 Task: Search one way flight ticket for 1 adult, 5 children, 2 infants in seat and 1 infant on lap in first from Colorado Springs: City Of Colorado Springs Municipal Airport to South Bend: South Bend International Airport on 8-6-2023. Choice of flights is Emirates and Kenya Airways. Number of bags: 1 checked bag. Price is upto 72000. Outbound departure time preference is 6:00.
Action: Mouse moved to (318, 440)
Screenshot: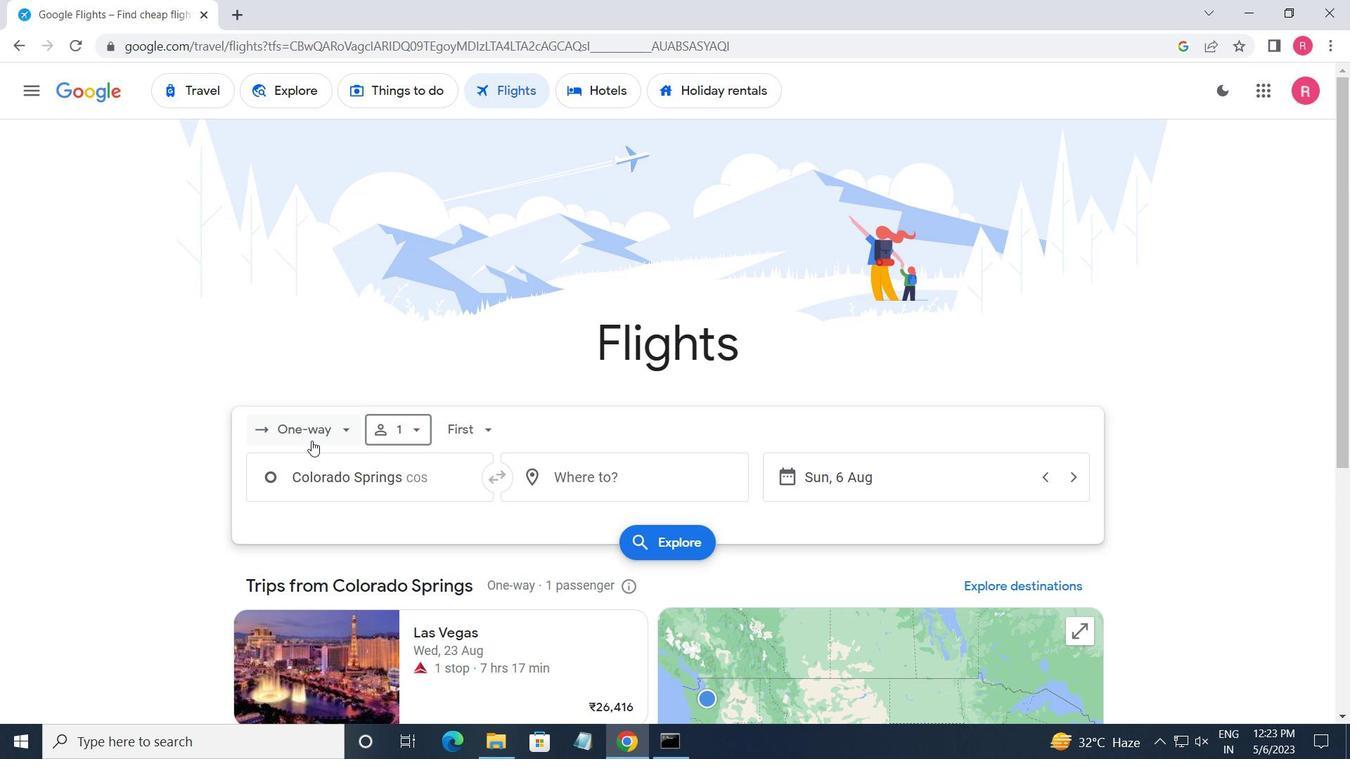 
Action: Mouse pressed left at (318, 440)
Screenshot: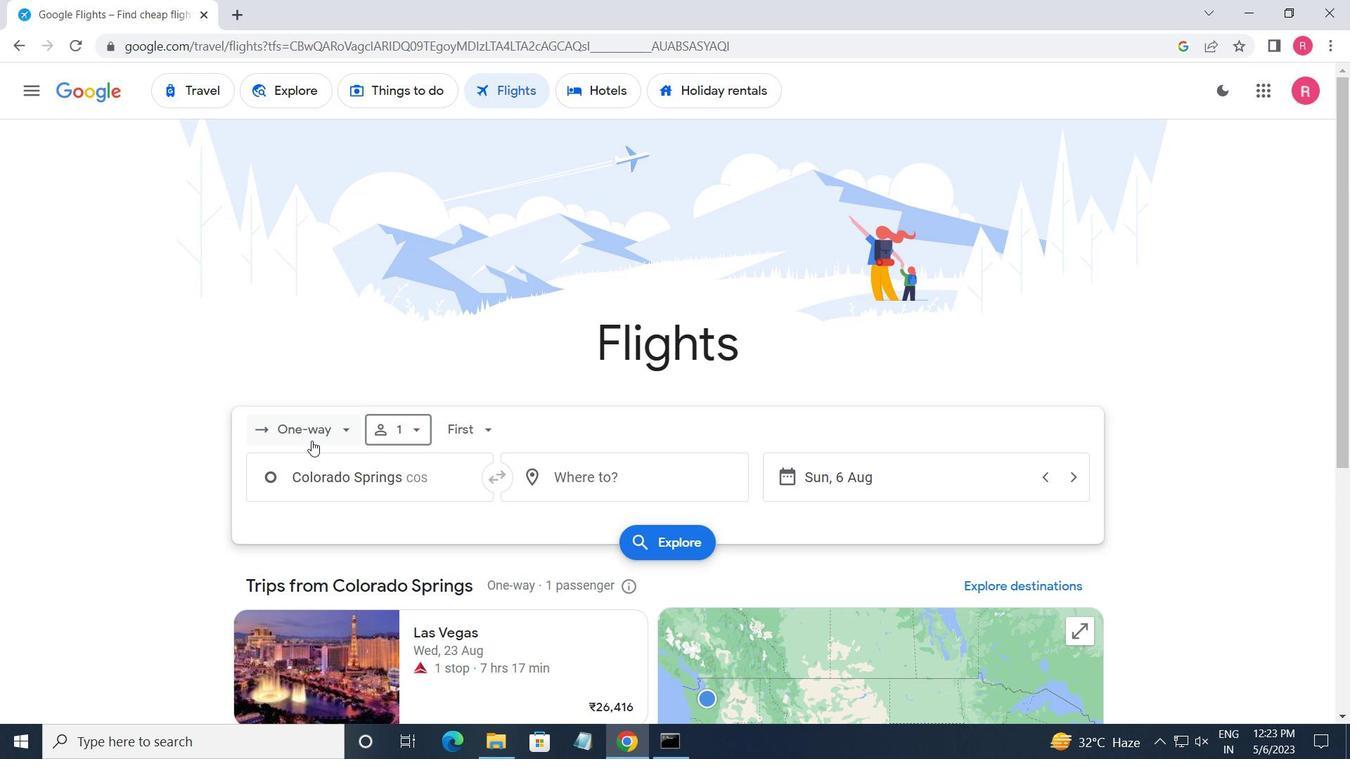 
Action: Mouse moved to (333, 512)
Screenshot: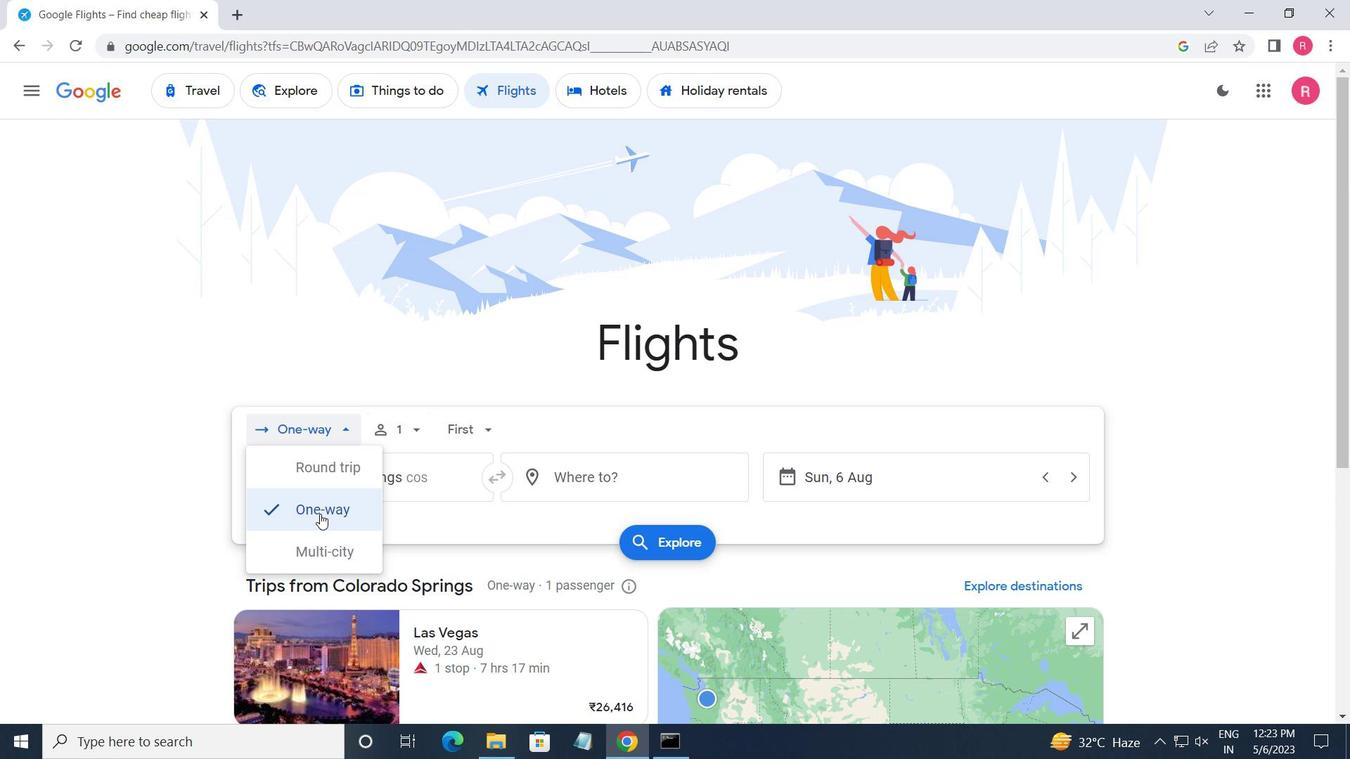 
Action: Mouse pressed left at (333, 512)
Screenshot: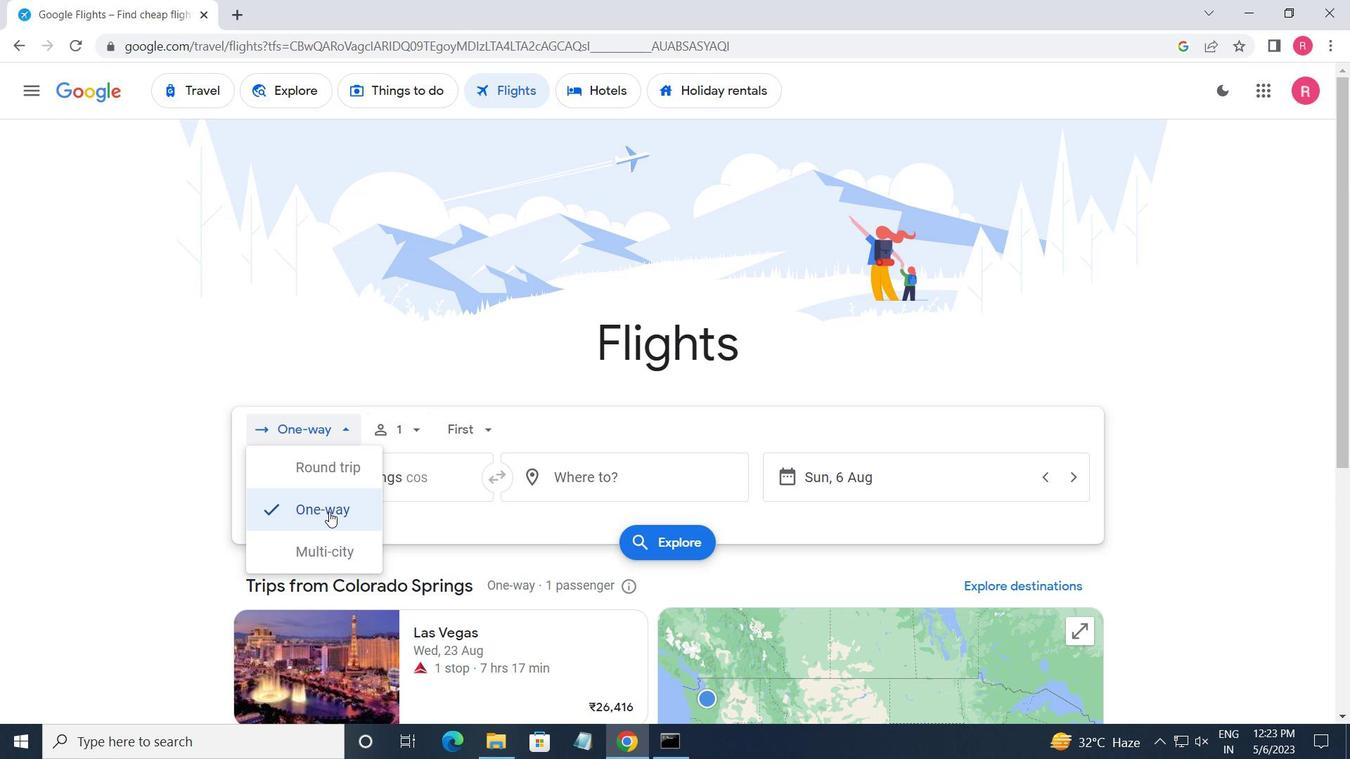 
Action: Mouse moved to (403, 438)
Screenshot: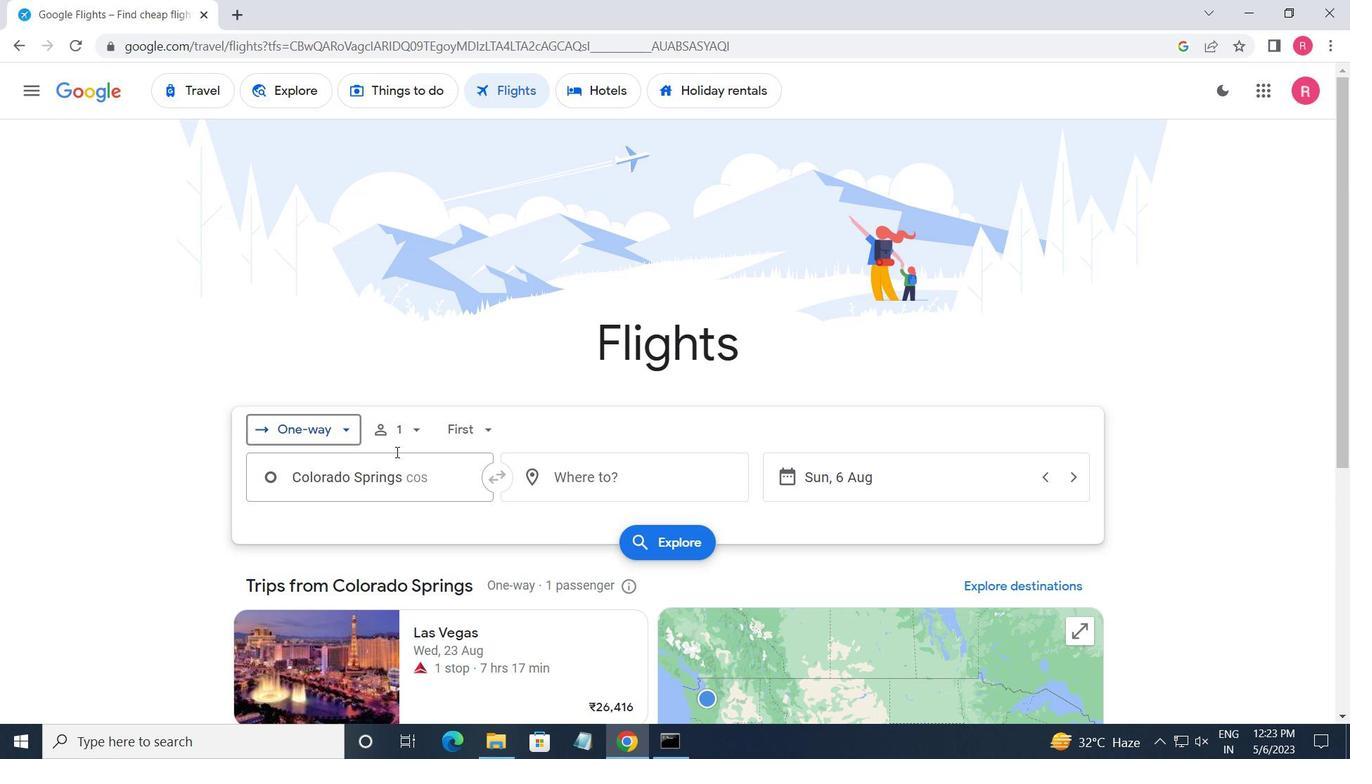
Action: Mouse pressed left at (403, 438)
Screenshot: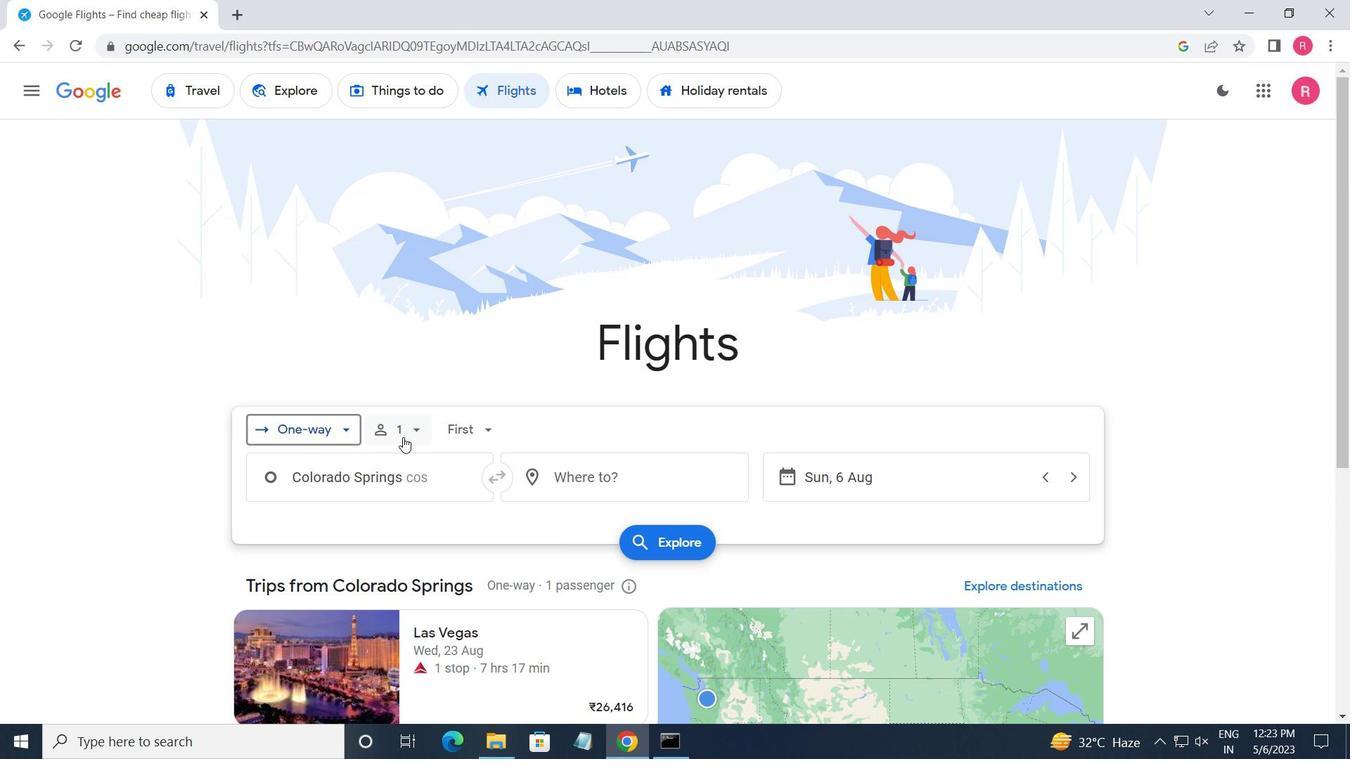 
Action: Mouse moved to (556, 524)
Screenshot: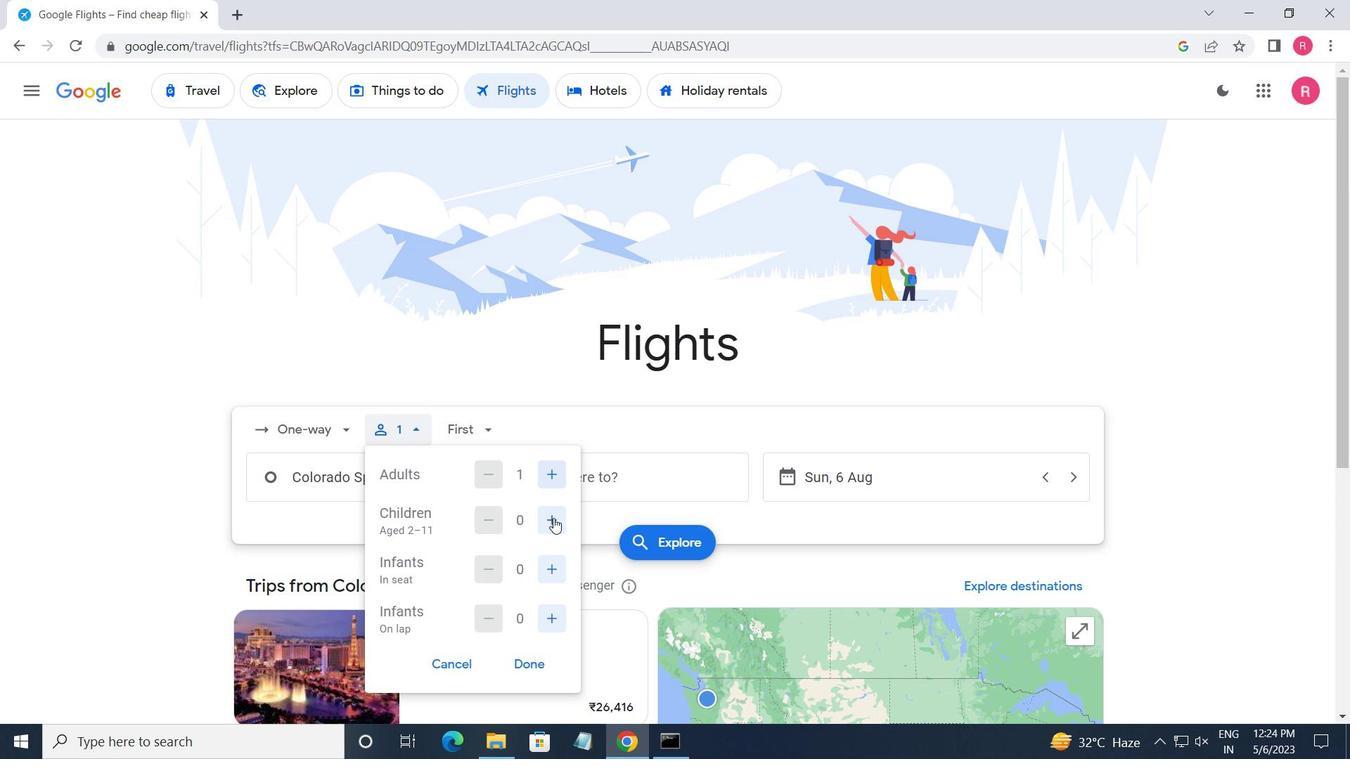 
Action: Mouse pressed left at (556, 524)
Screenshot: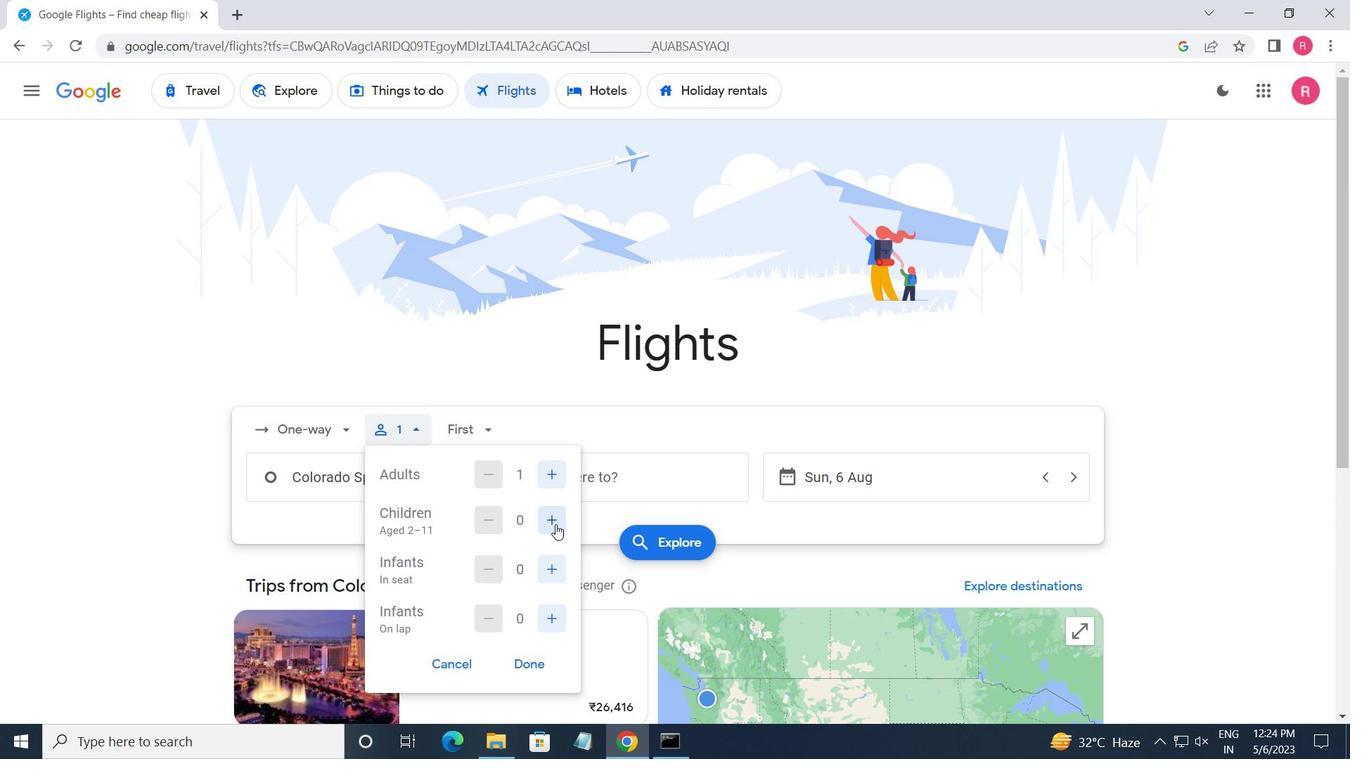 
Action: Mouse moved to (557, 522)
Screenshot: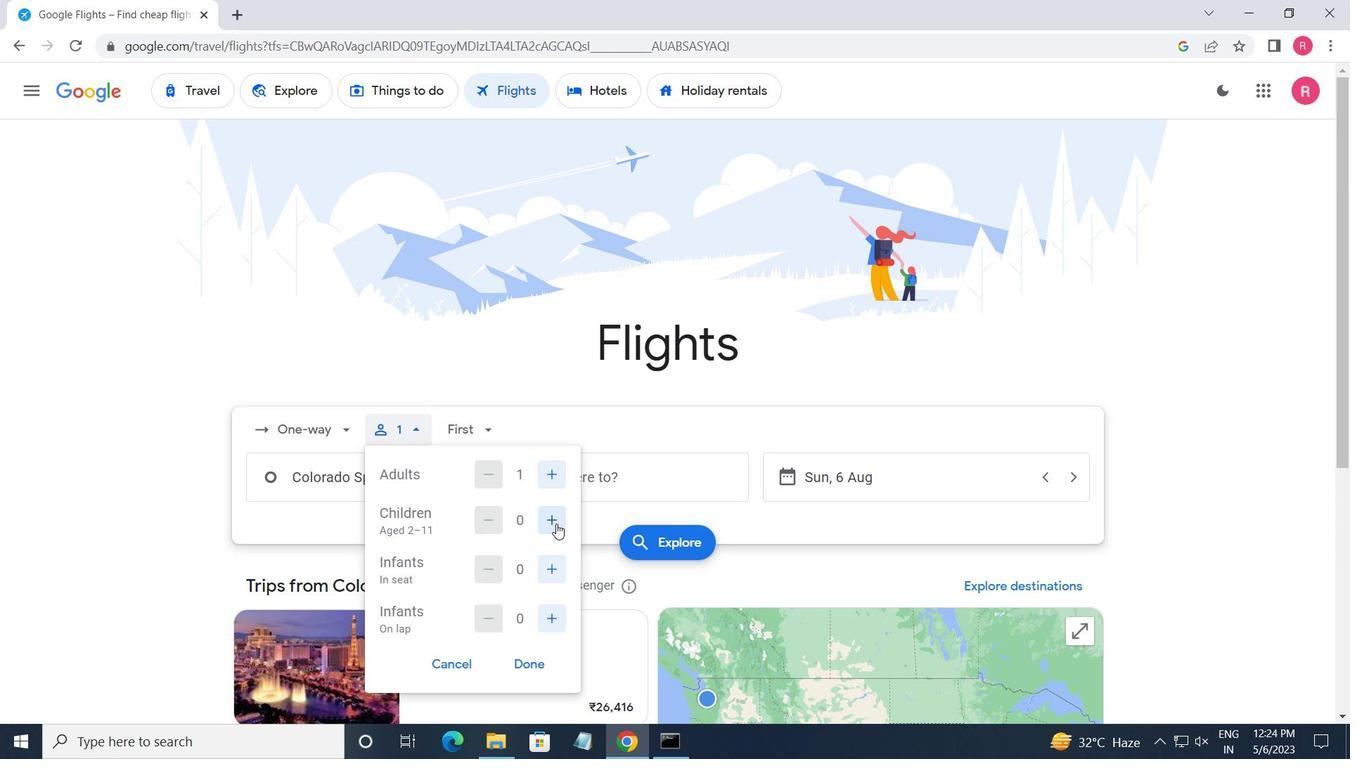 
Action: Mouse pressed left at (557, 522)
Screenshot: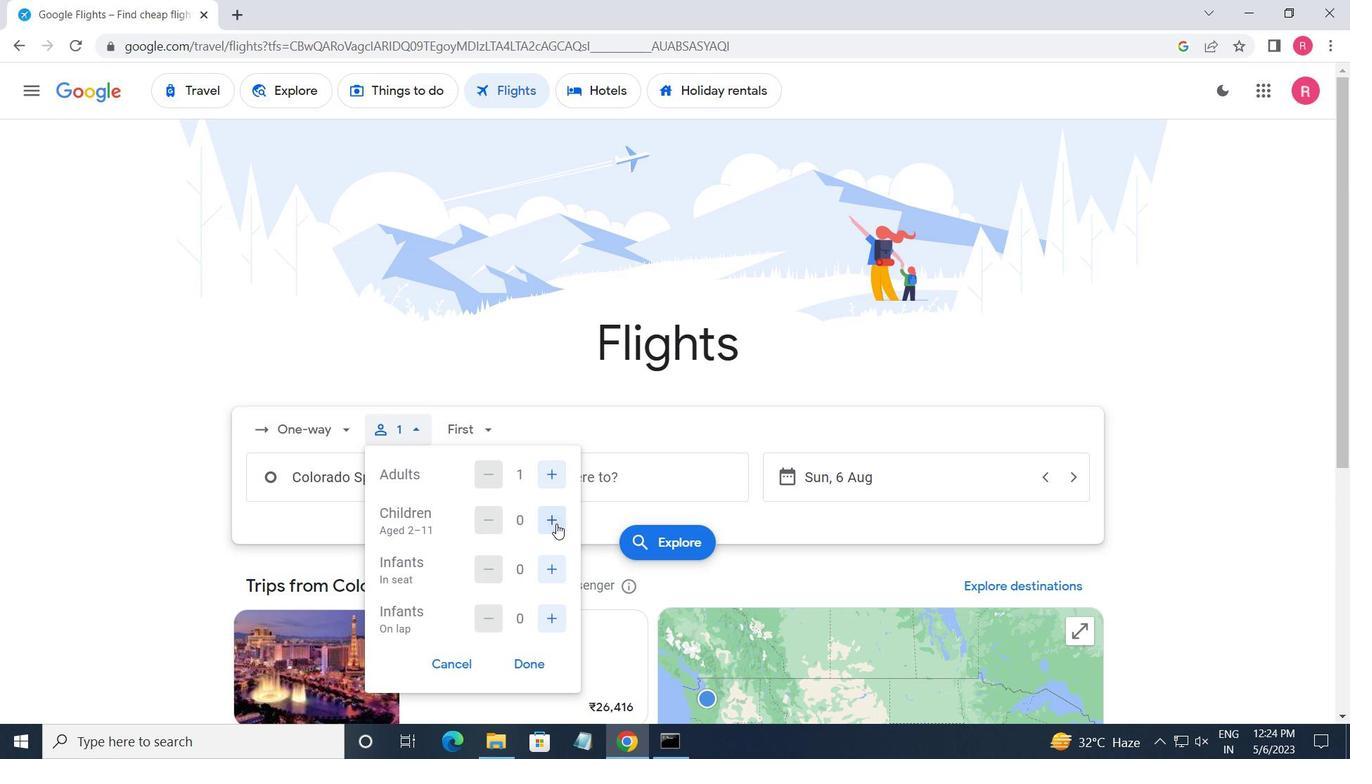 
Action: Mouse moved to (559, 522)
Screenshot: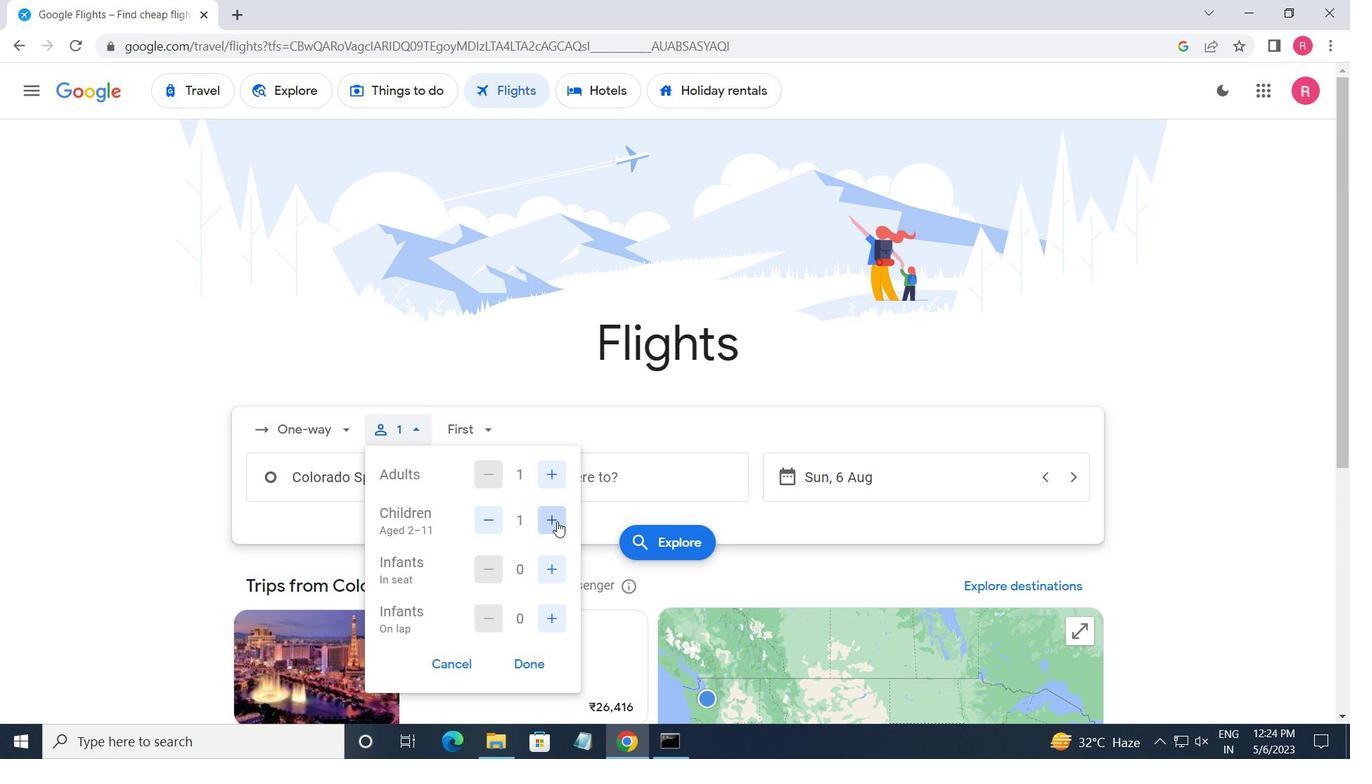 
Action: Mouse pressed left at (559, 522)
Screenshot: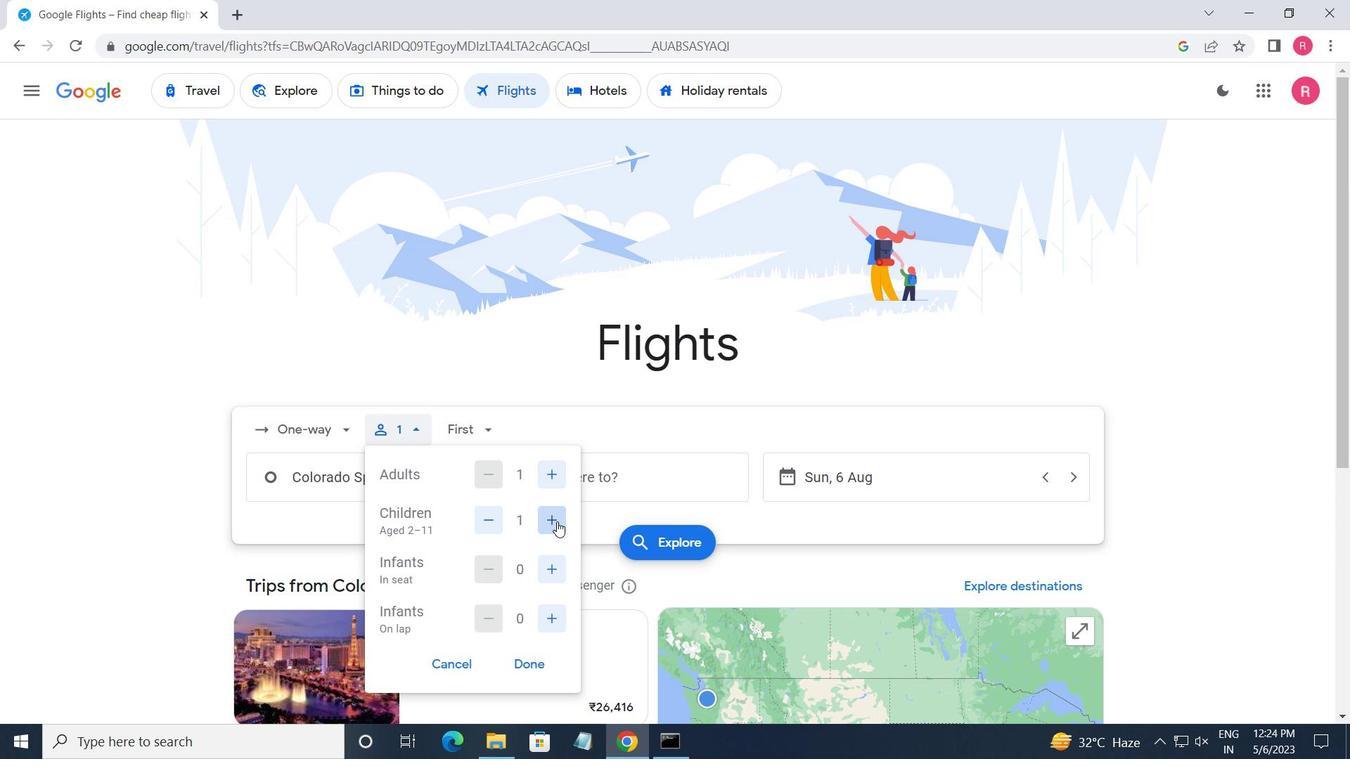 
Action: Mouse moved to (560, 520)
Screenshot: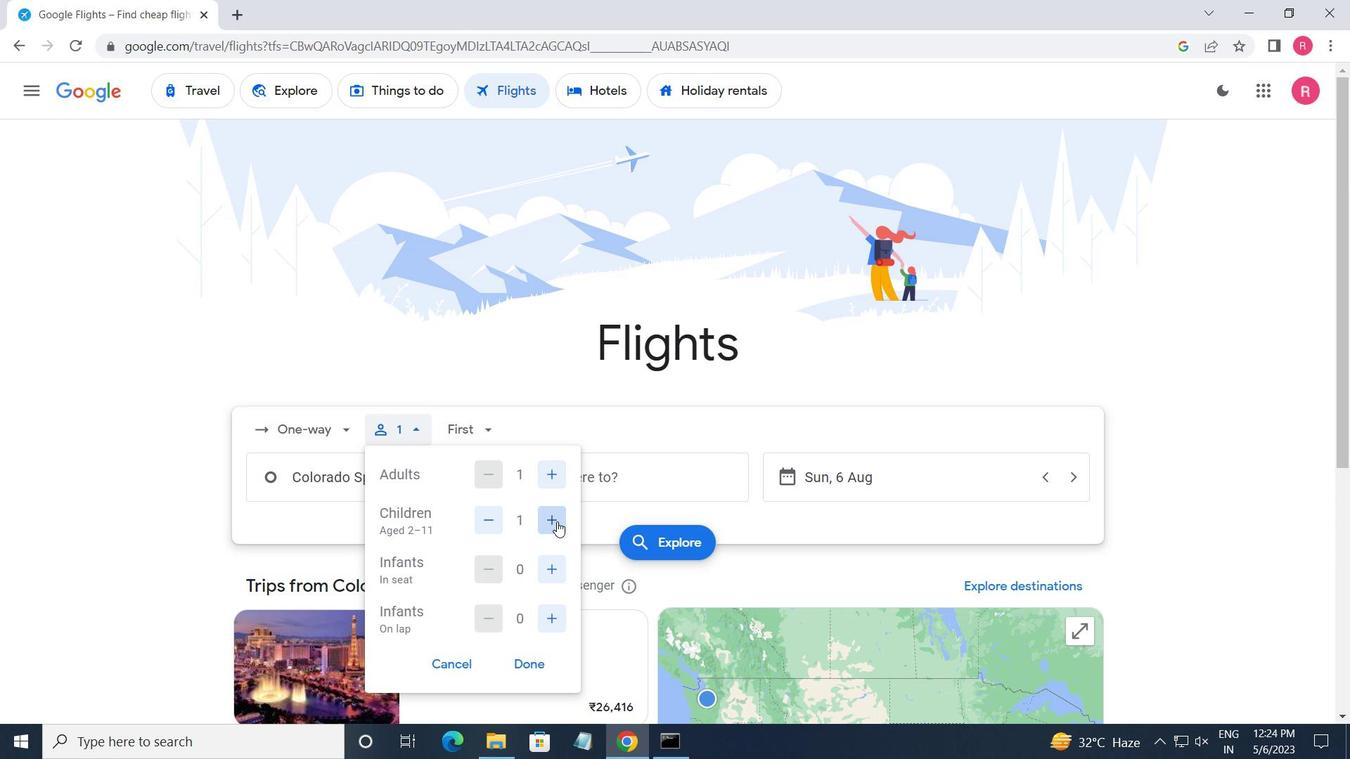 
Action: Mouse pressed left at (560, 520)
Screenshot: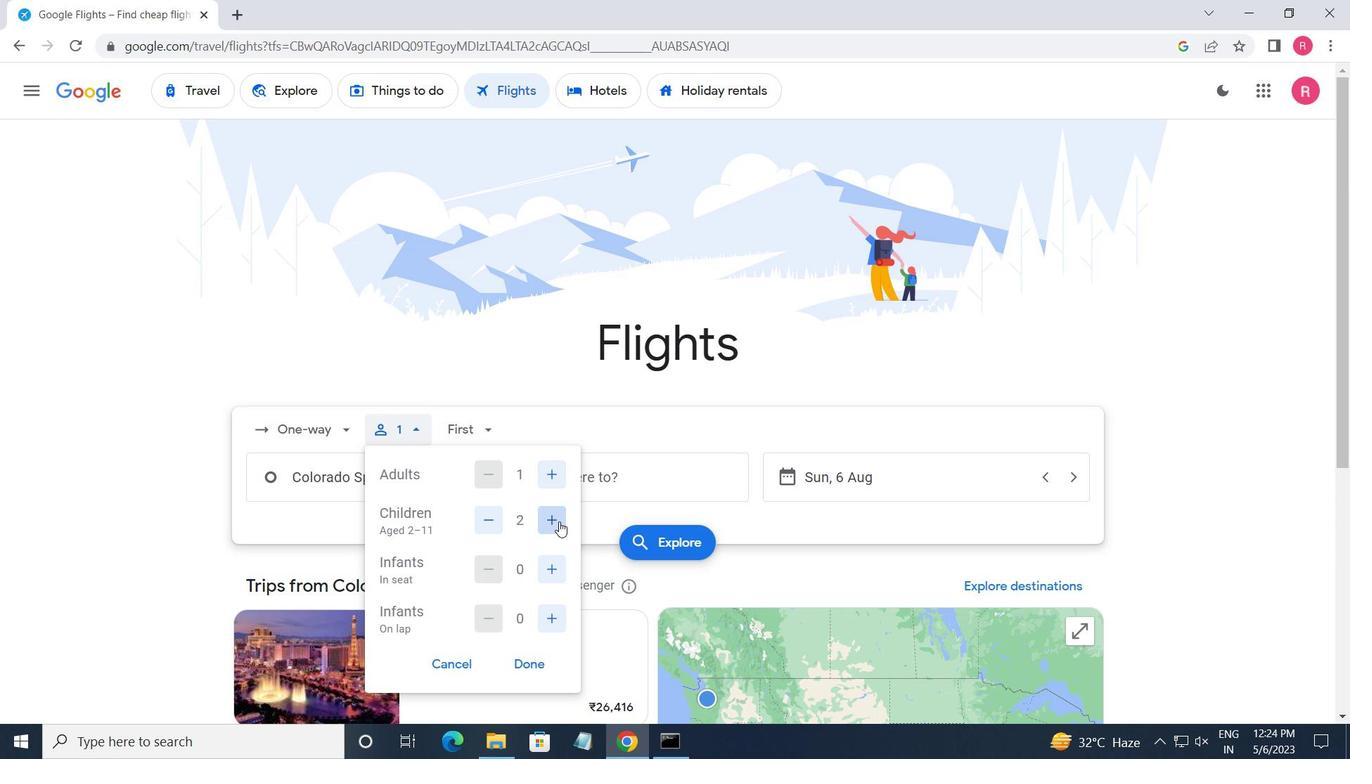 
Action: Mouse pressed left at (560, 520)
Screenshot: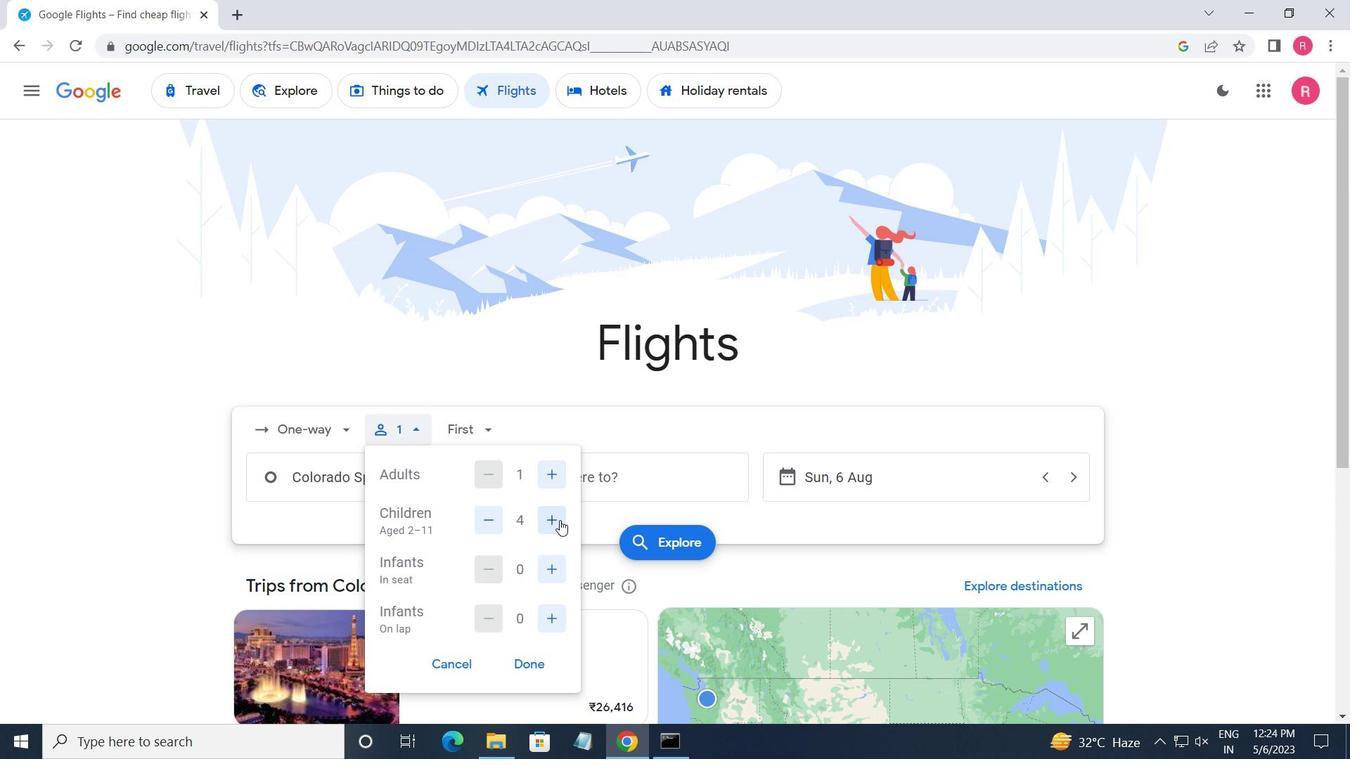 
Action: Mouse moved to (557, 571)
Screenshot: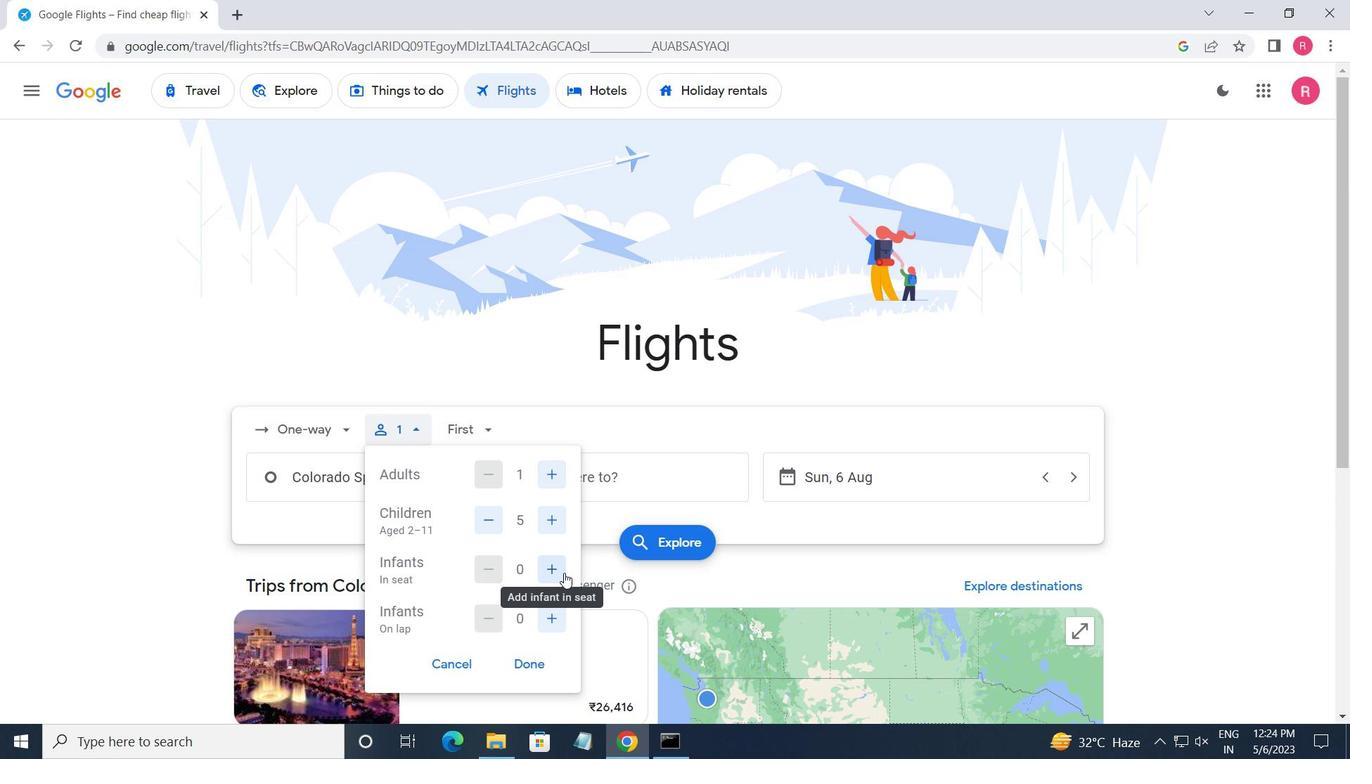 
Action: Mouse pressed left at (557, 571)
Screenshot: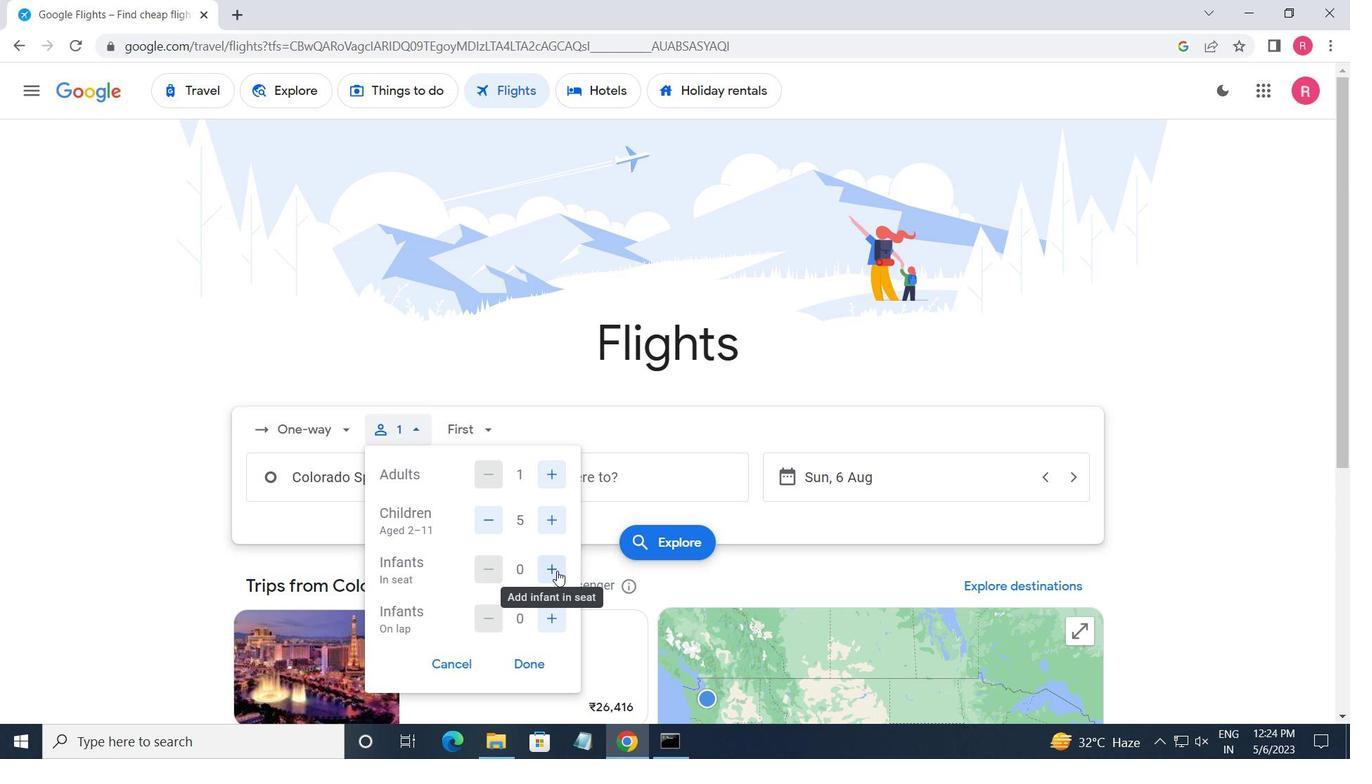 
Action: Mouse moved to (559, 569)
Screenshot: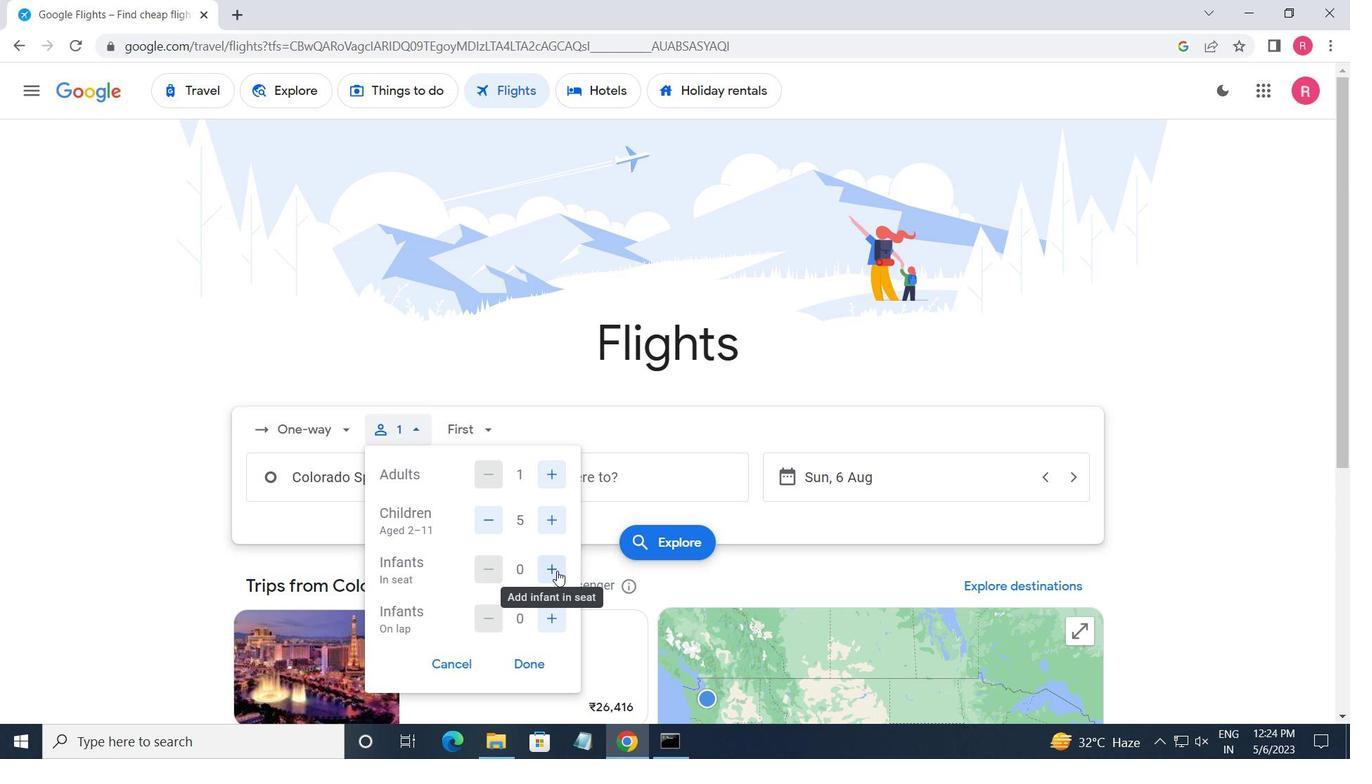 
Action: Mouse pressed left at (559, 569)
Screenshot: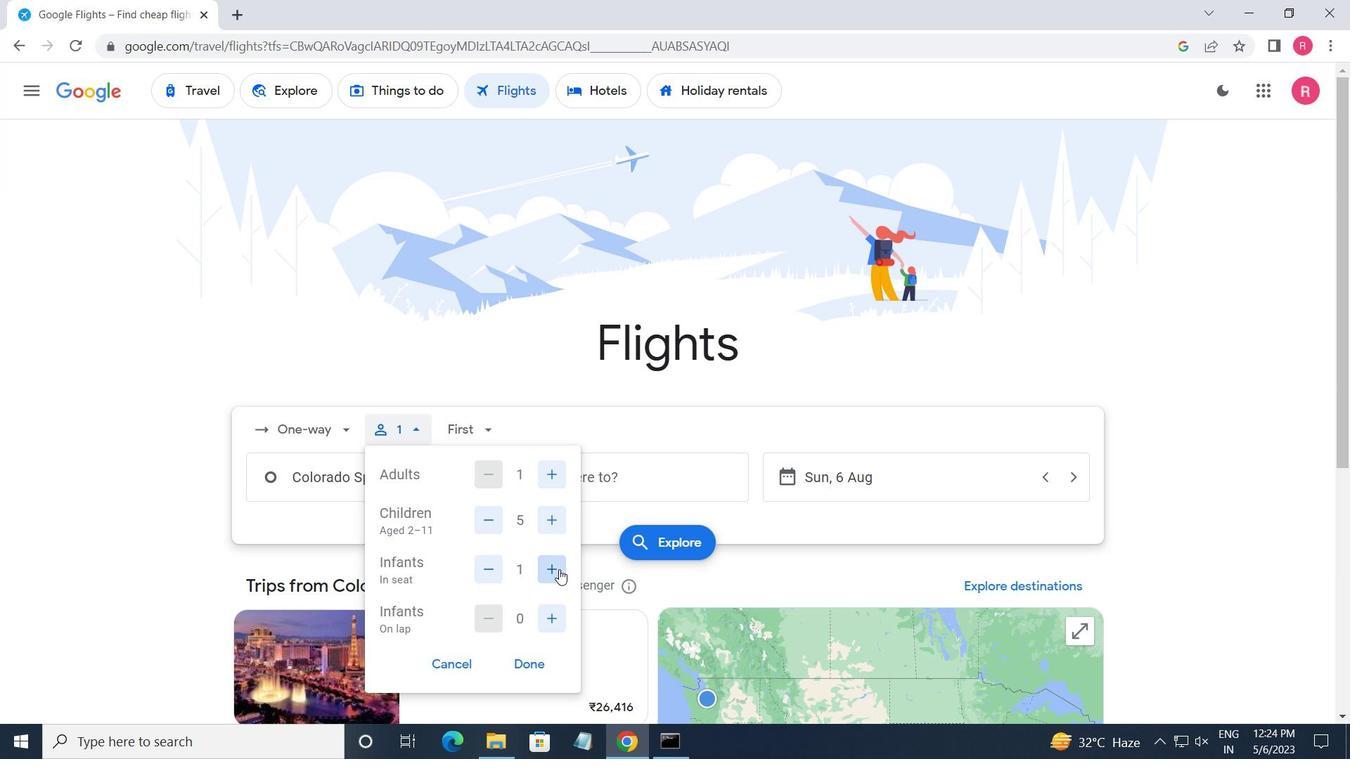 
Action: Mouse moved to (493, 575)
Screenshot: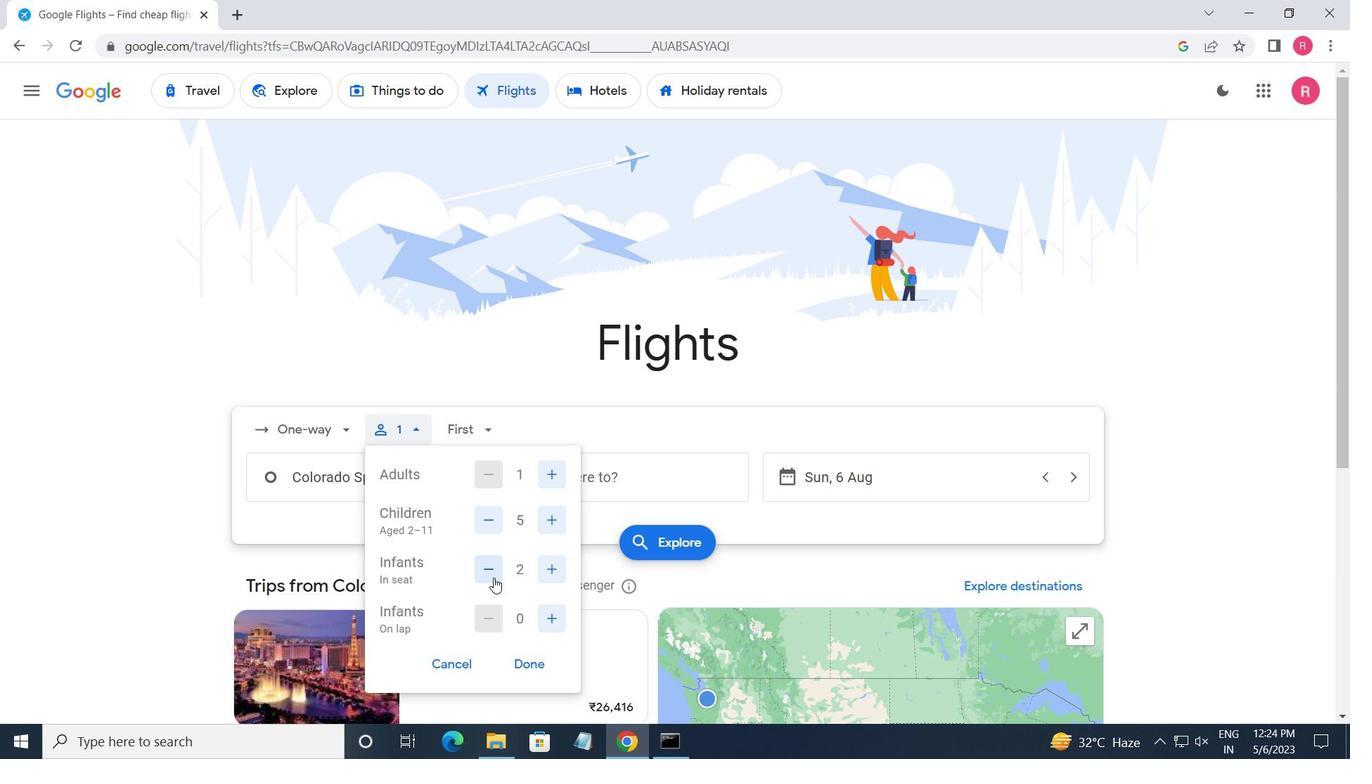
Action: Mouse pressed left at (493, 575)
Screenshot: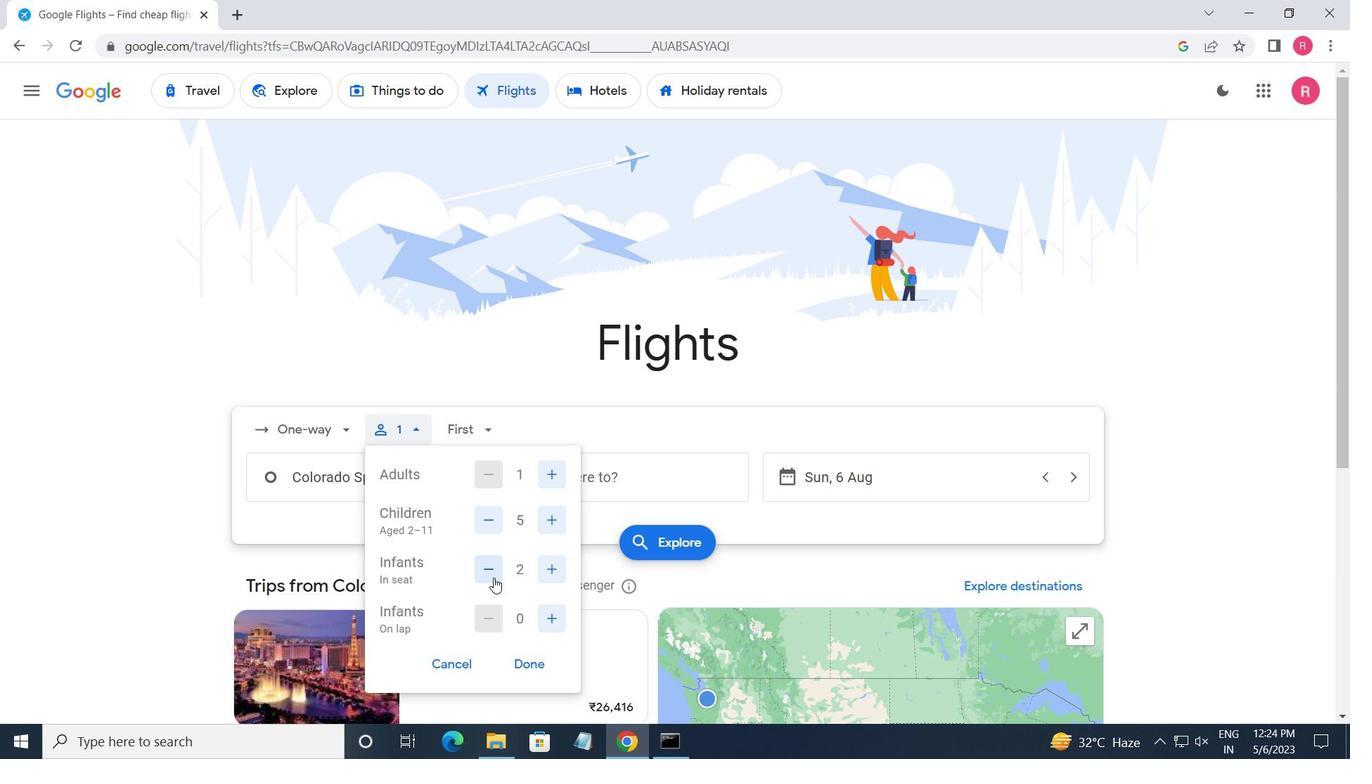
Action: Mouse moved to (548, 617)
Screenshot: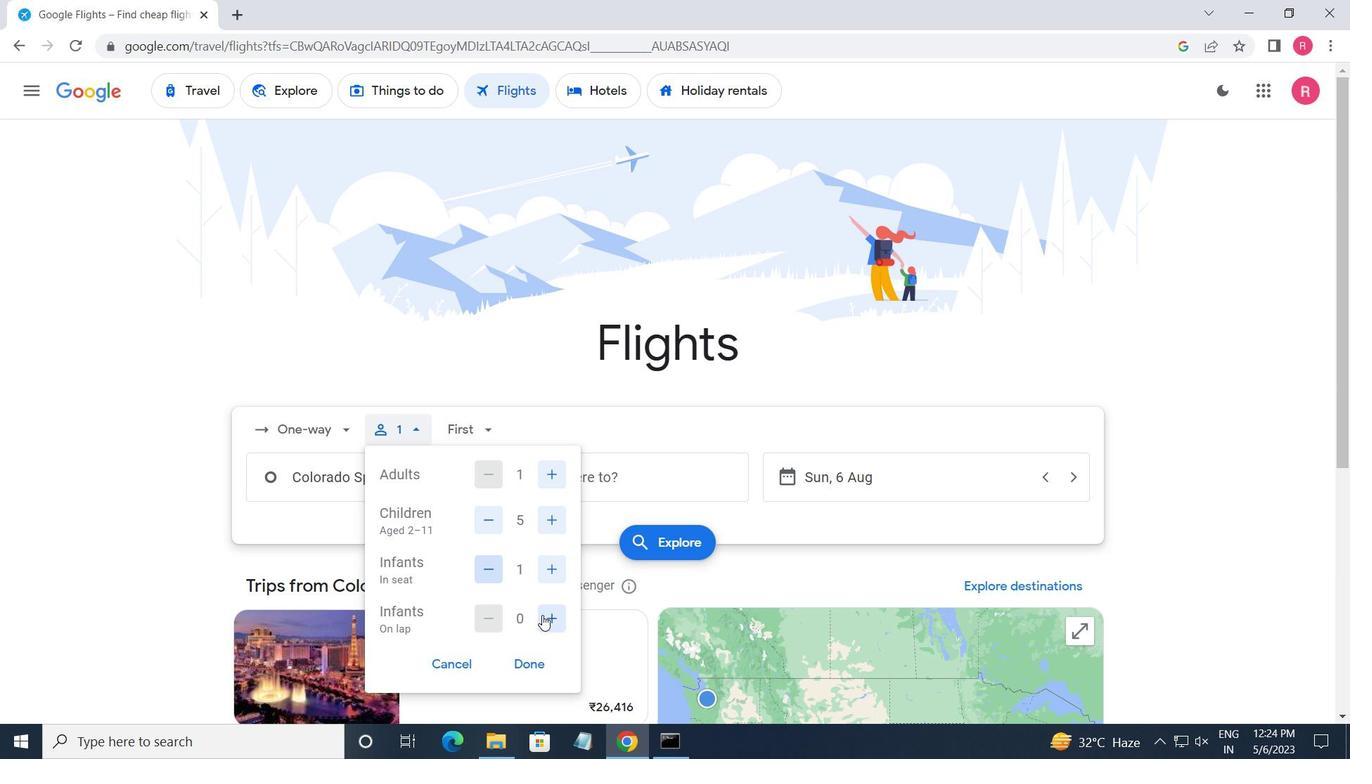 
Action: Mouse pressed left at (548, 617)
Screenshot: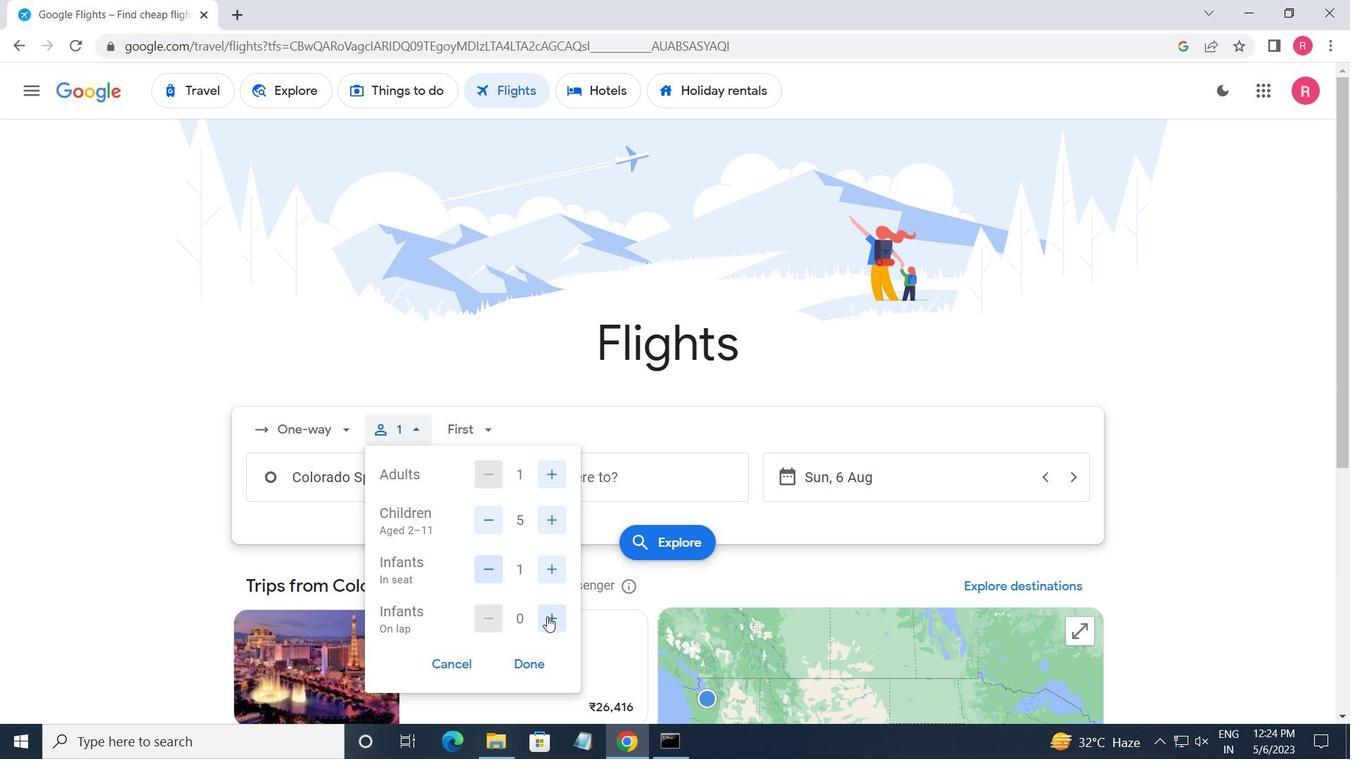 
Action: Mouse moved to (530, 658)
Screenshot: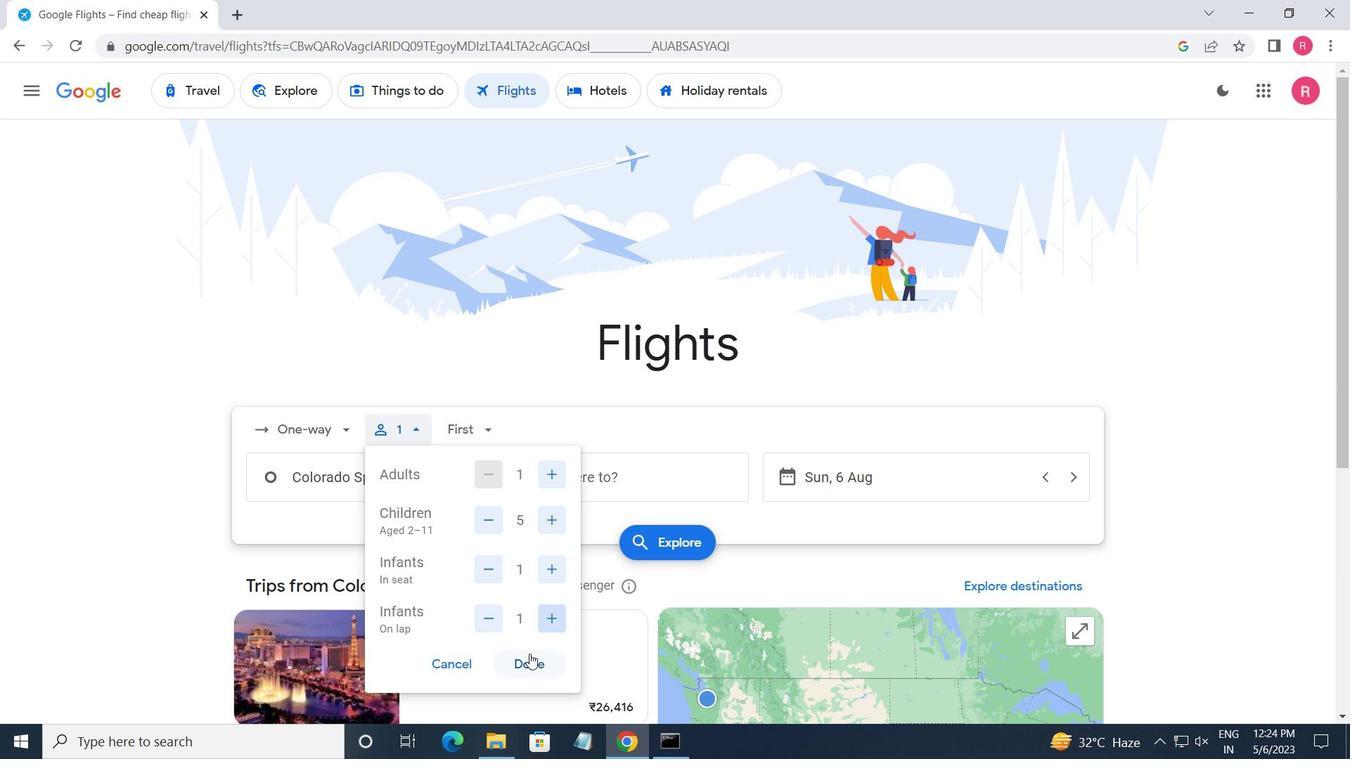 
Action: Mouse pressed left at (530, 658)
Screenshot: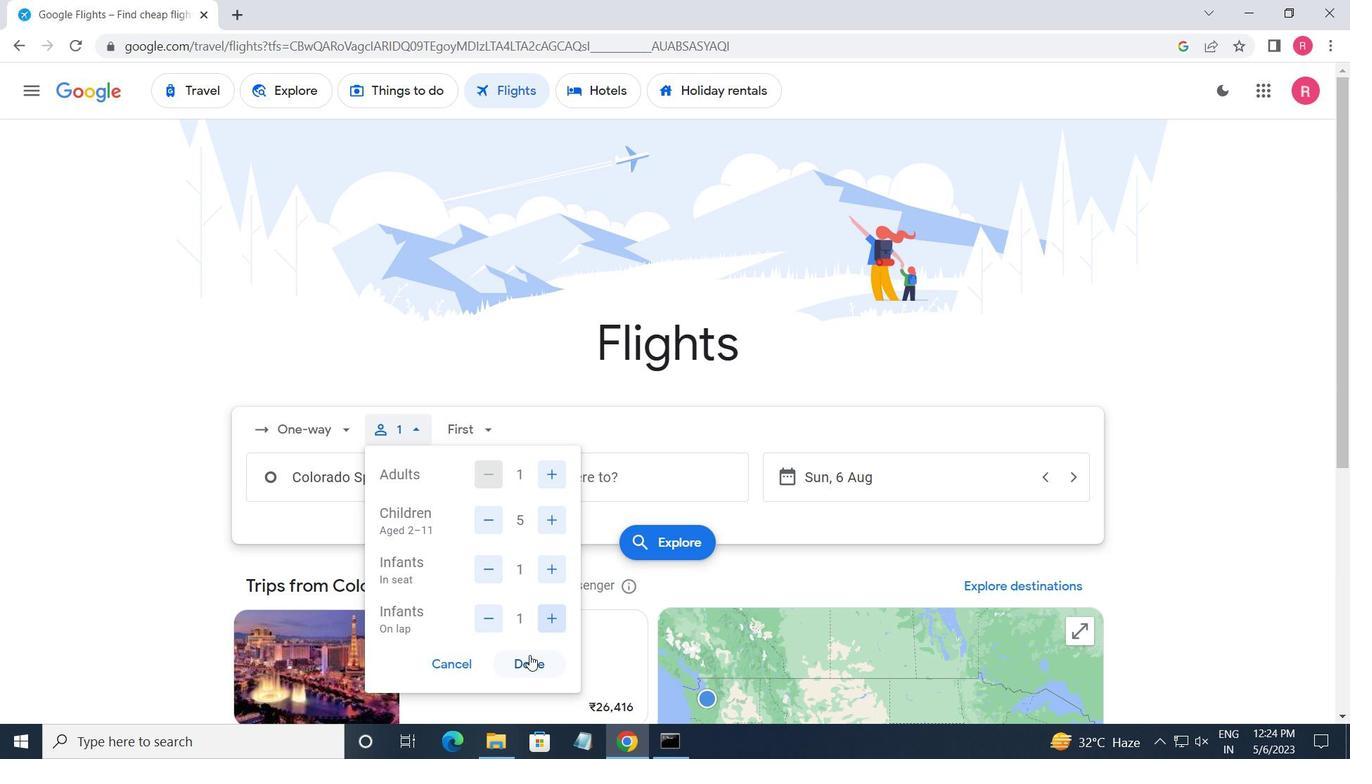 
Action: Mouse moved to (476, 437)
Screenshot: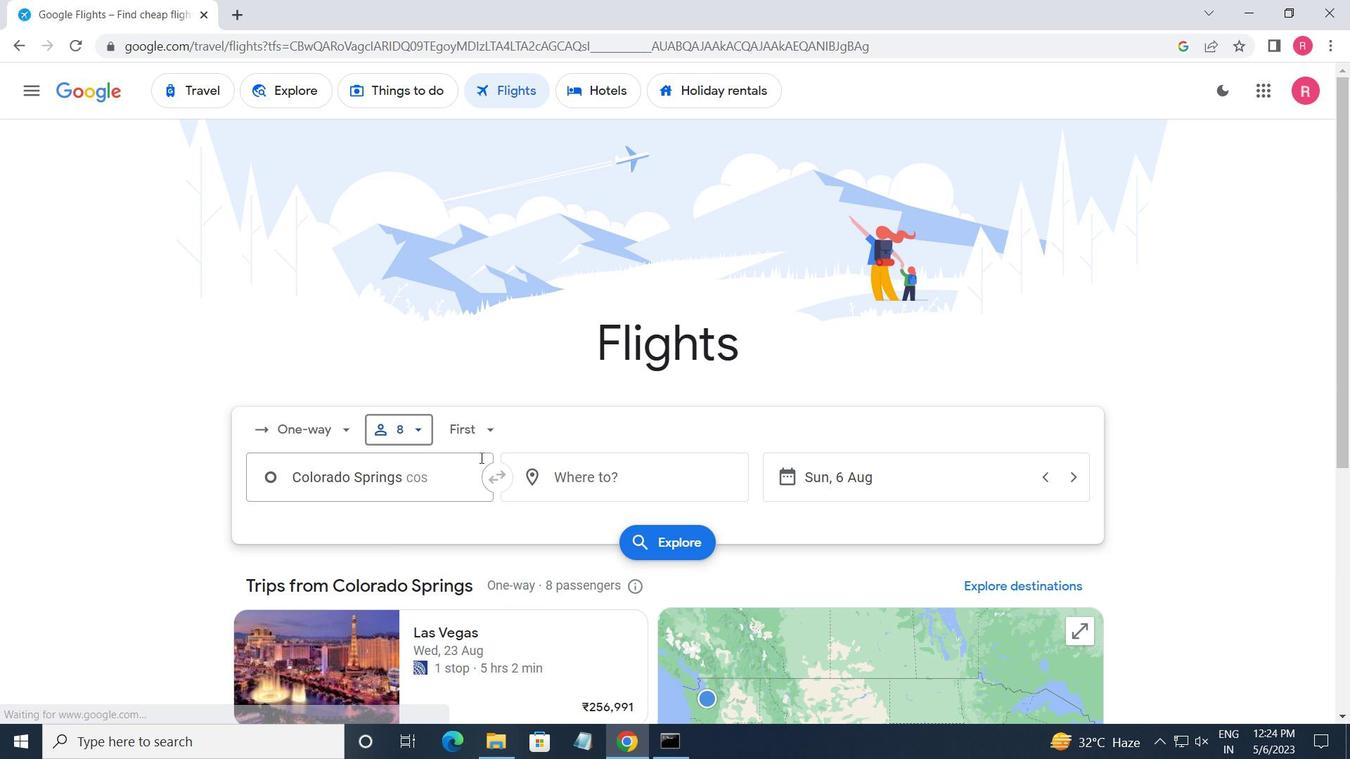 
Action: Mouse pressed left at (476, 437)
Screenshot: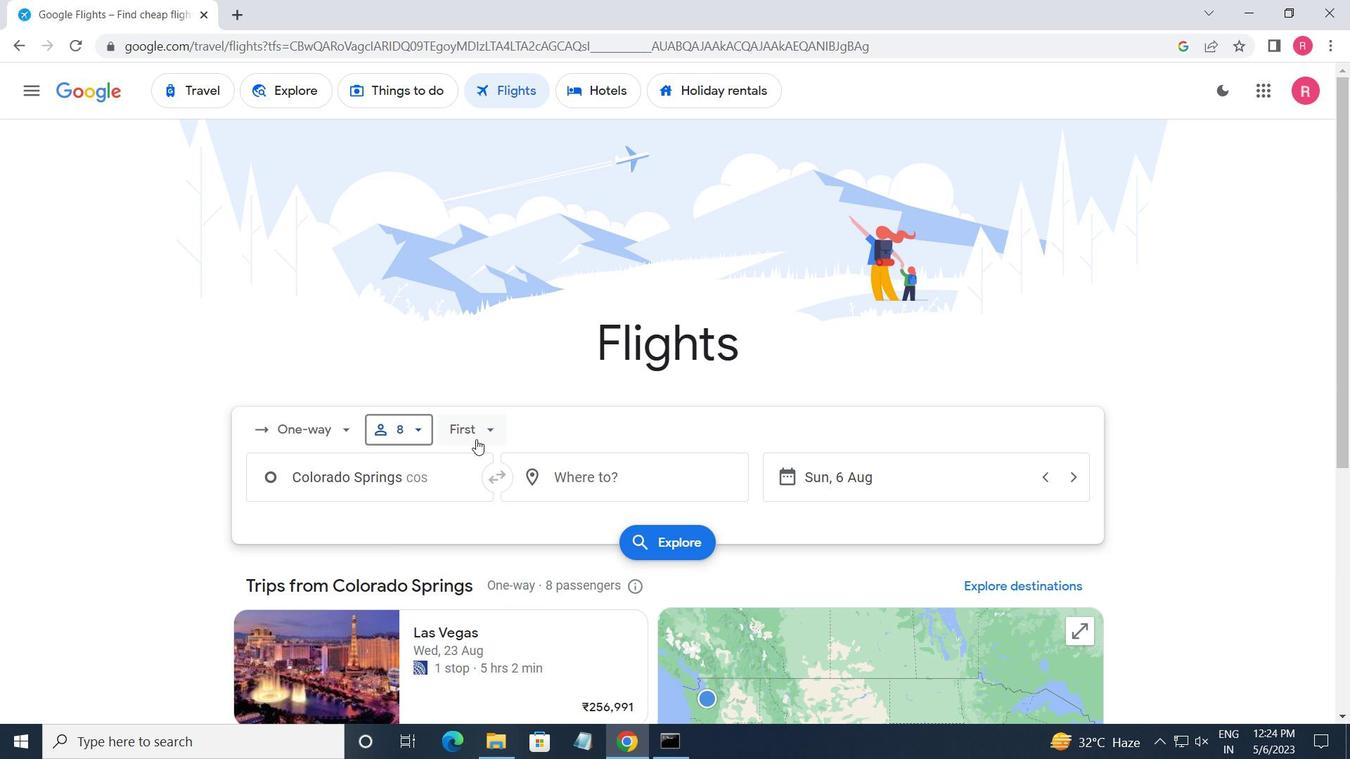 
Action: Mouse moved to (522, 600)
Screenshot: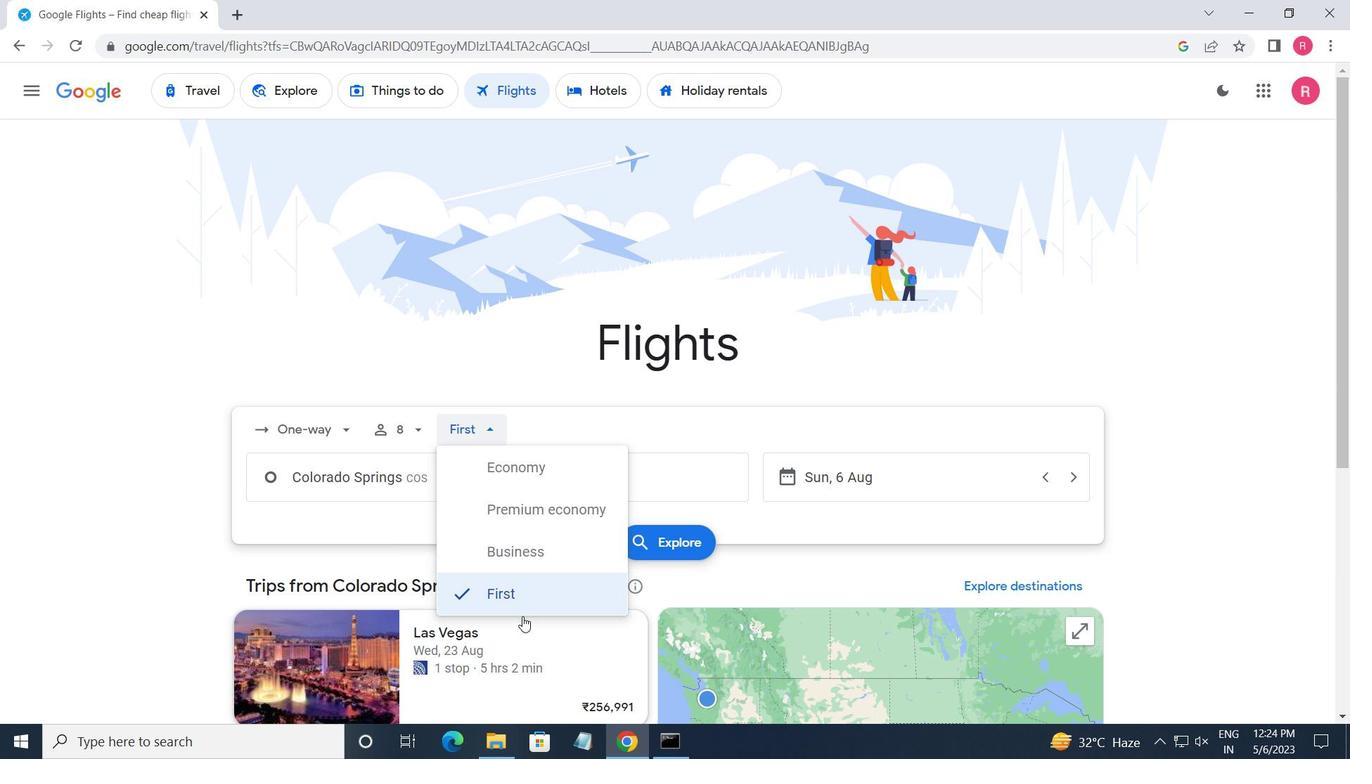 
Action: Mouse pressed left at (522, 600)
Screenshot: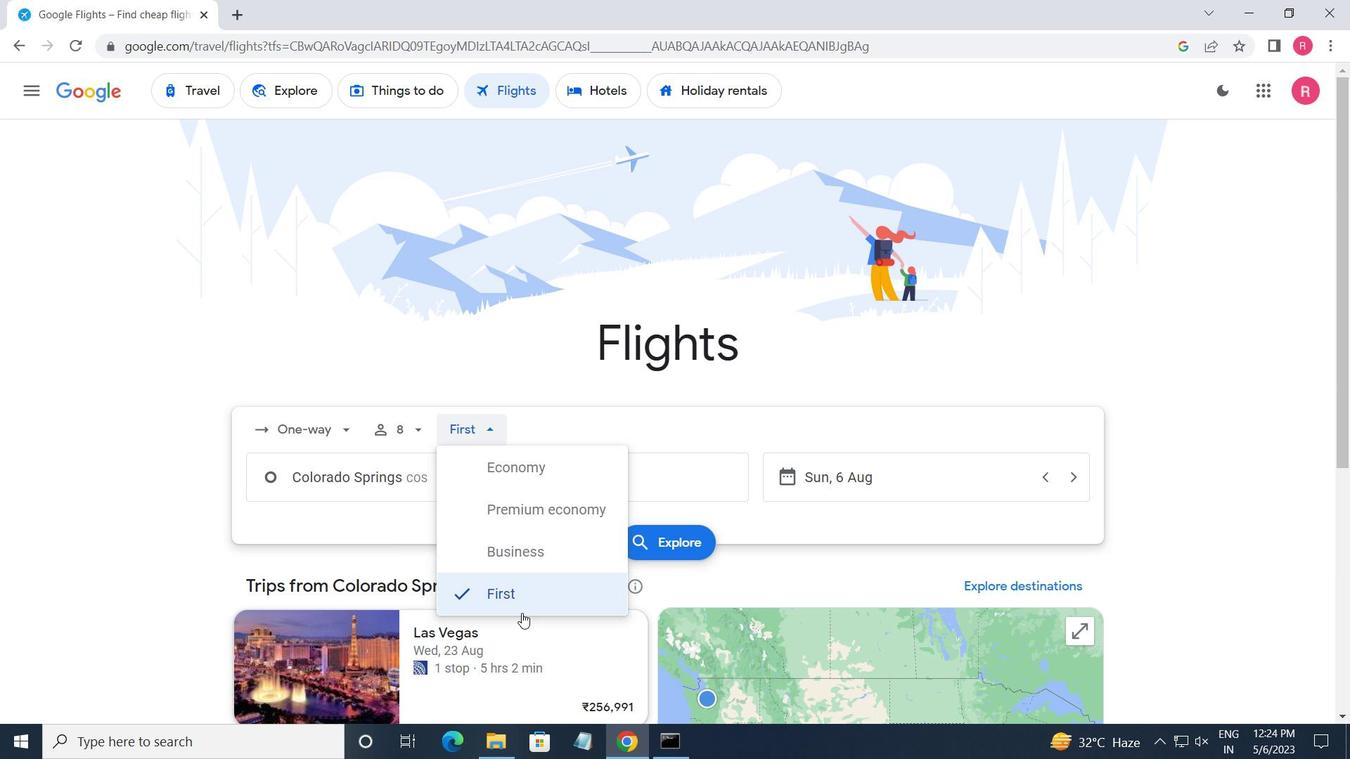 
Action: Mouse moved to (429, 487)
Screenshot: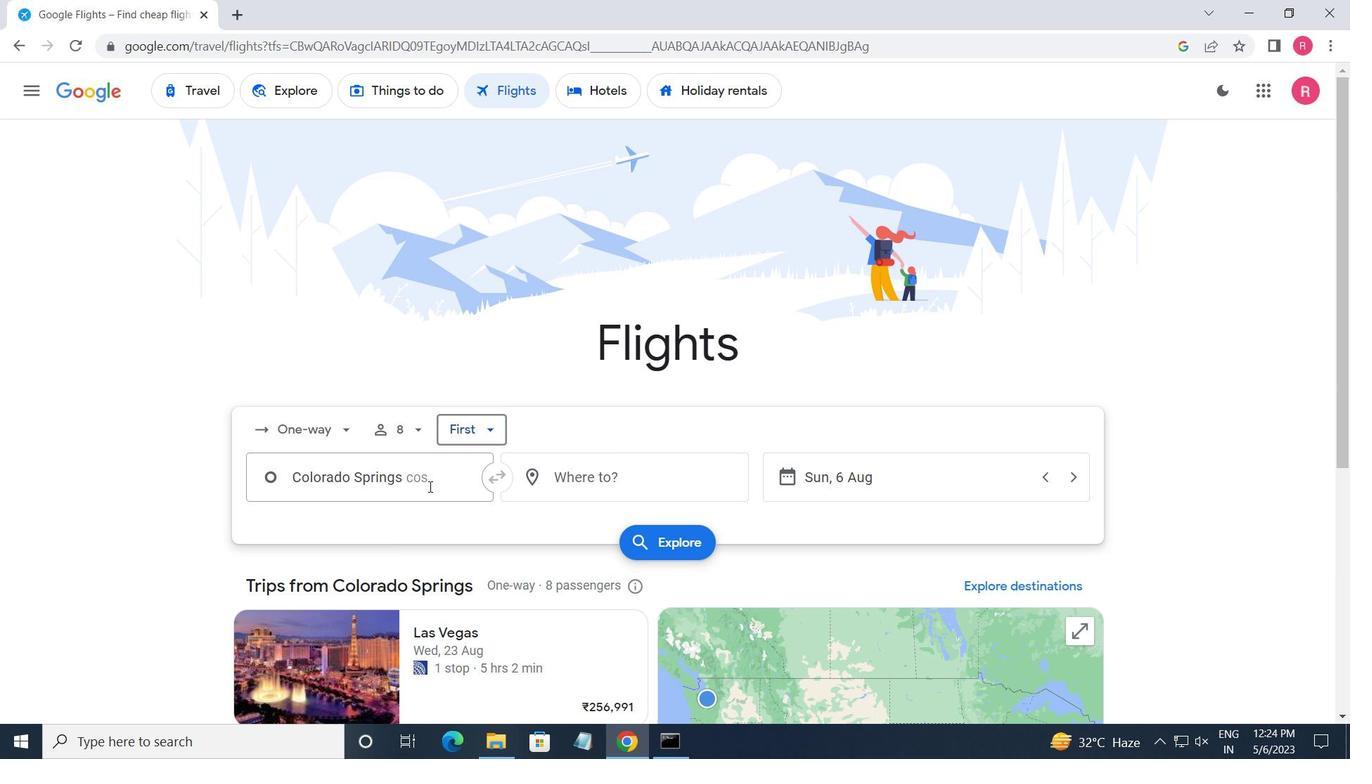 
Action: Mouse pressed left at (429, 487)
Screenshot: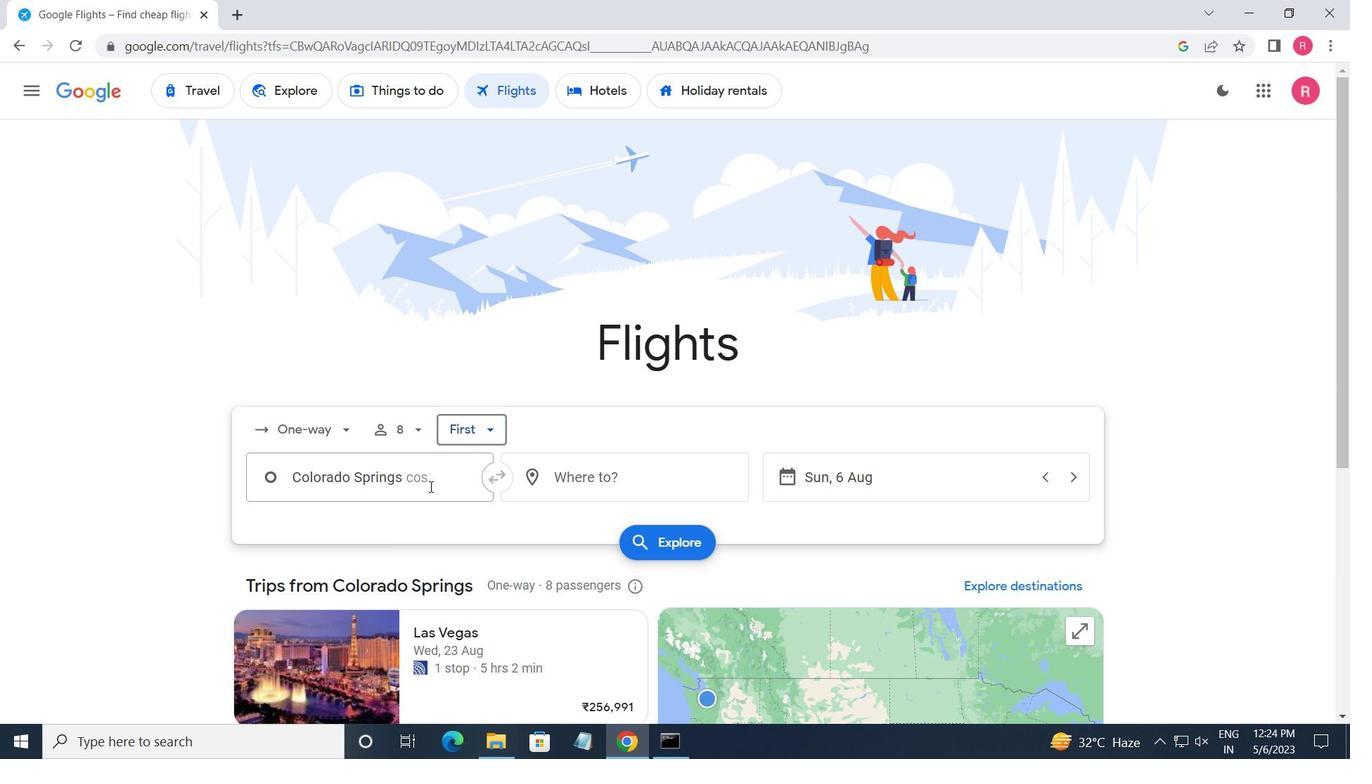 
Action: Key pressed <Key.shift>COLORADO<Key.space><Key.shift><Key.shift><Key.shift><Key.shift><Key.shift><Key.shift><Key.shift><Key.shift><Key.shift><Key.shift><Key.shift><Key.shift><Key.shift><Key.shift><Key.shift><Key.shift><Key.shift>SP
Screenshot: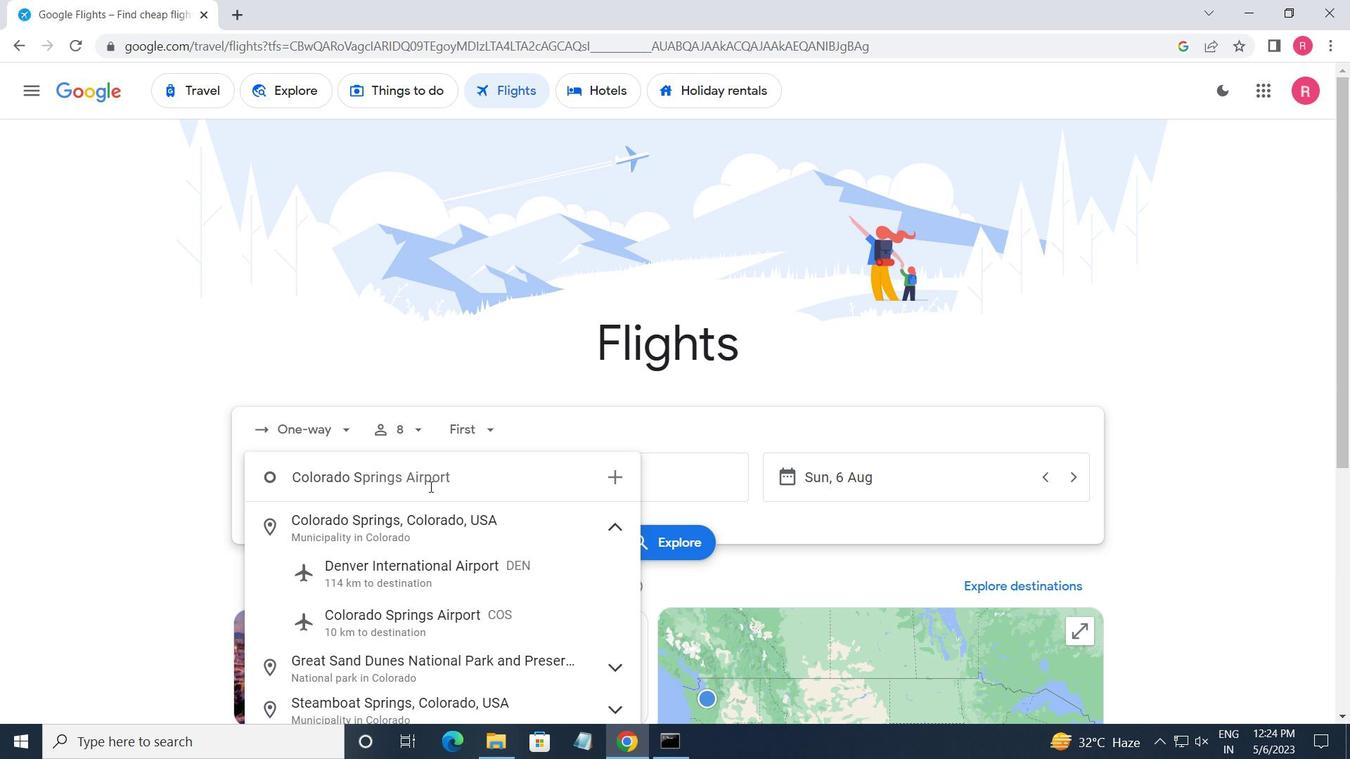 
Action: Mouse moved to (431, 614)
Screenshot: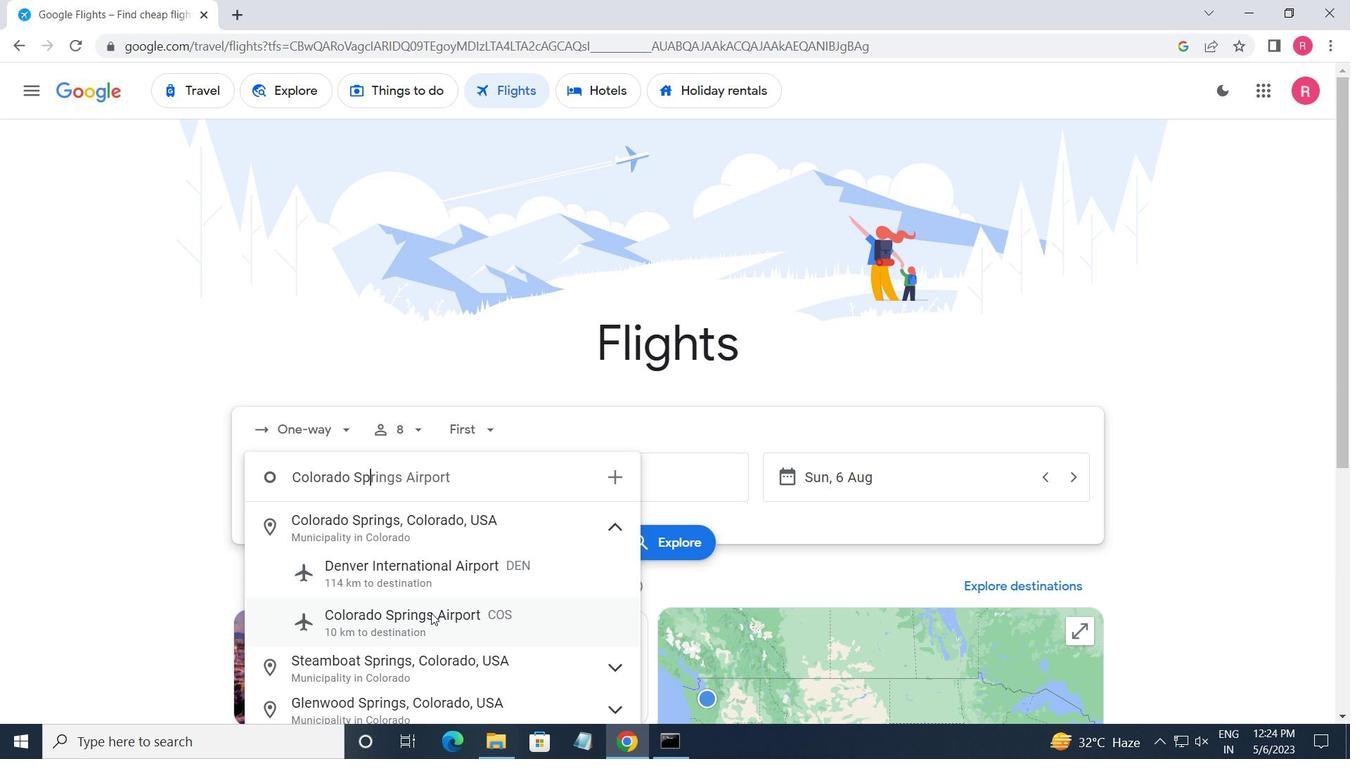 
Action: Mouse pressed left at (431, 614)
Screenshot: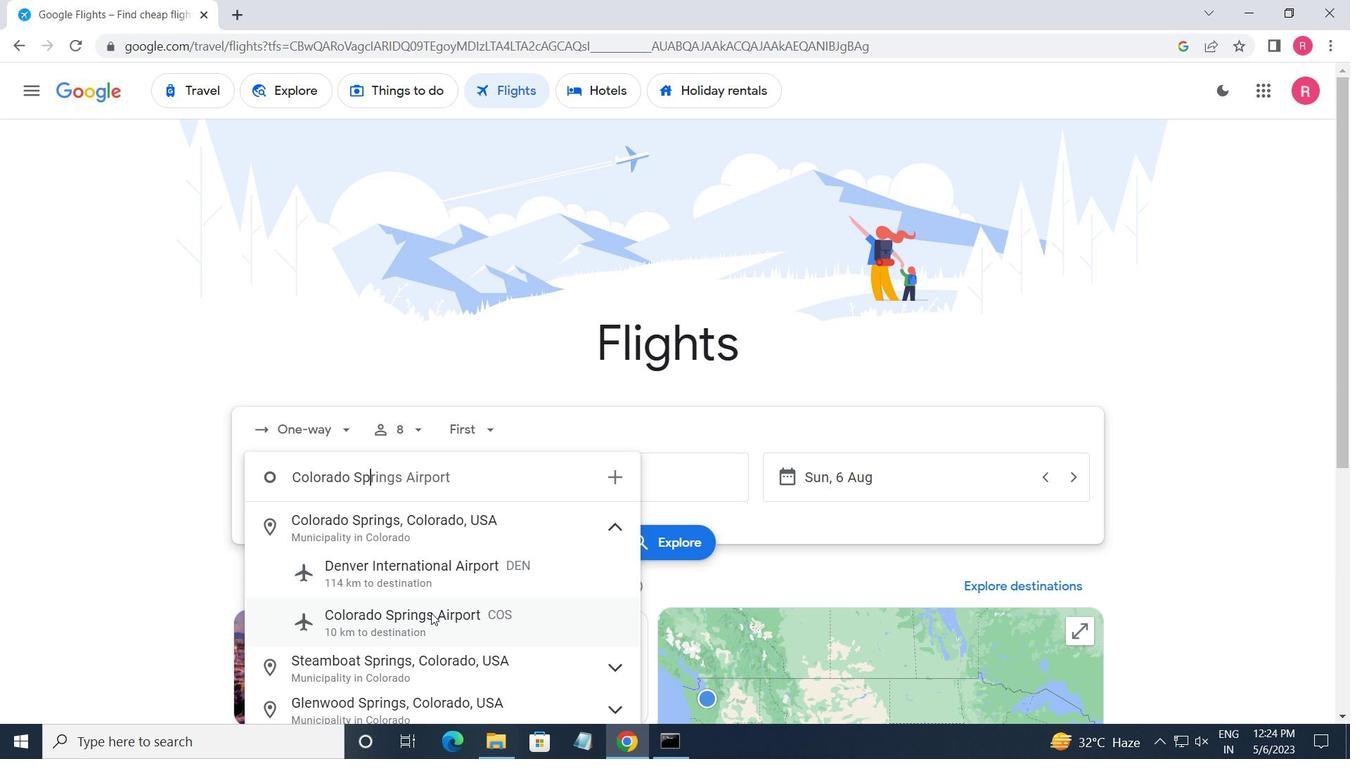 
Action: Mouse moved to (568, 484)
Screenshot: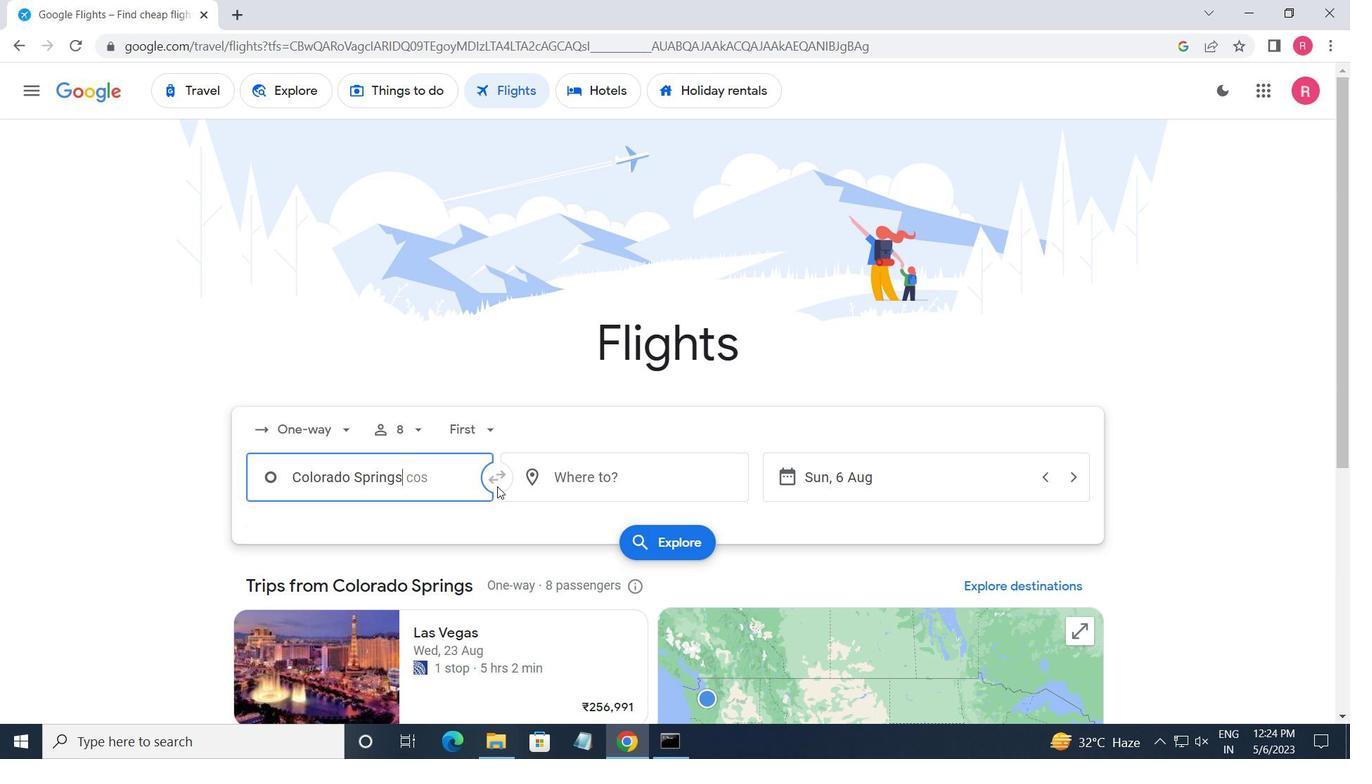 
Action: Mouse pressed left at (568, 484)
Screenshot: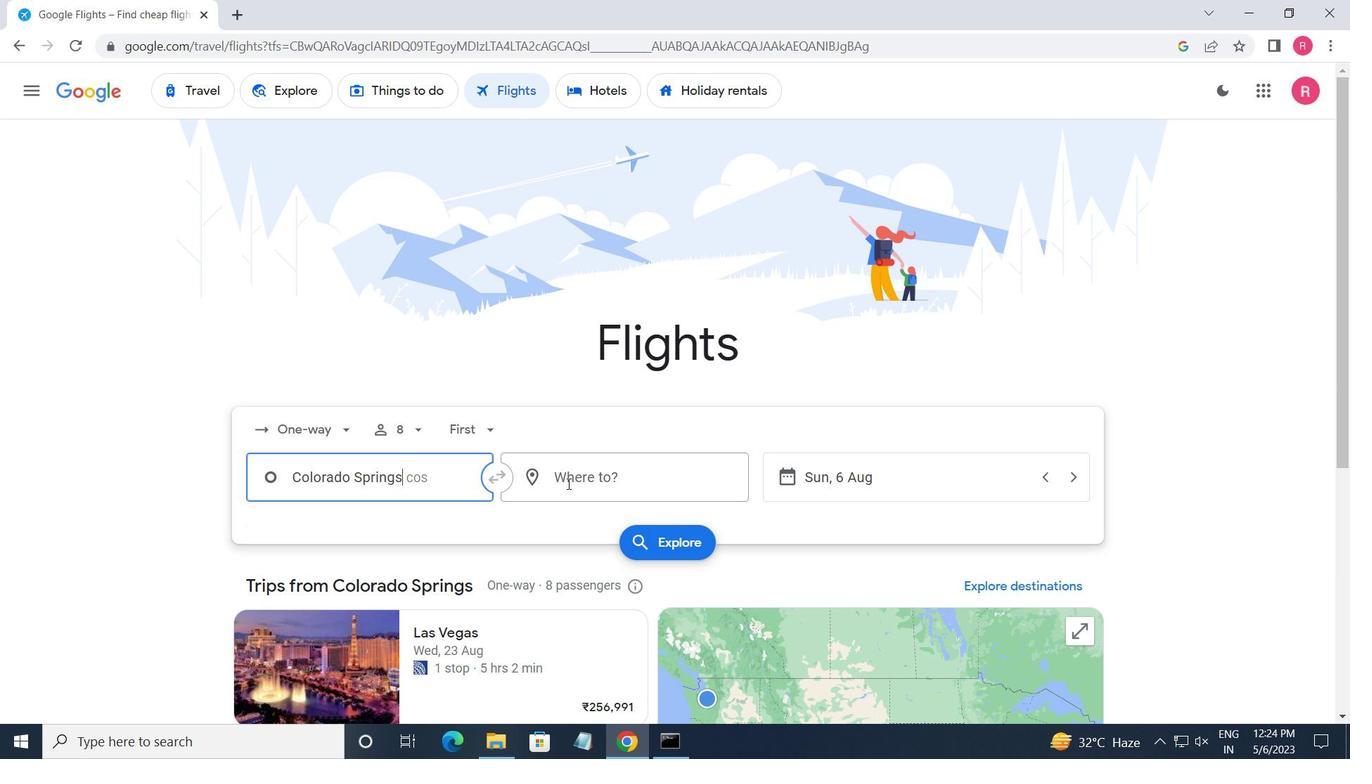 
Action: Key pressed <Key.shift>WE<Key.backspace>ILI<Key.backspace>MINGTON
Screenshot: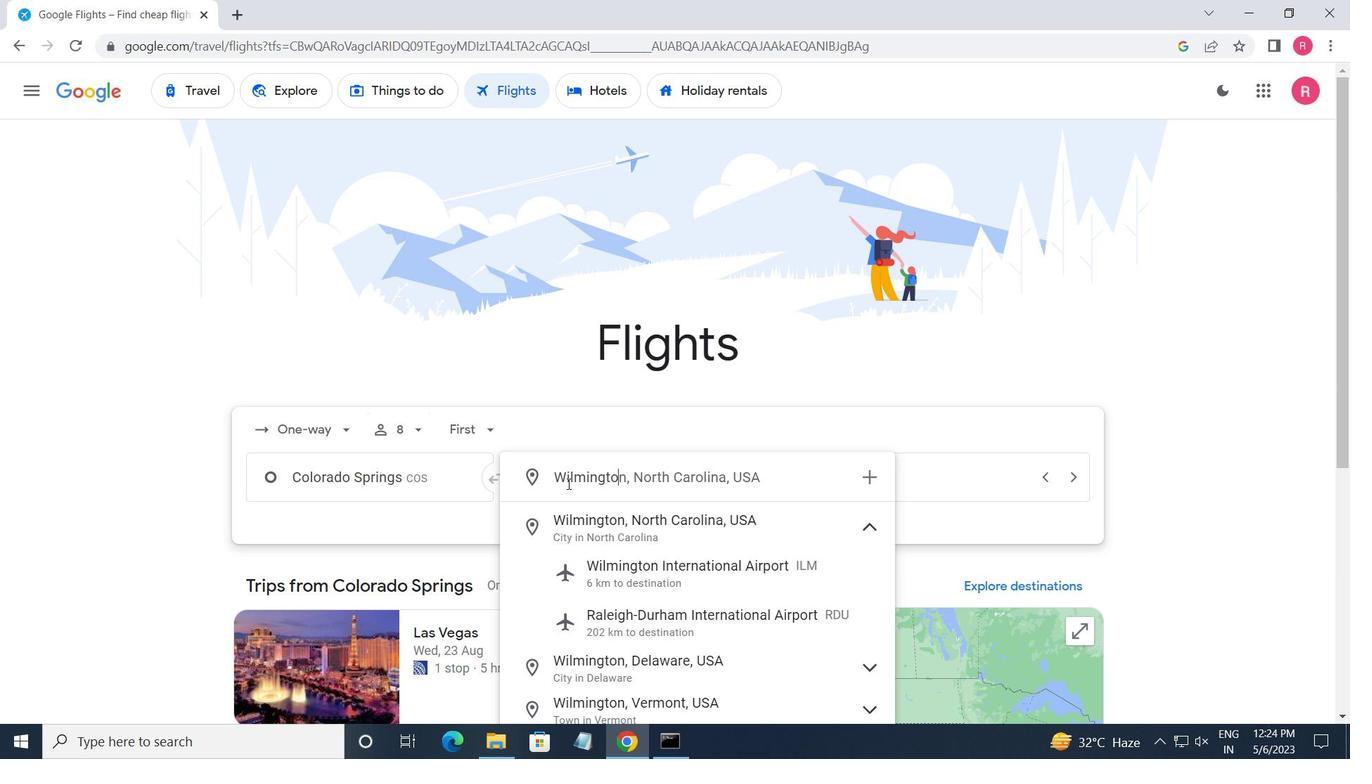 
Action: Mouse moved to (671, 558)
Screenshot: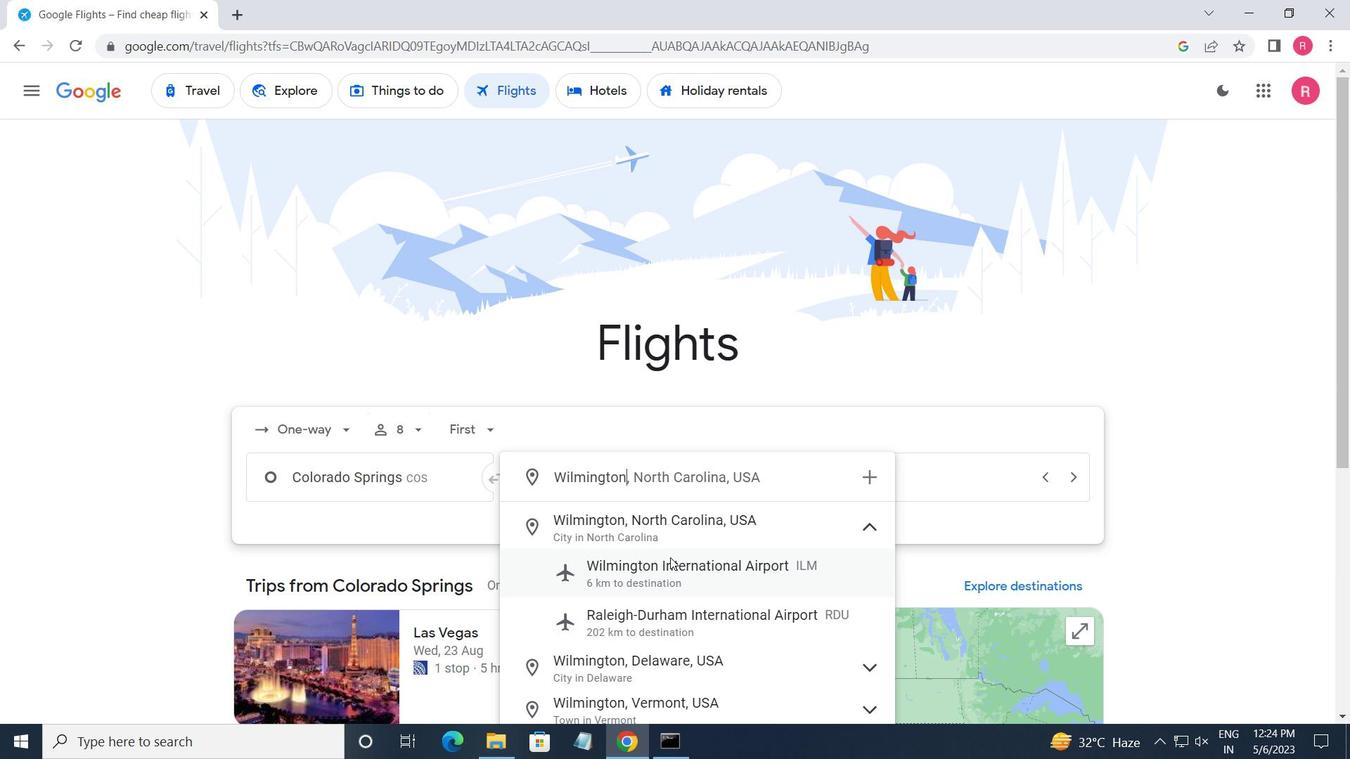 
Action: Mouse pressed left at (671, 558)
Screenshot: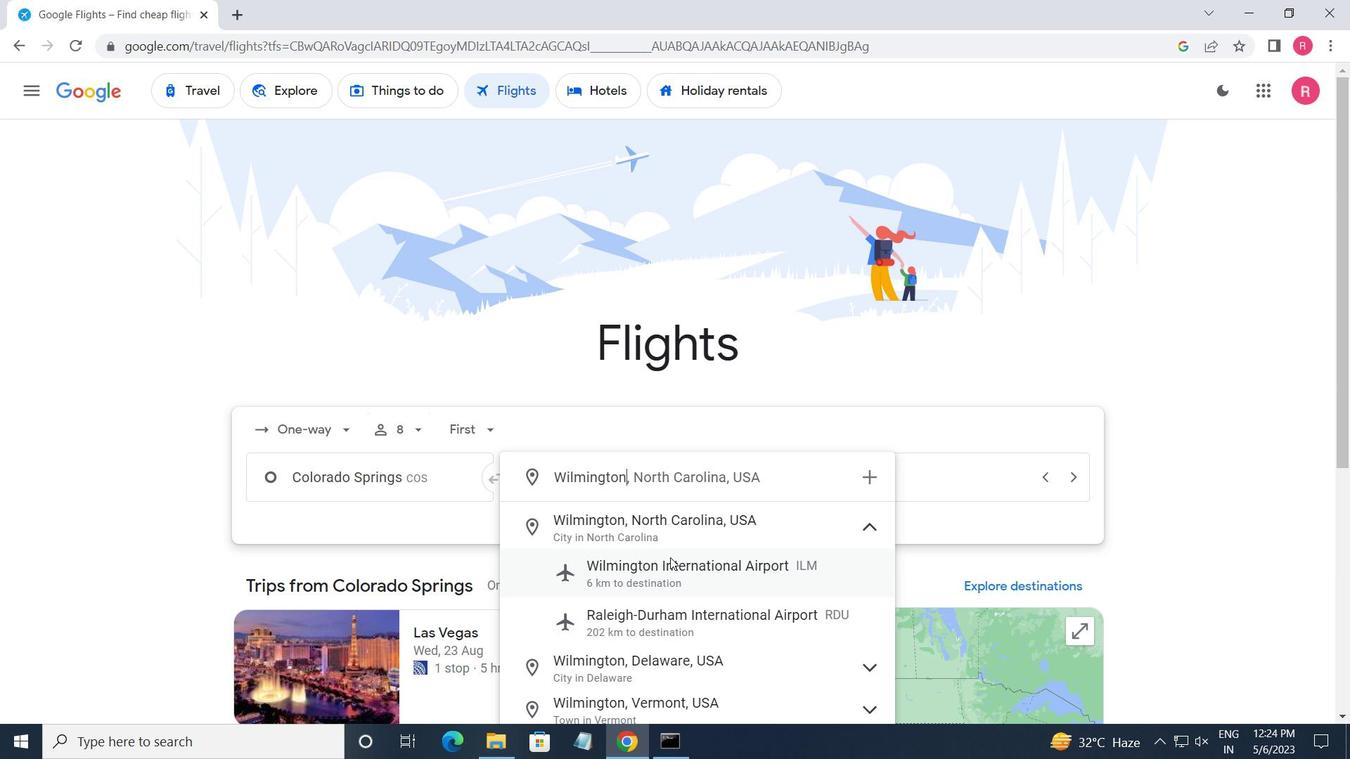
Action: Mouse moved to (859, 481)
Screenshot: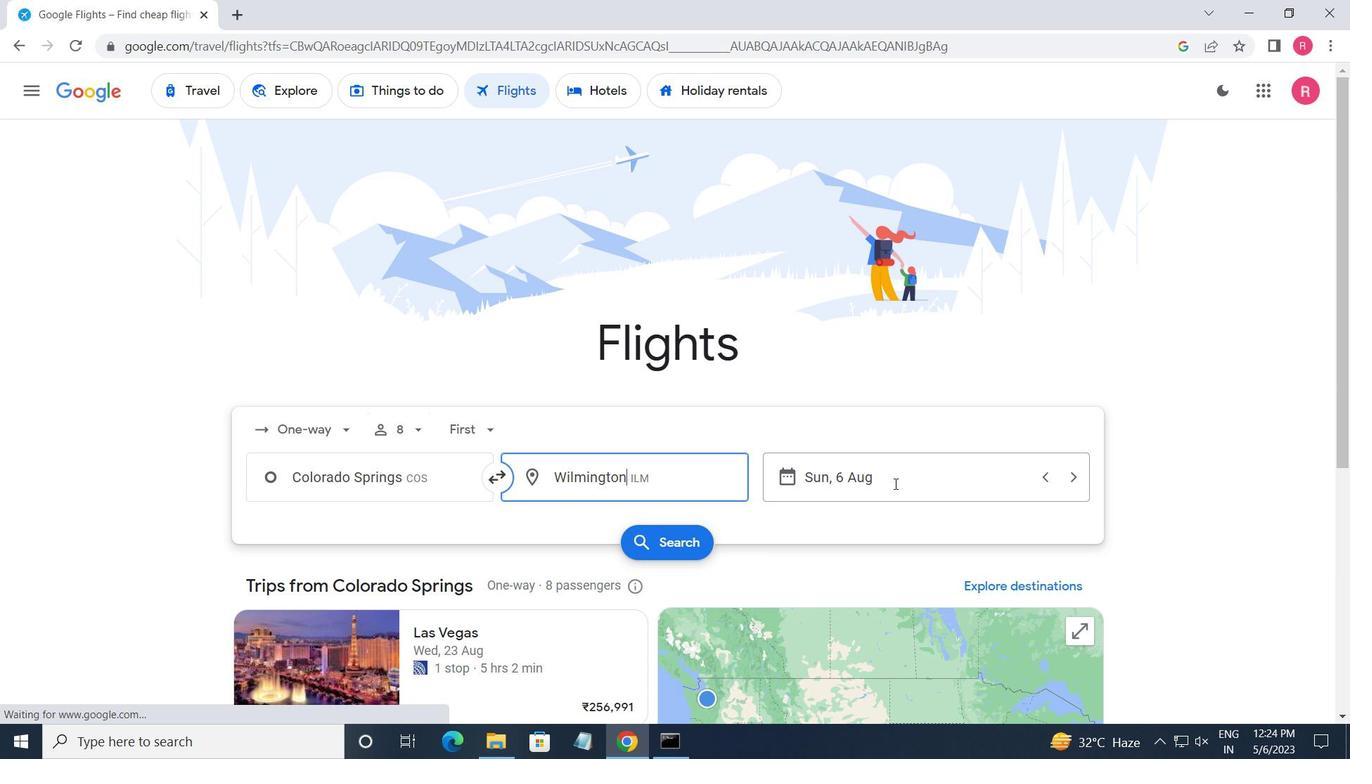 
Action: Mouse pressed left at (859, 481)
Screenshot: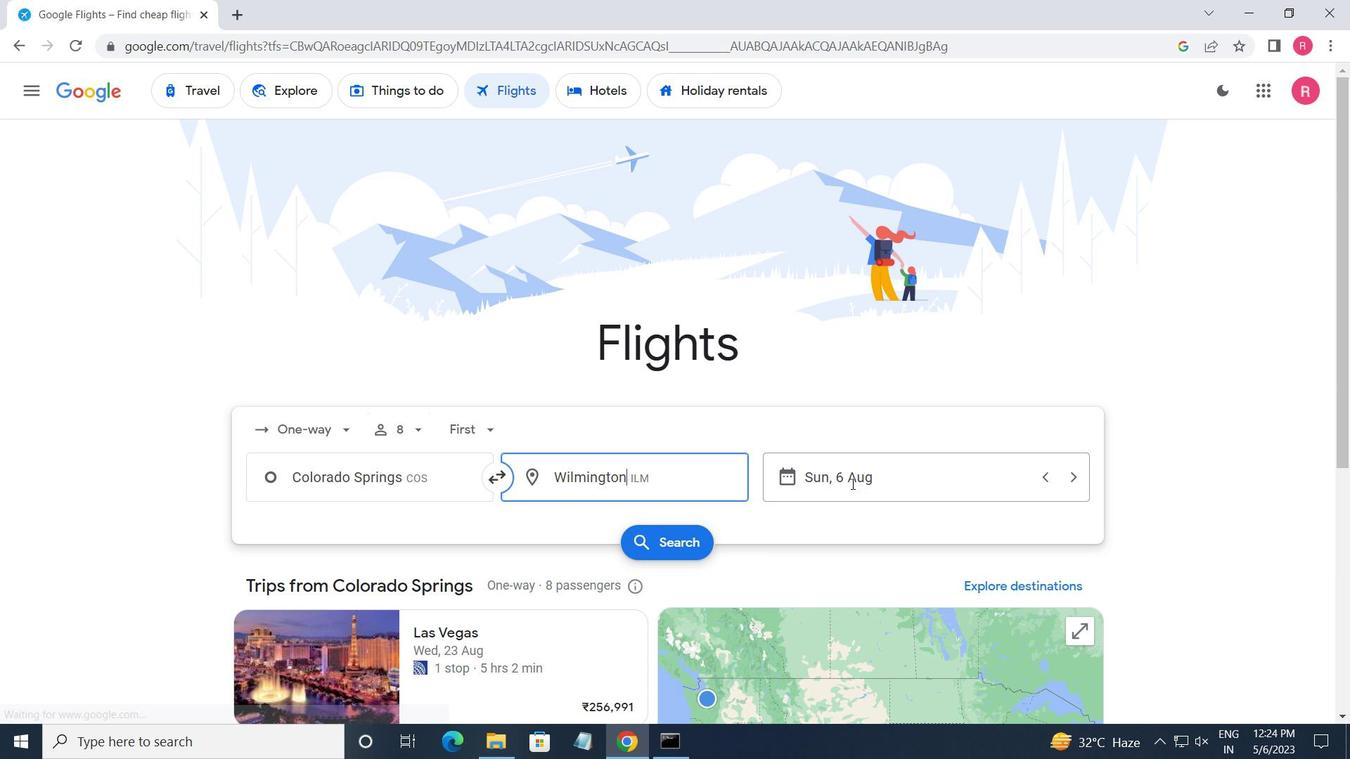 
Action: Mouse moved to (468, 446)
Screenshot: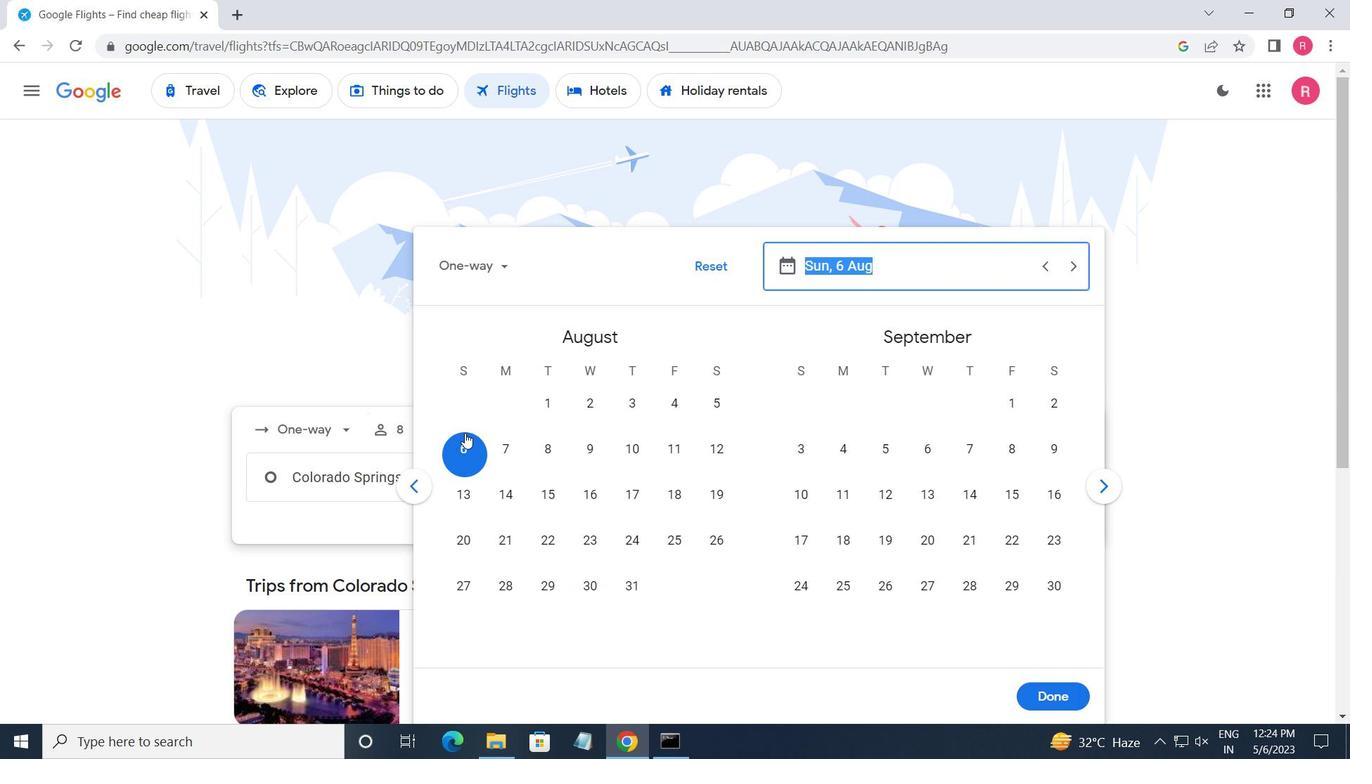 
Action: Mouse pressed left at (468, 446)
Screenshot: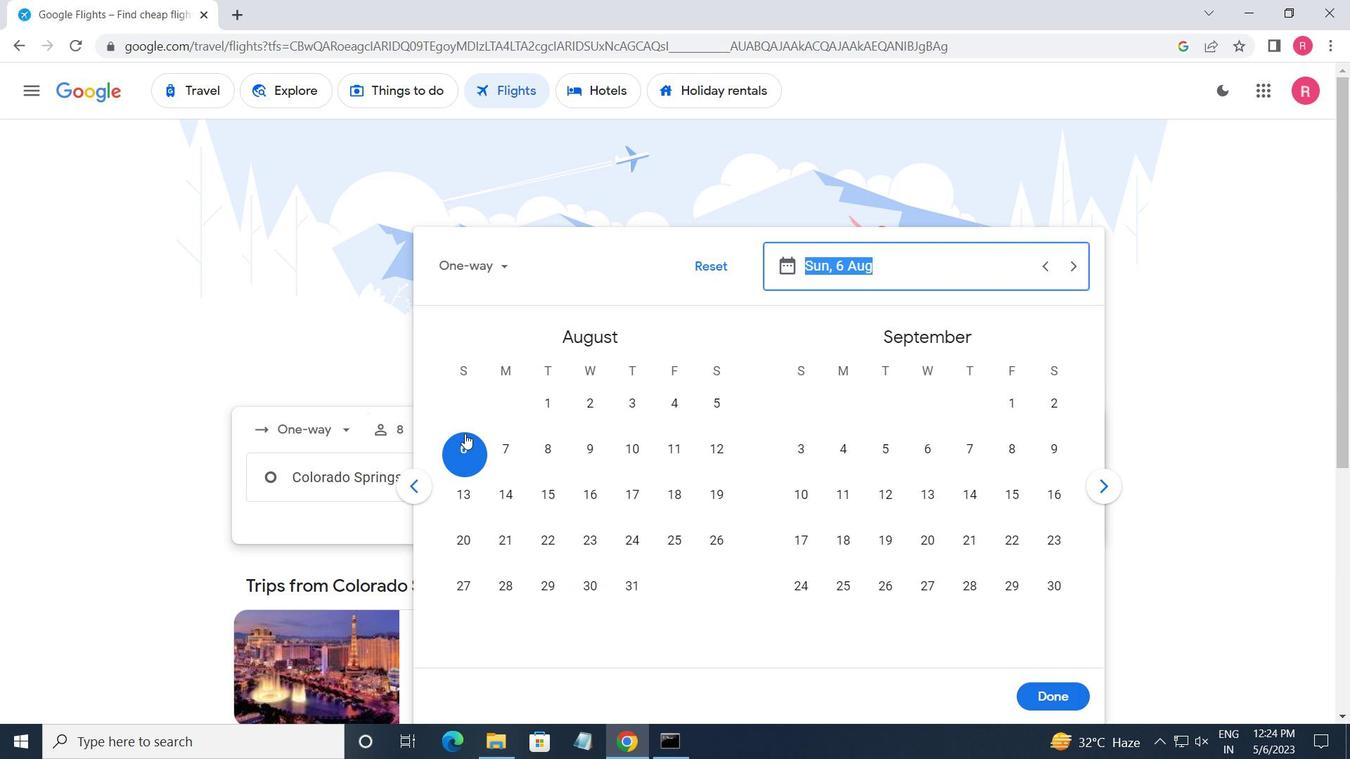 
Action: Mouse moved to (1054, 692)
Screenshot: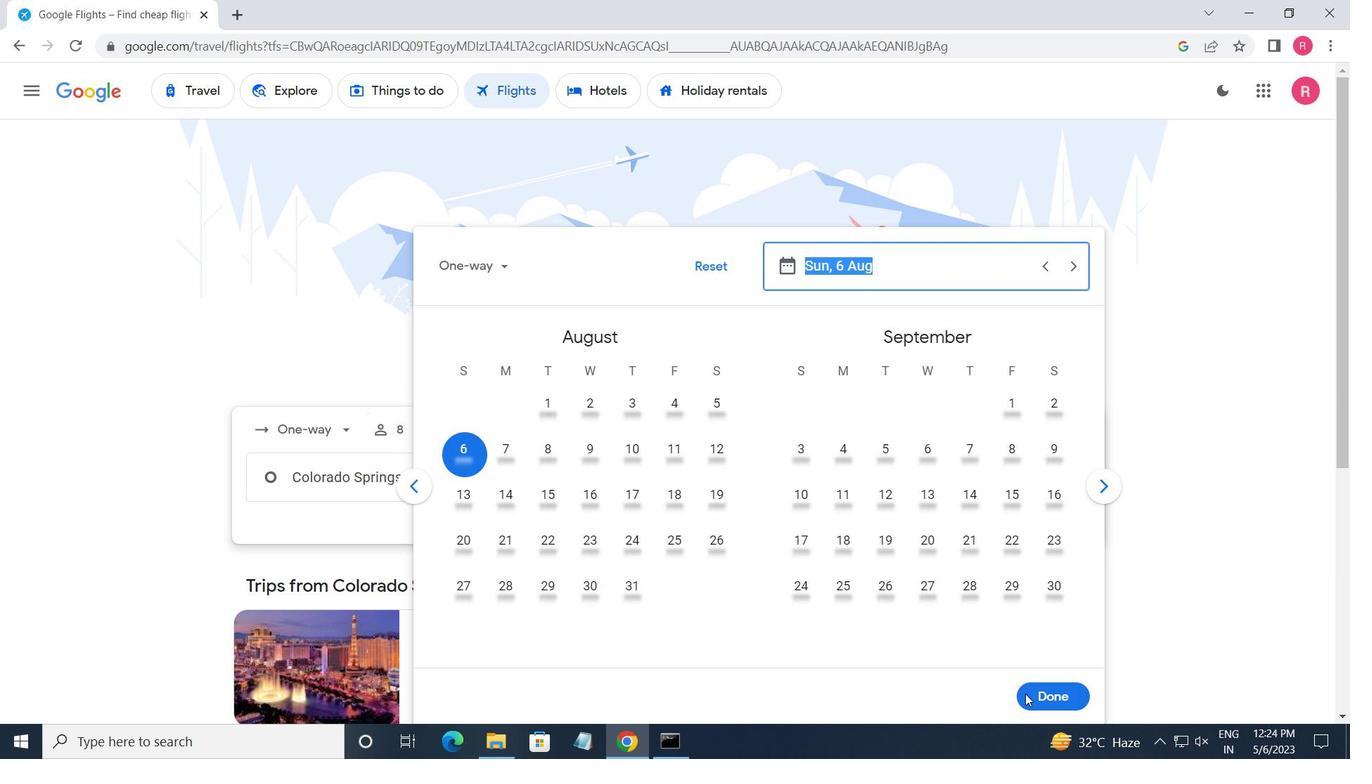 
Action: Mouse pressed left at (1054, 692)
Screenshot: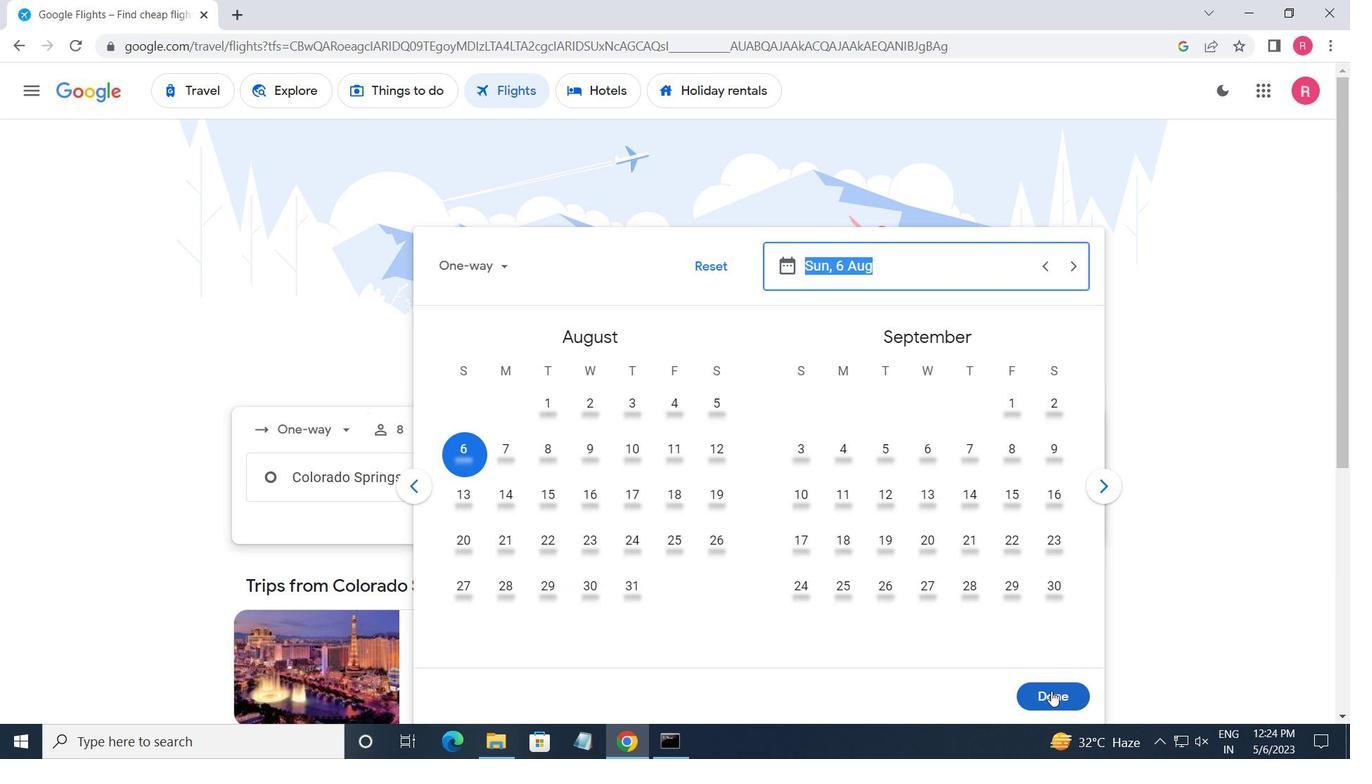 
Action: Mouse moved to (688, 547)
Screenshot: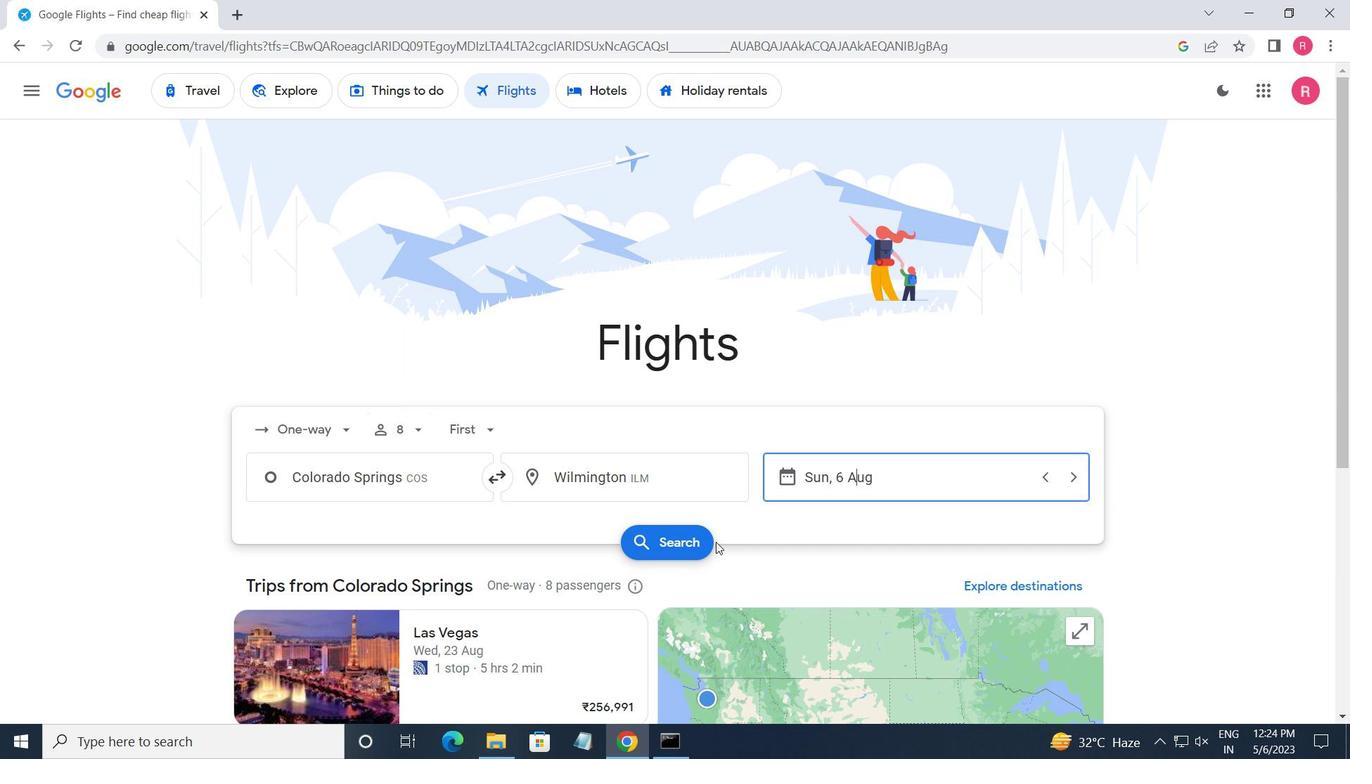 
Action: Mouse pressed left at (688, 547)
Screenshot: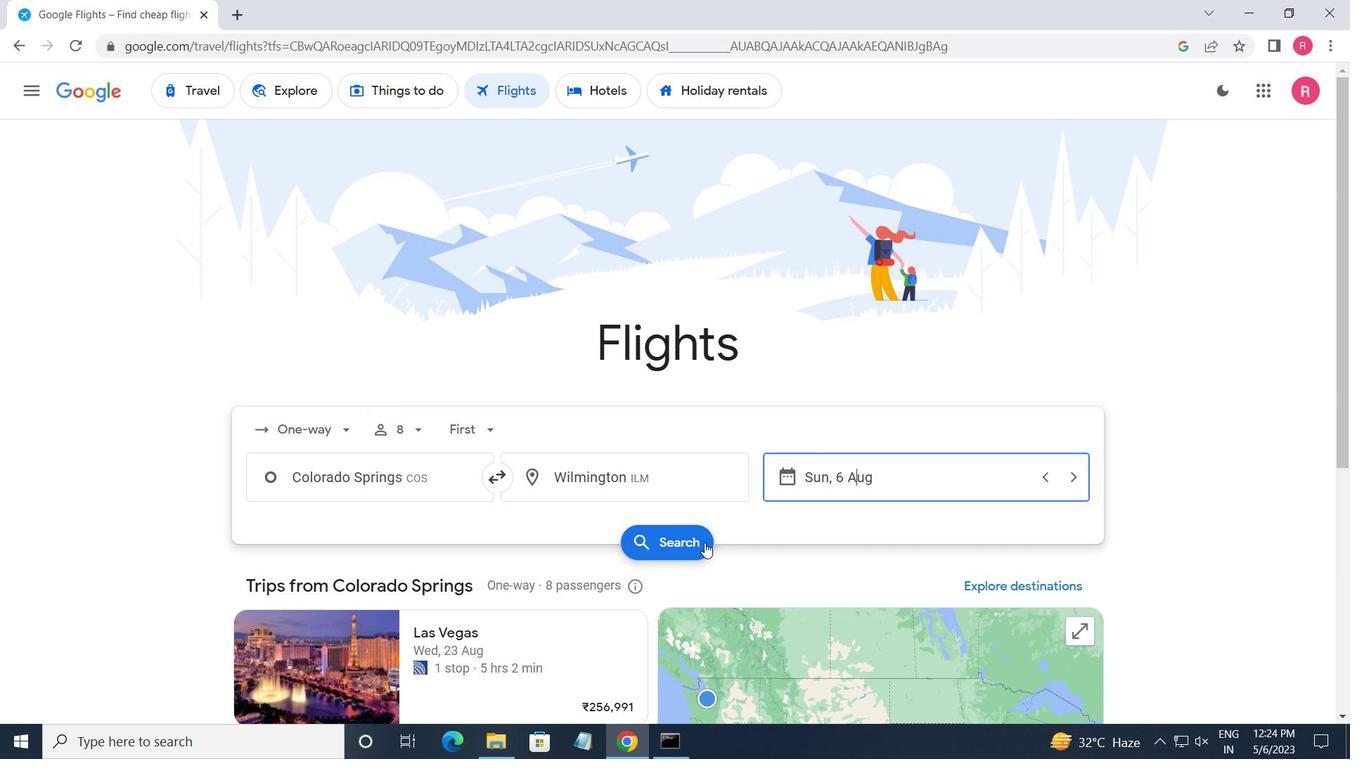 
Action: Mouse moved to (263, 258)
Screenshot: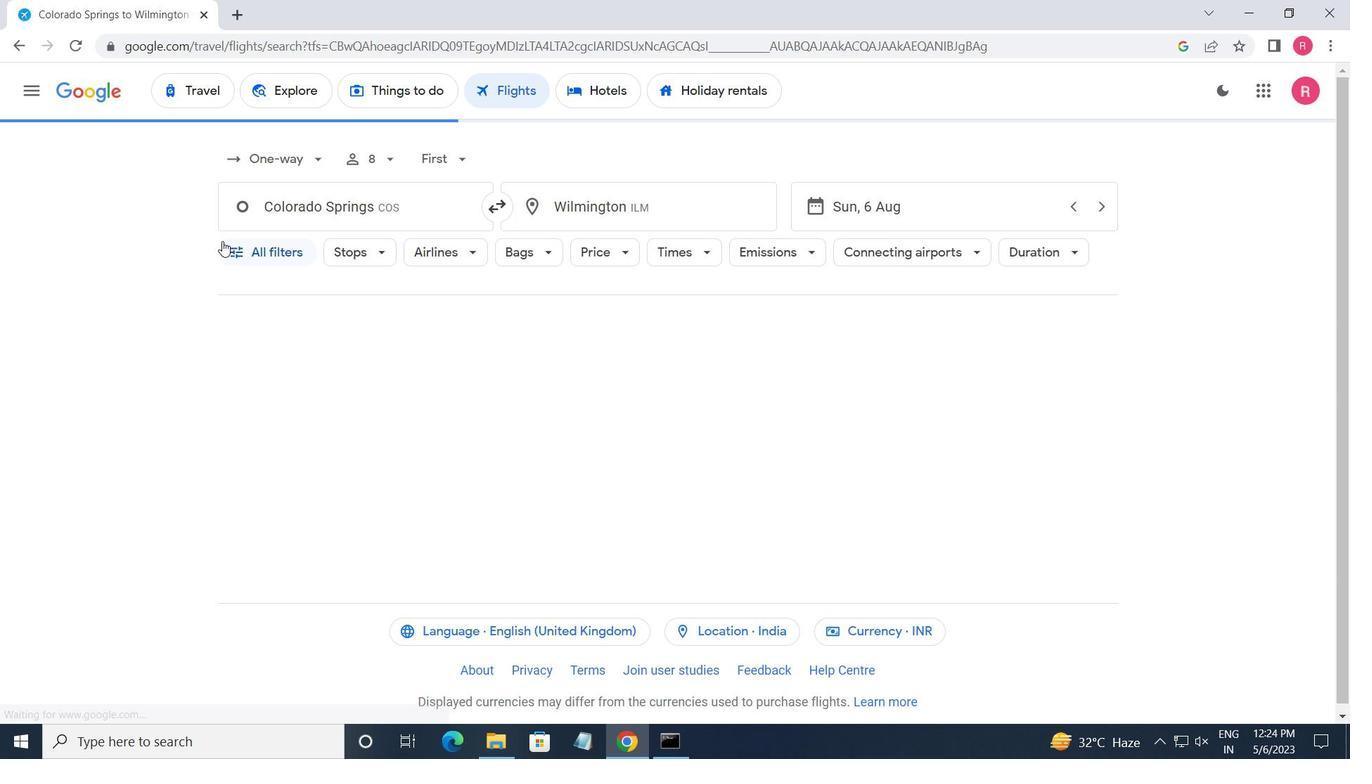 
Action: Mouse pressed left at (263, 258)
Screenshot: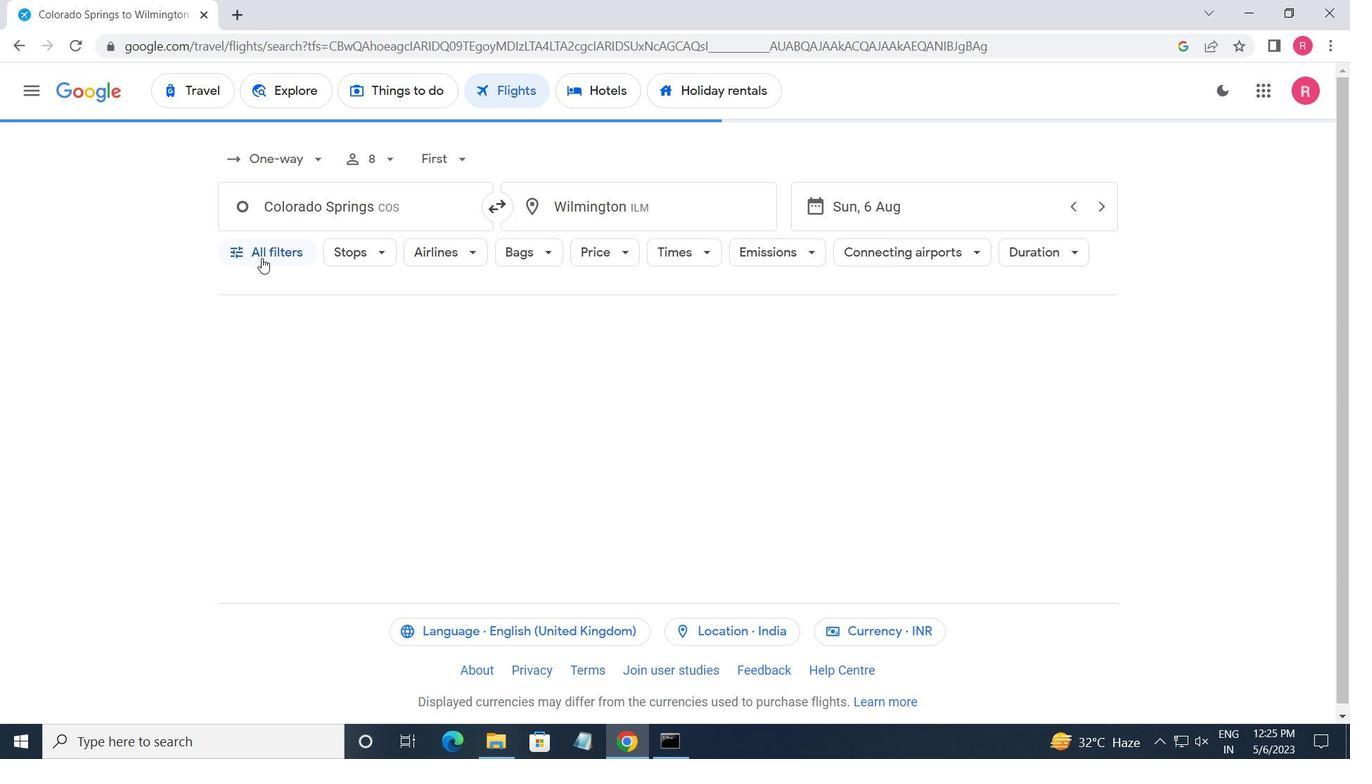 
Action: Mouse moved to (344, 441)
Screenshot: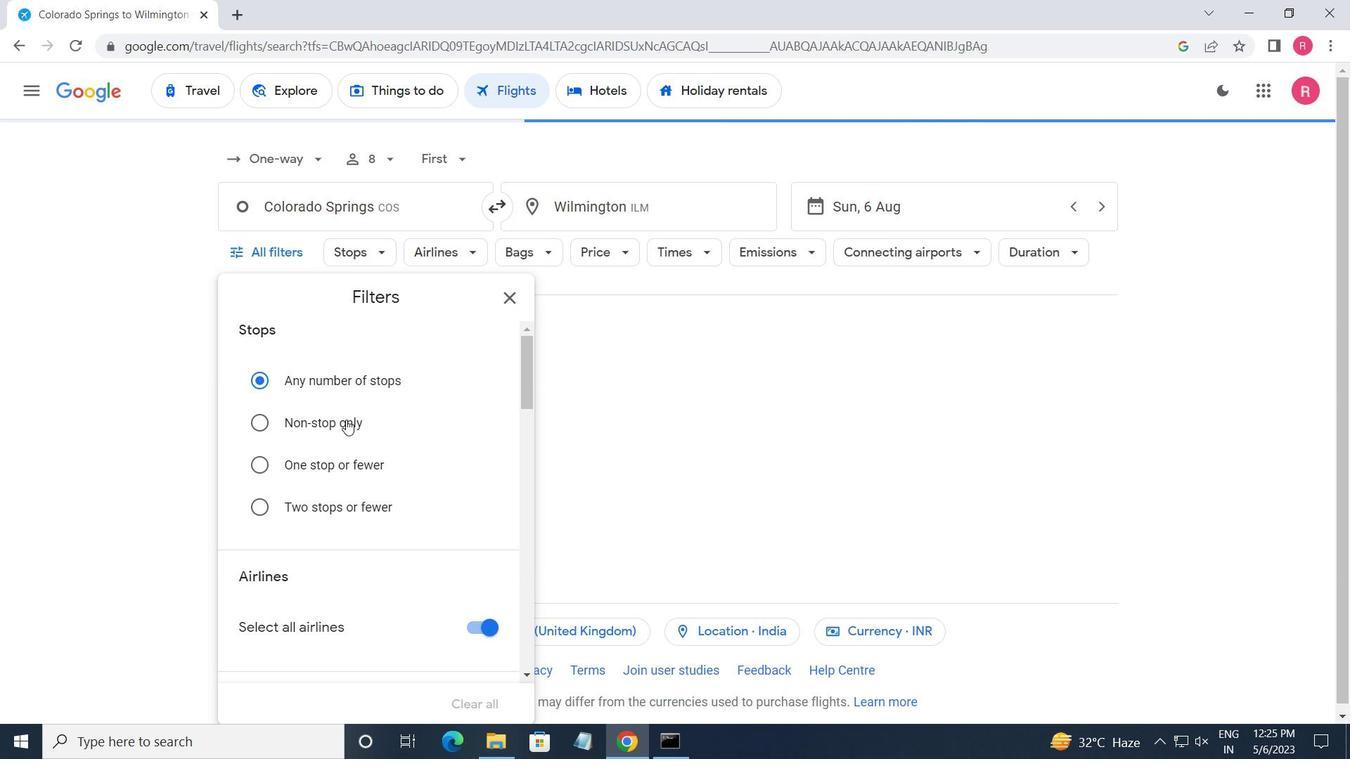 
Action: Mouse scrolled (344, 440) with delta (0, 0)
Screenshot: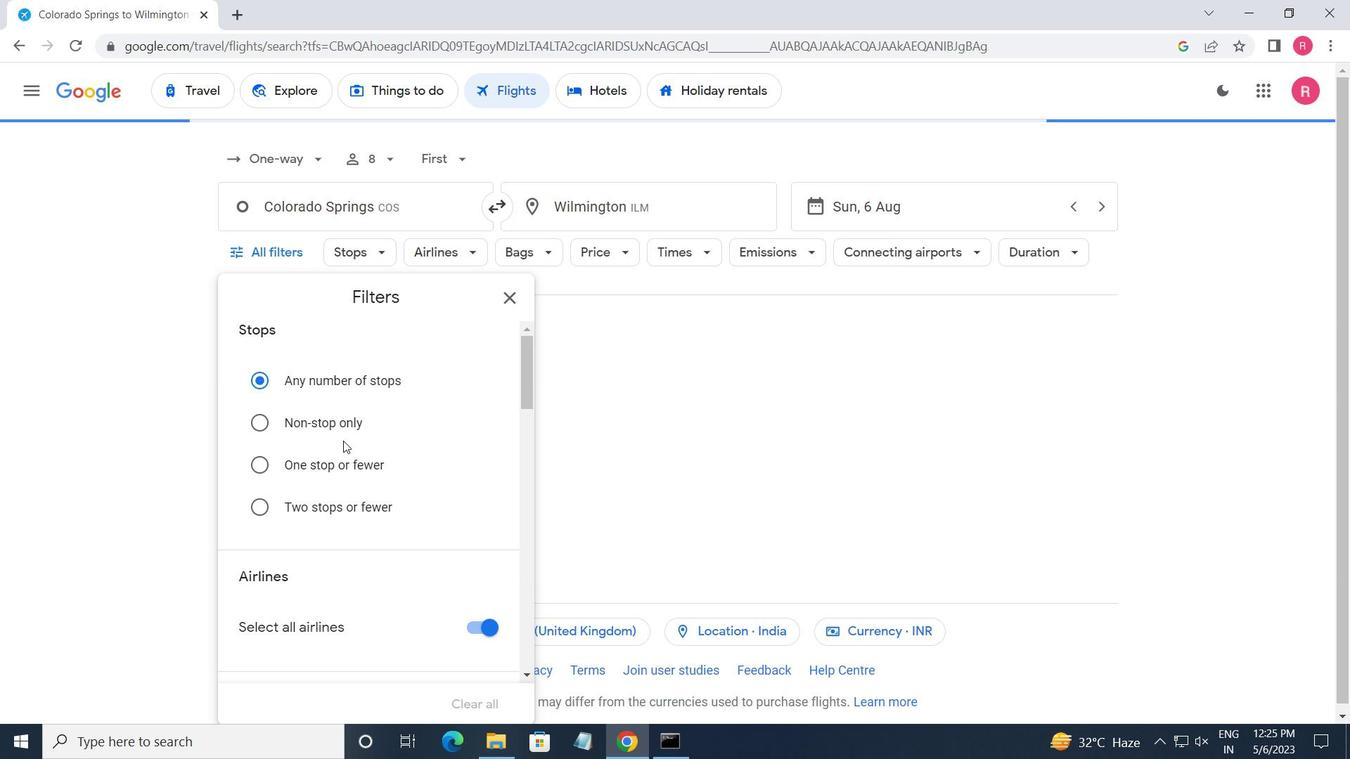 
Action: Mouse moved to (351, 450)
Screenshot: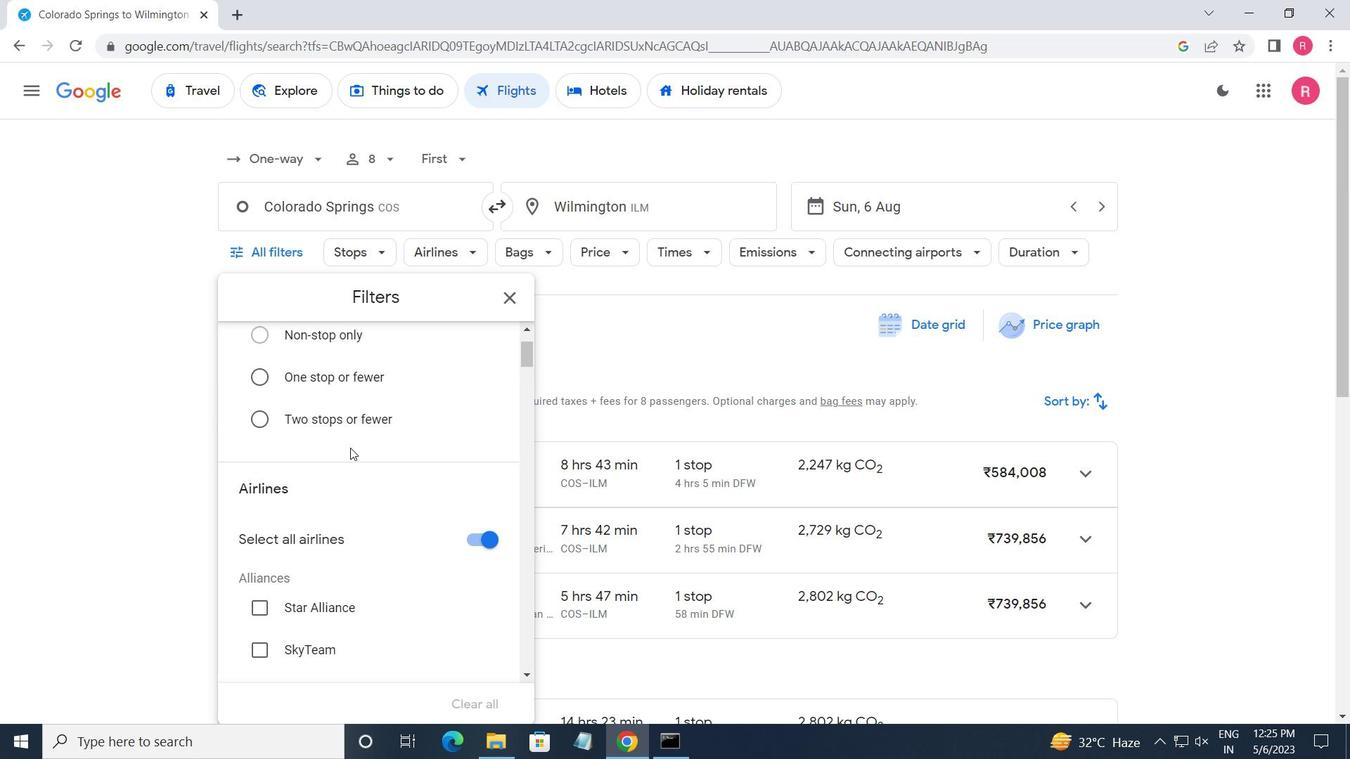 
Action: Mouse scrolled (351, 449) with delta (0, 0)
Screenshot: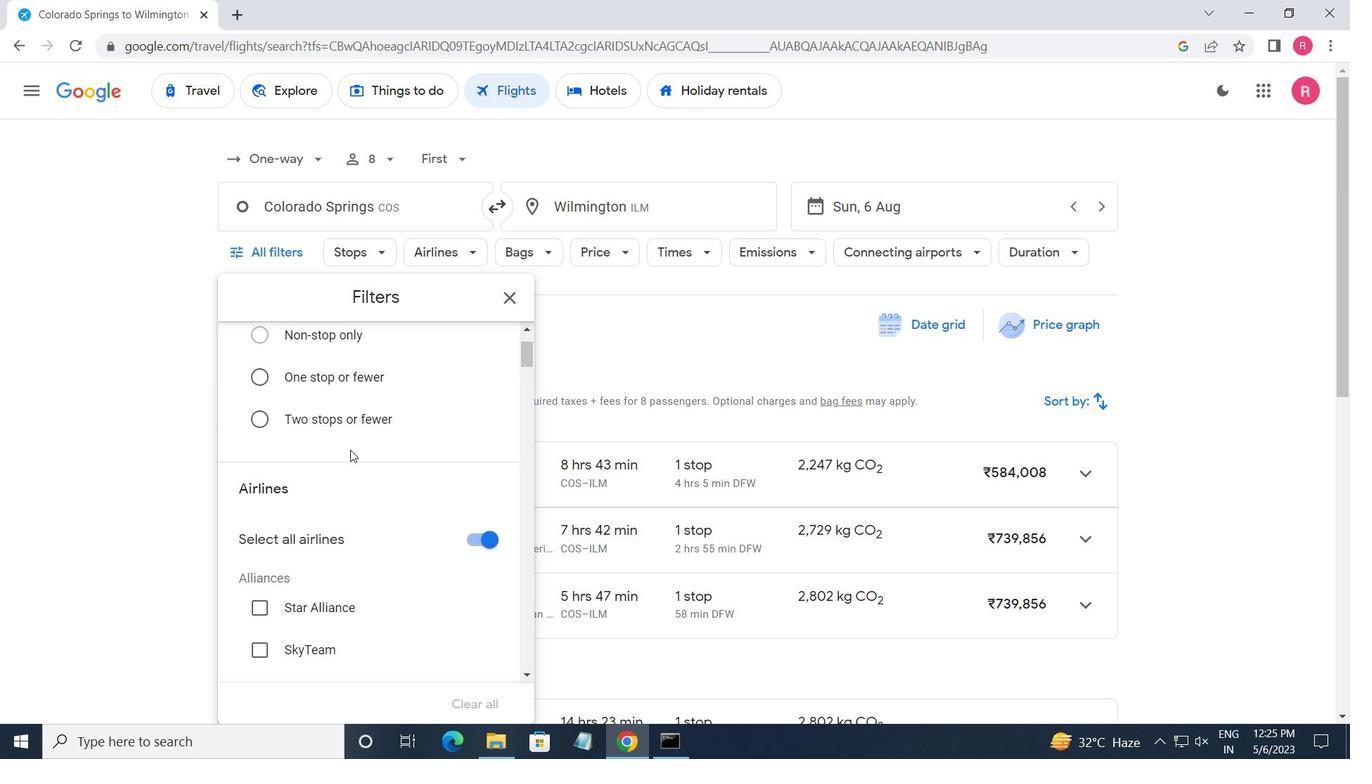 
Action: Mouse moved to (351, 452)
Screenshot: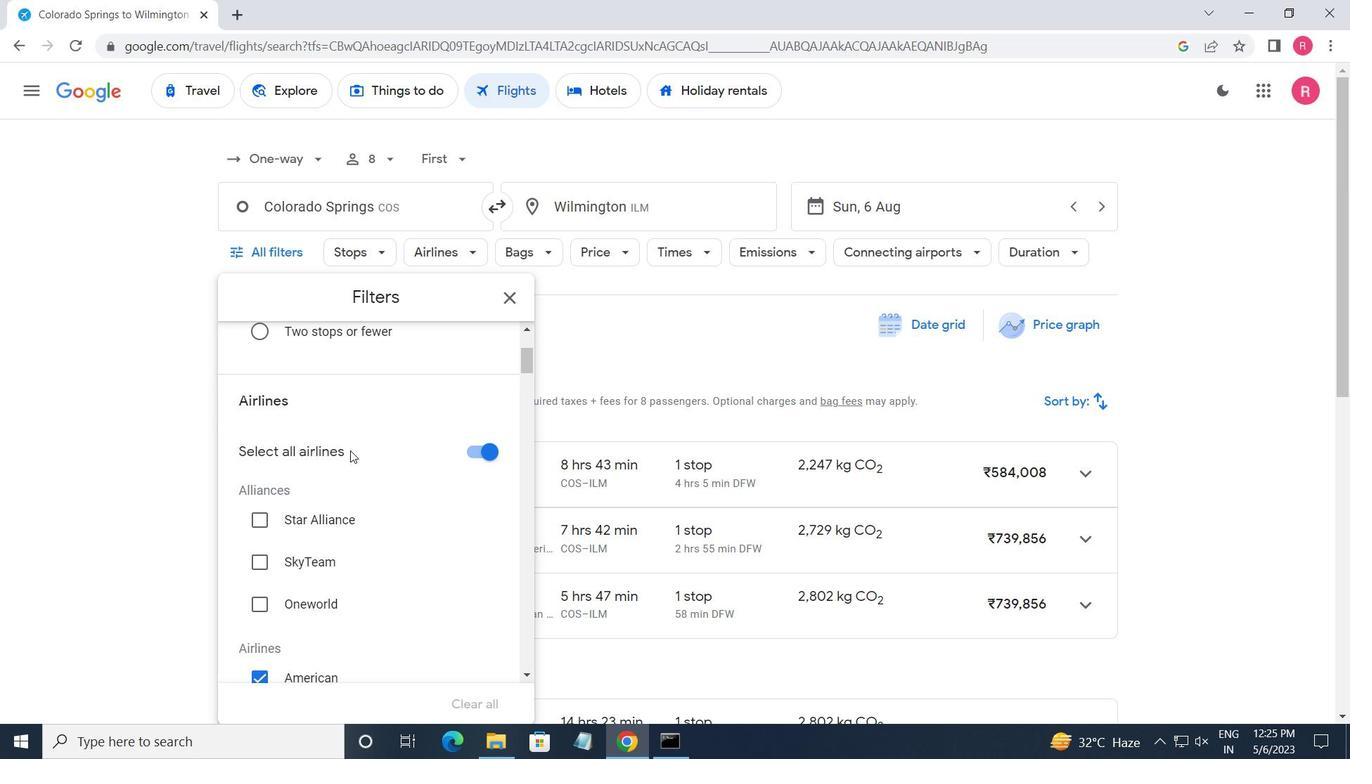 
Action: Mouse scrolled (351, 451) with delta (0, 0)
Screenshot: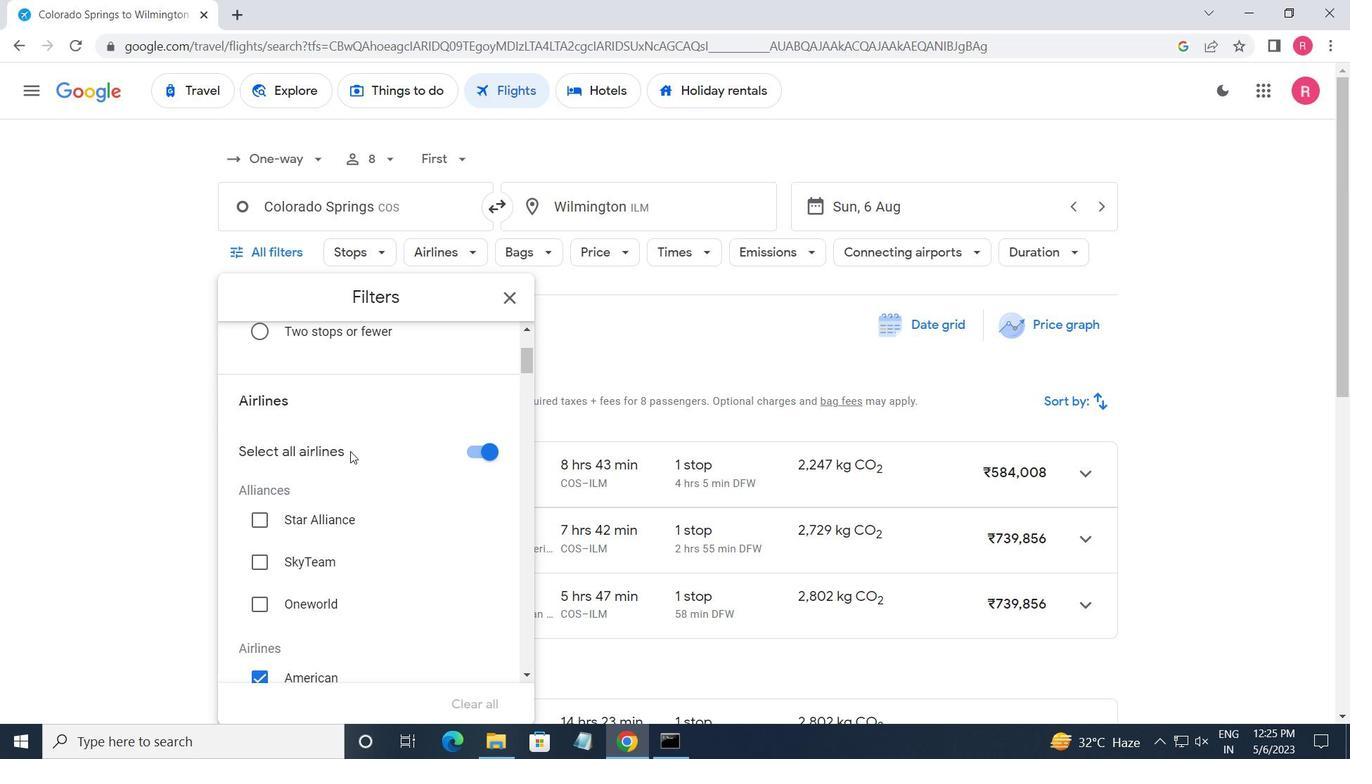 
Action: Mouse moved to (356, 481)
Screenshot: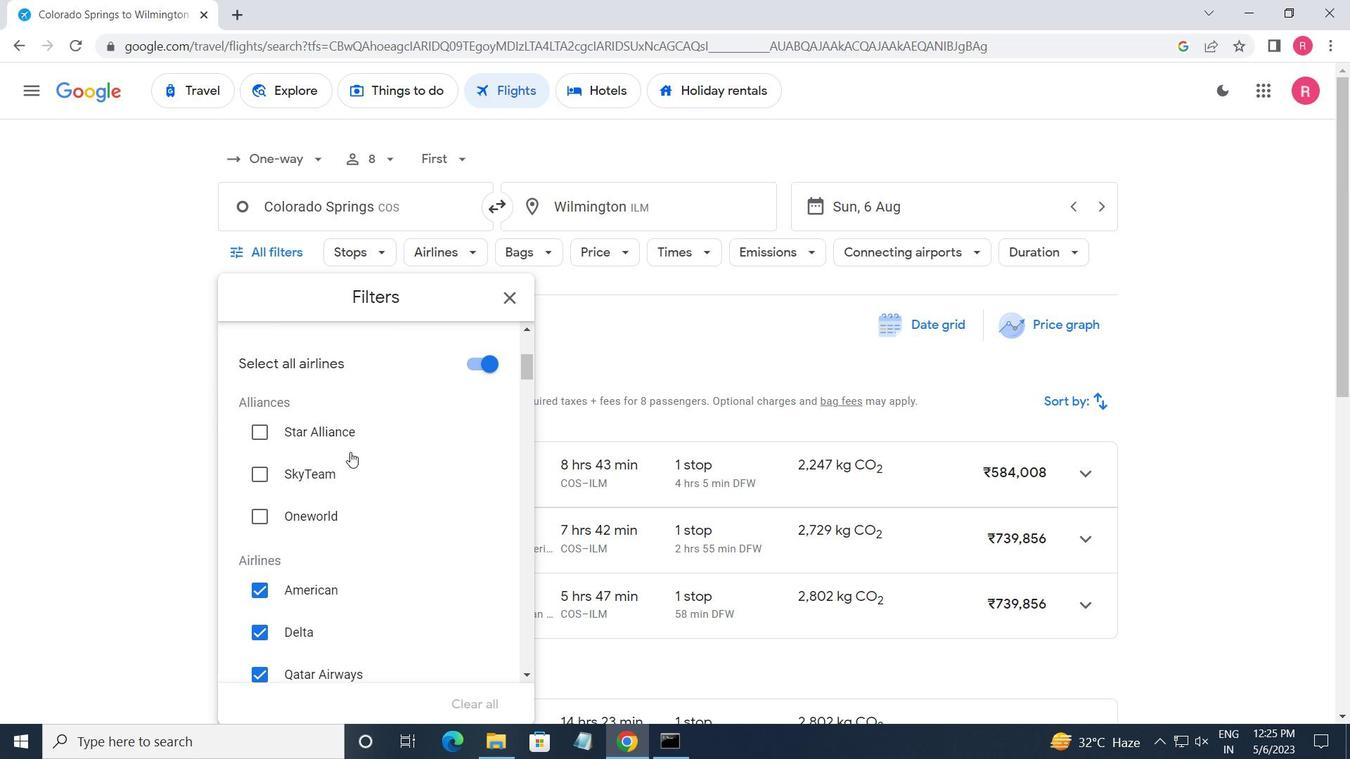 
Action: Mouse scrolled (356, 480) with delta (0, 0)
Screenshot: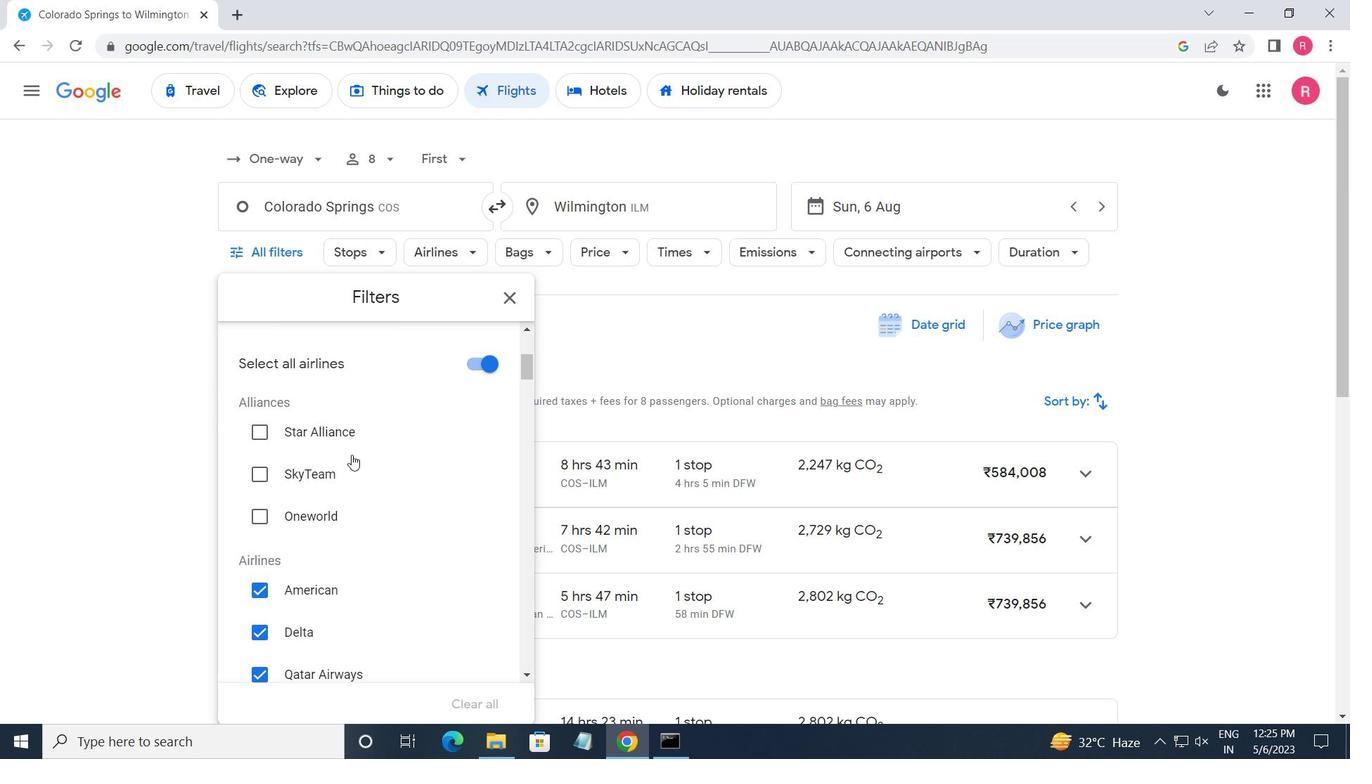 
Action: Mouse moved to (357, 482)
Screenshot: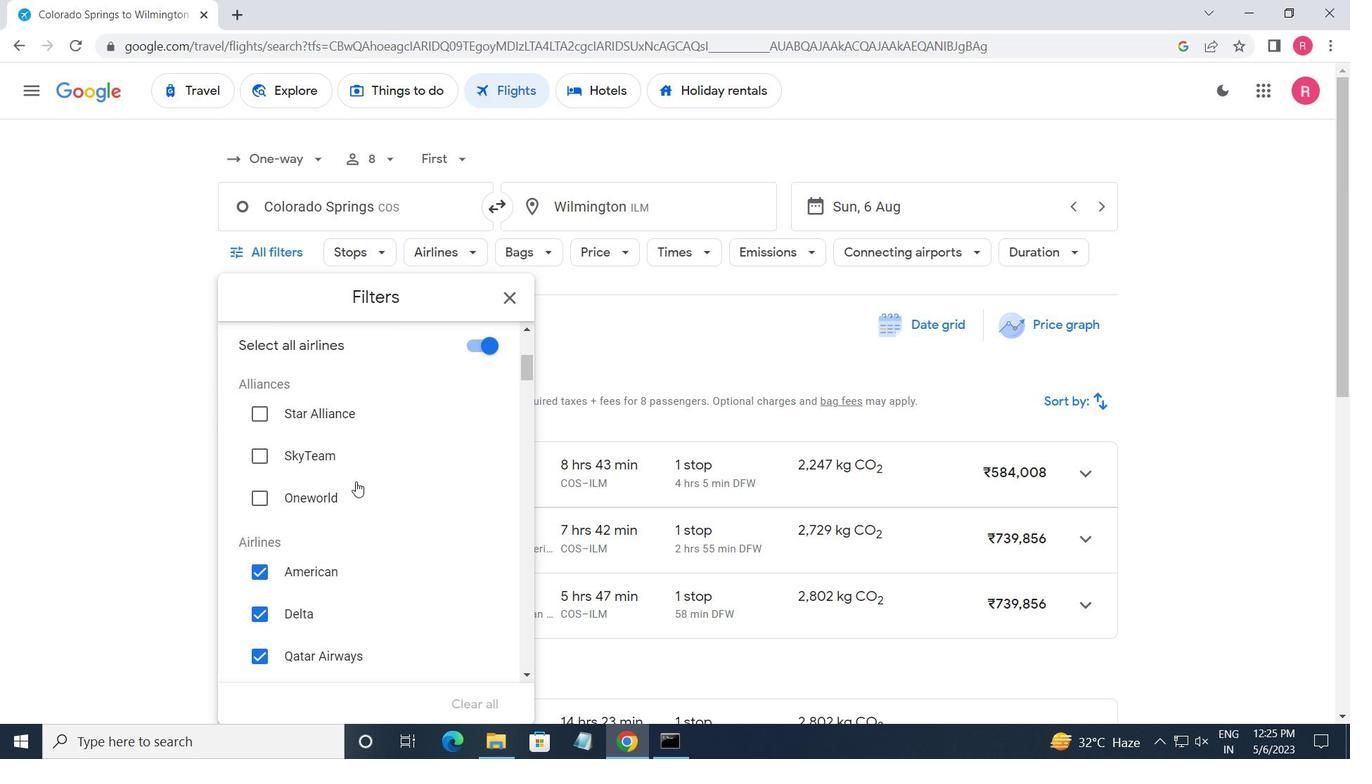 
Action: Mouse scrolled (357, 481) with delta (0, 0)
Screenshot: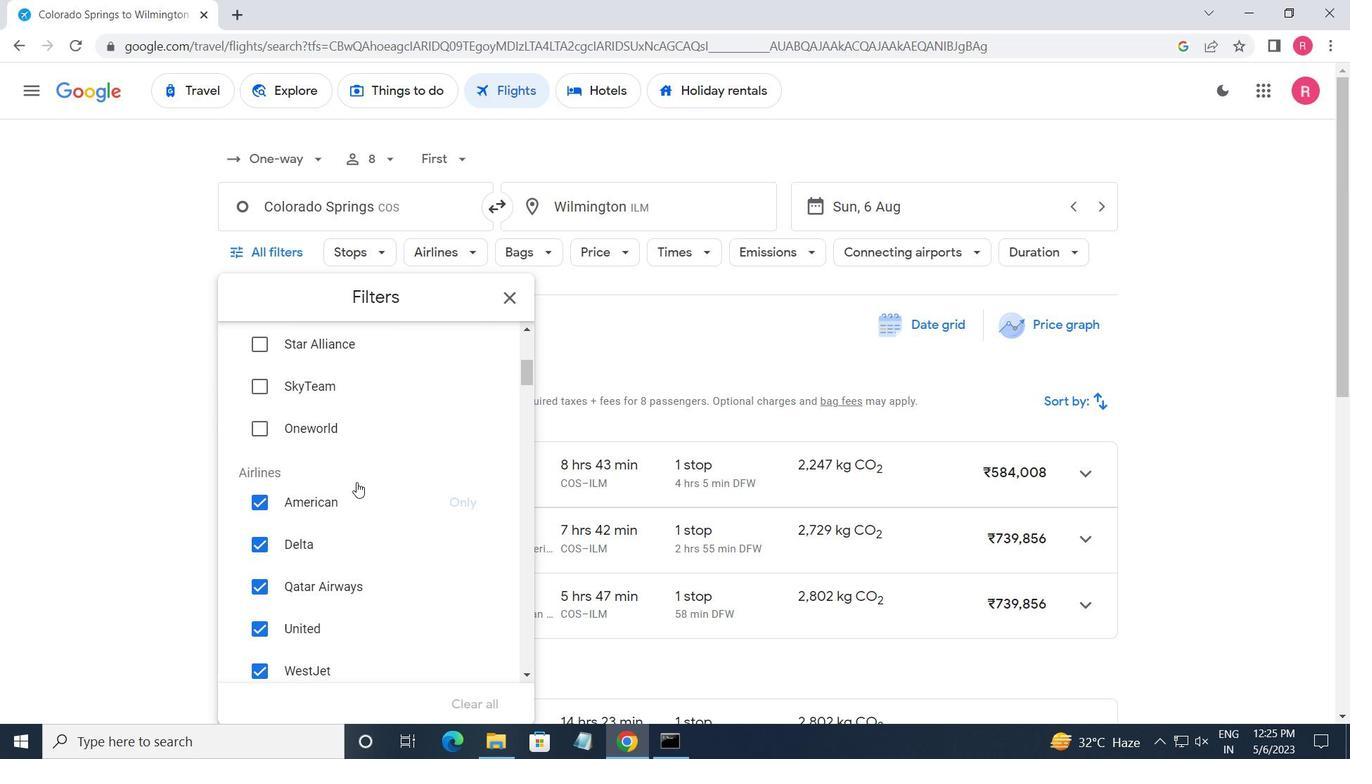 
Action: Mouse moved to (405, 455)
Screenshot: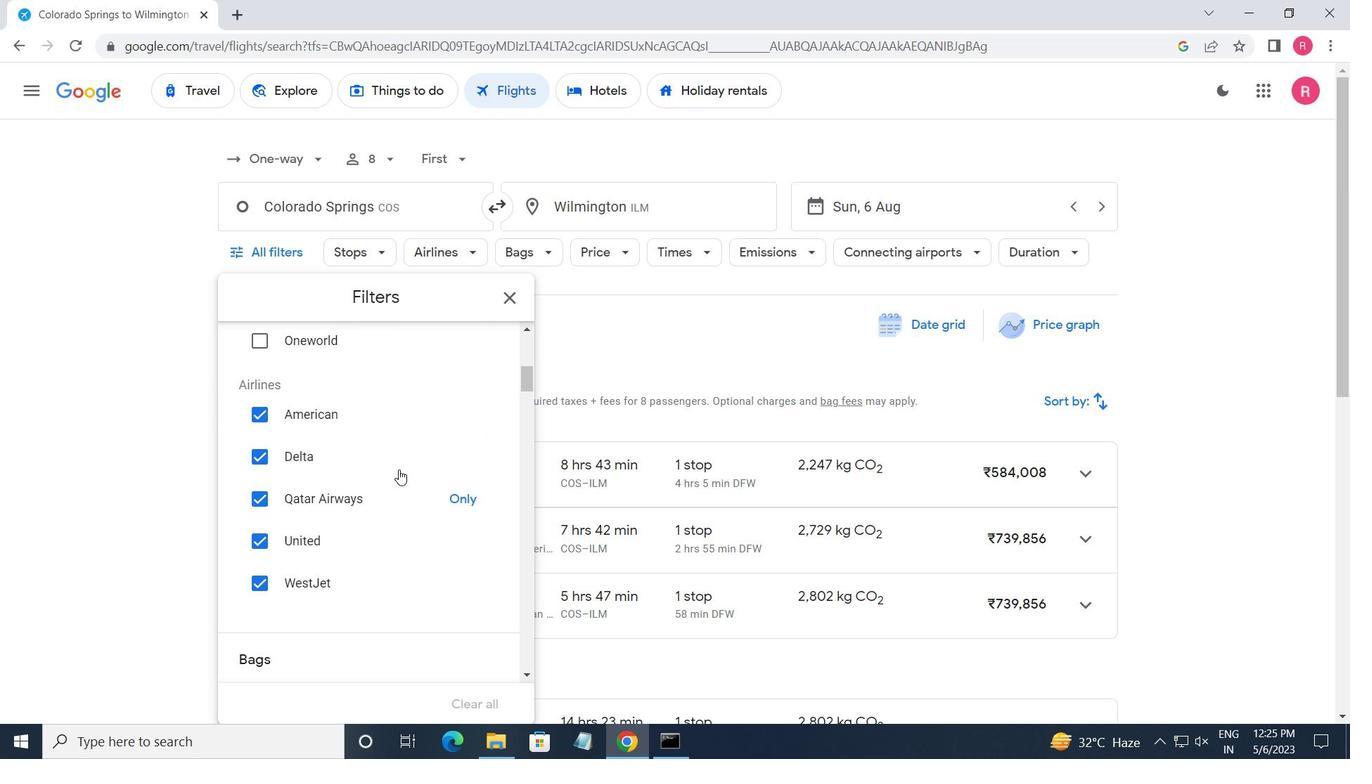 
Action: Mouse scrolled (405, 455) with delta (0, 0)
Screenshot: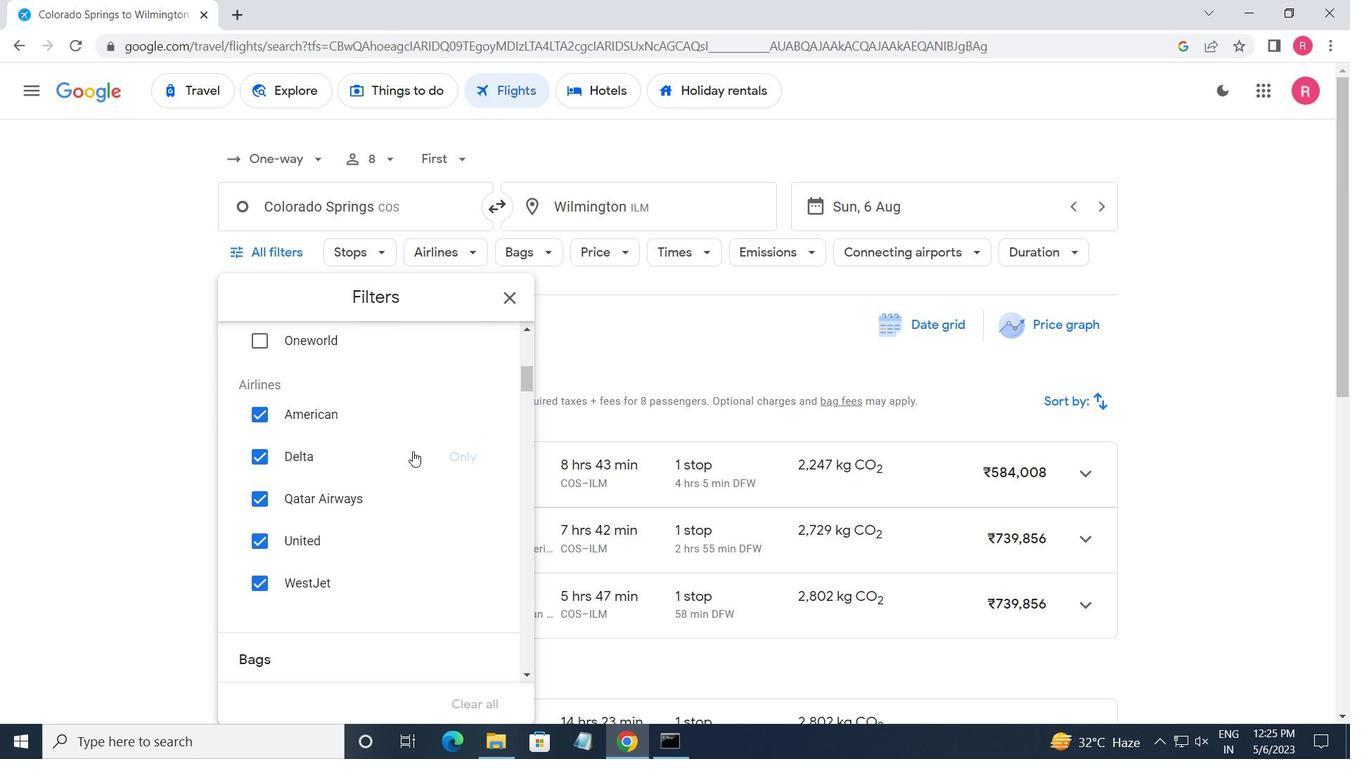 
Action: Mouse moved to (419, 450)
Screenshot: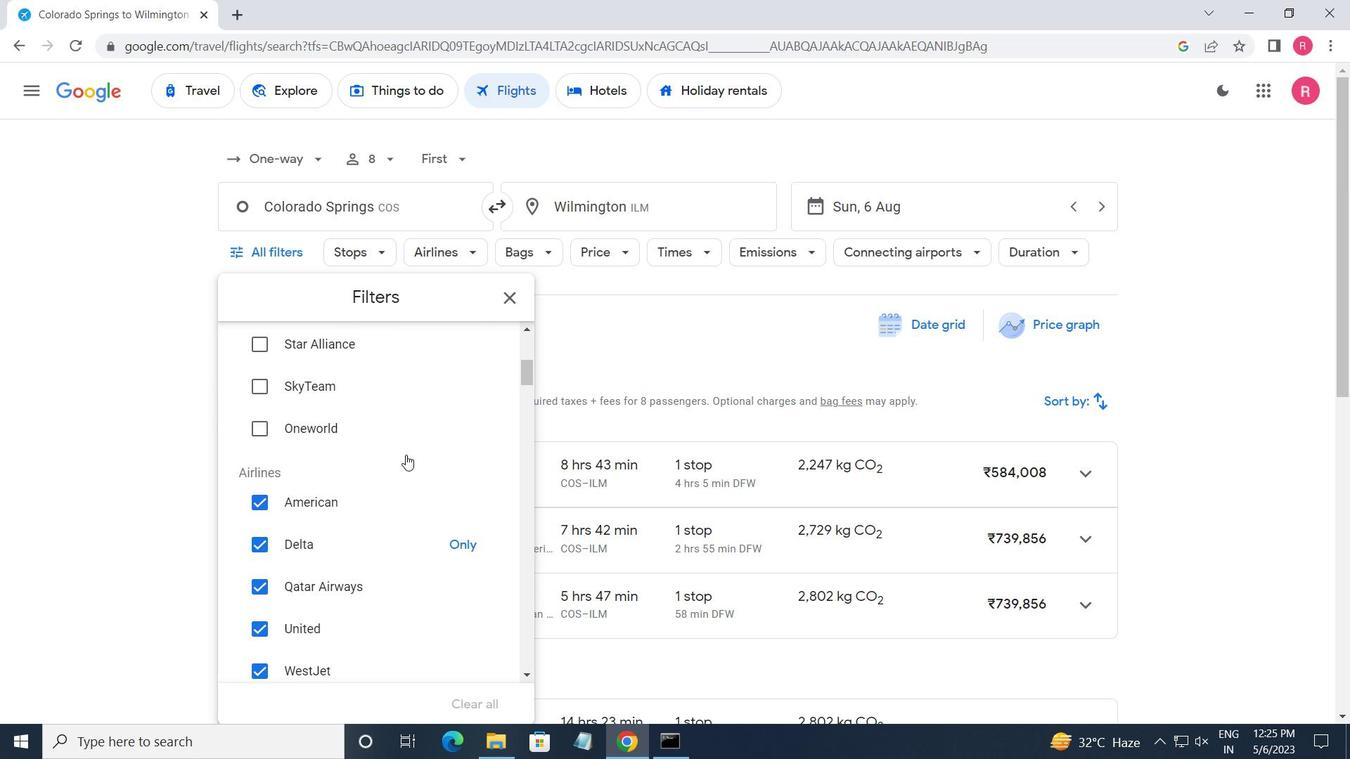 
Action: Mouse scrolled (419, 451) with delta (0, 0)
Screenshot: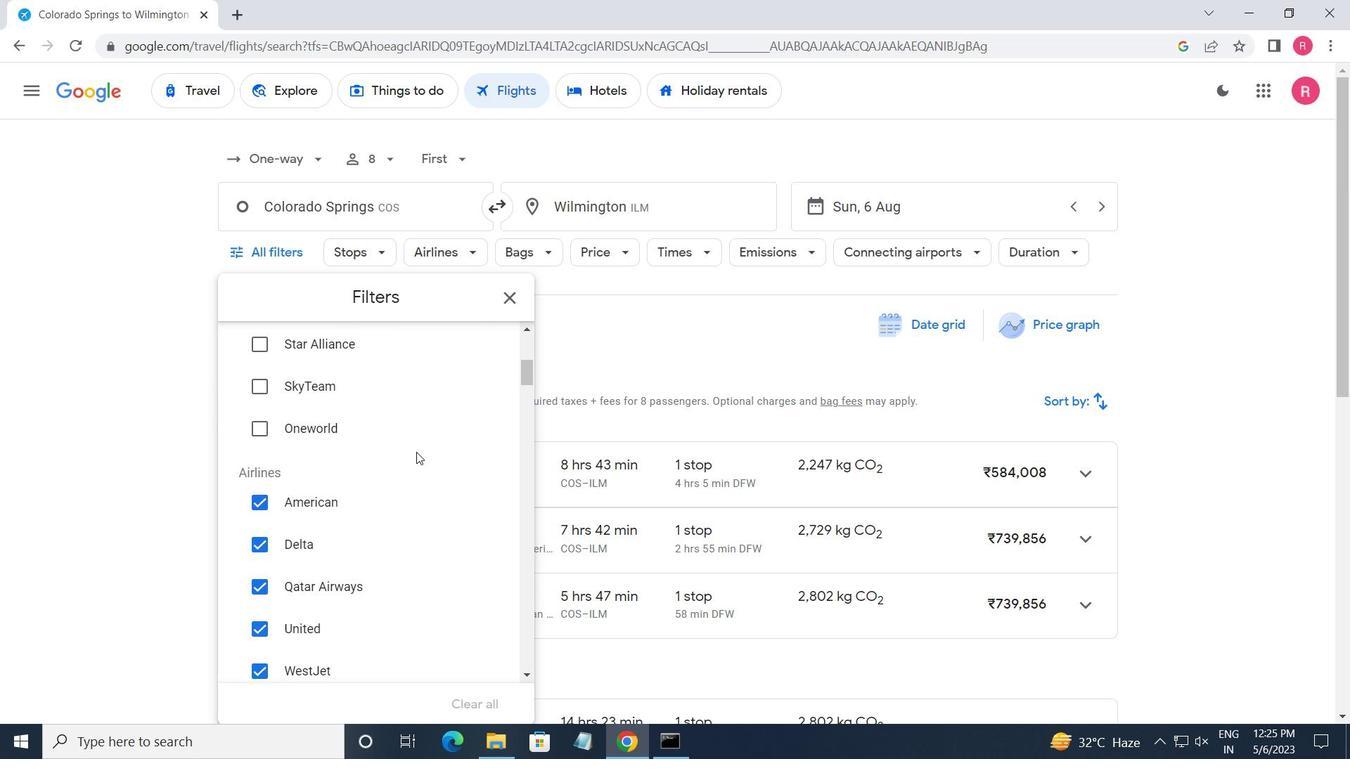 
Action: Mouse moved to (475, 367)
Screenshot: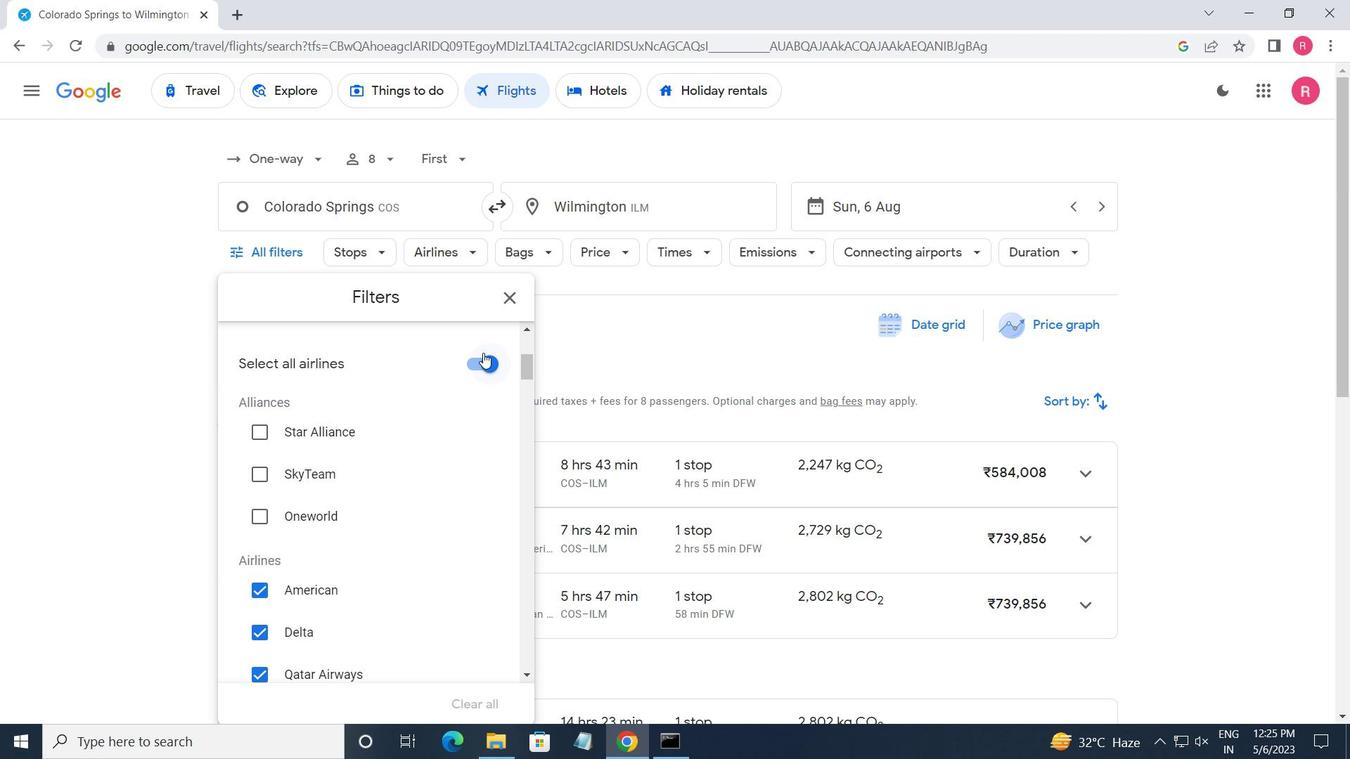 
Action: Mouse pressed left at (475, 367)
Screenshot: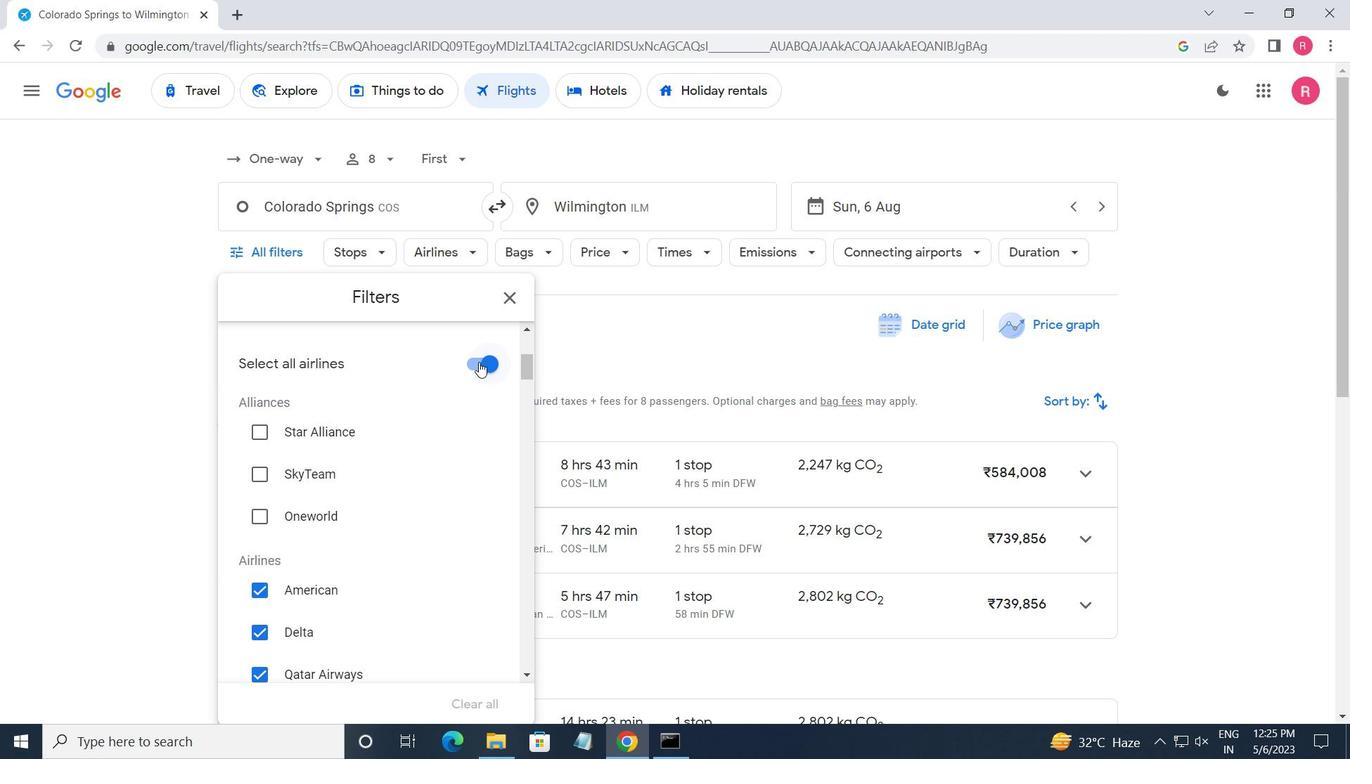 
Action: Mouse moved to (426, 465)
Screenshot: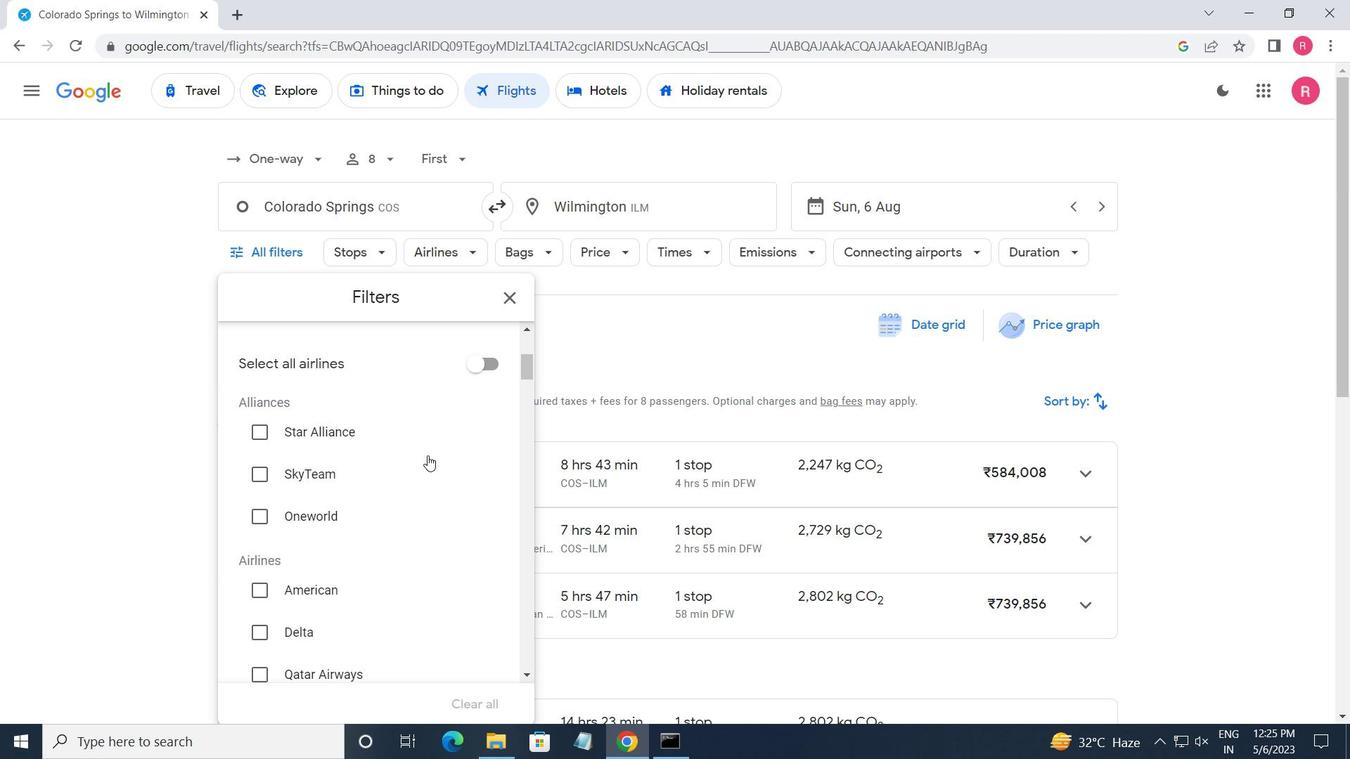 
Action: Mouse scrolled (426, 464) with delta (0, 0)
Screenshot: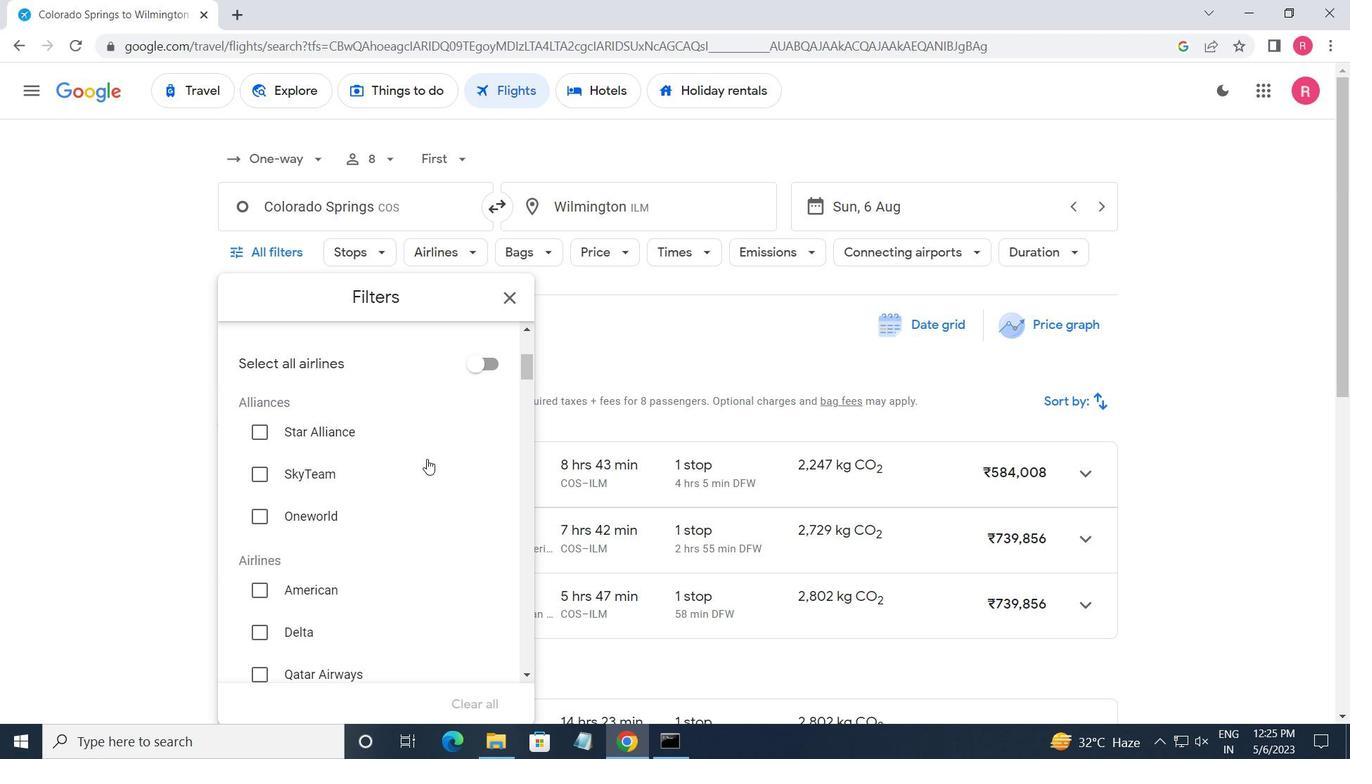 
Action: Mouse moved to (426, 466)
Screenshot: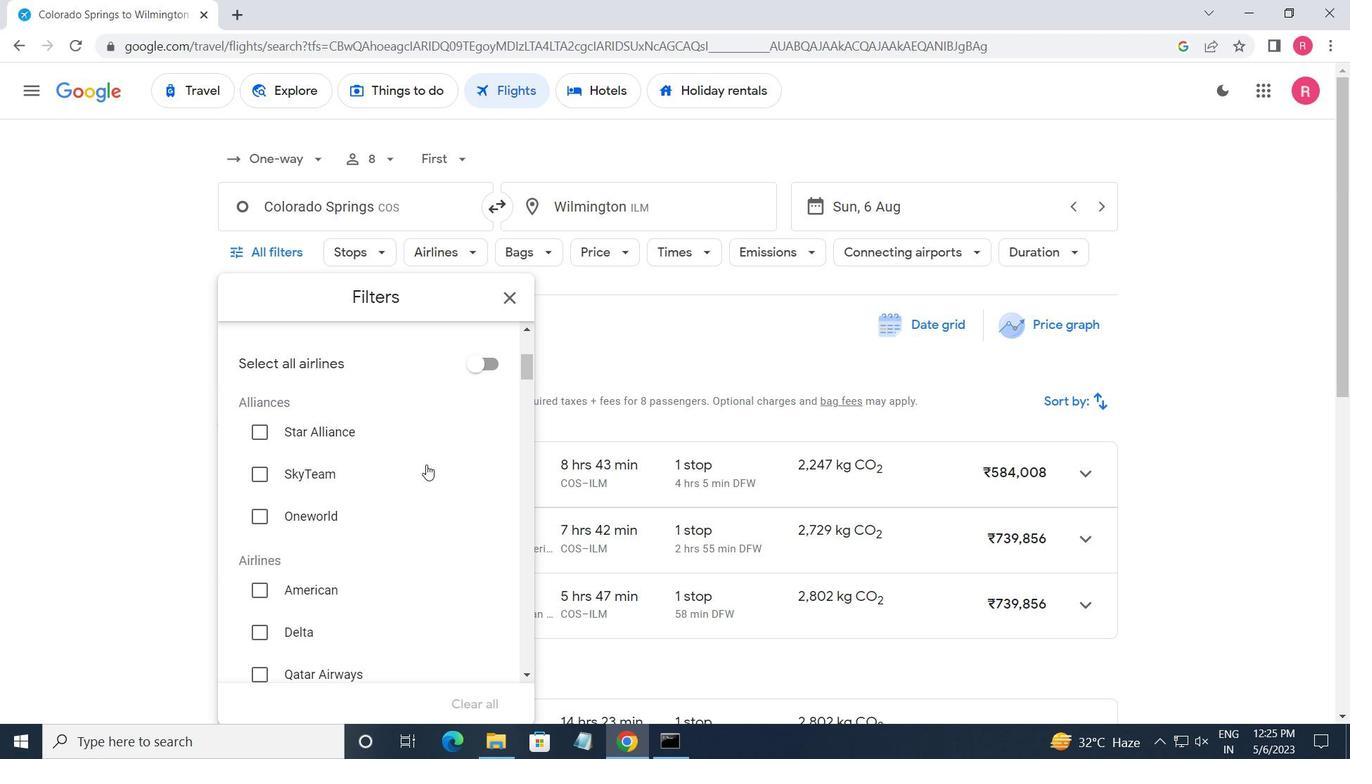 
Action: Mouse scrolled (426, 465) with delta (0, 0)
Screenshot: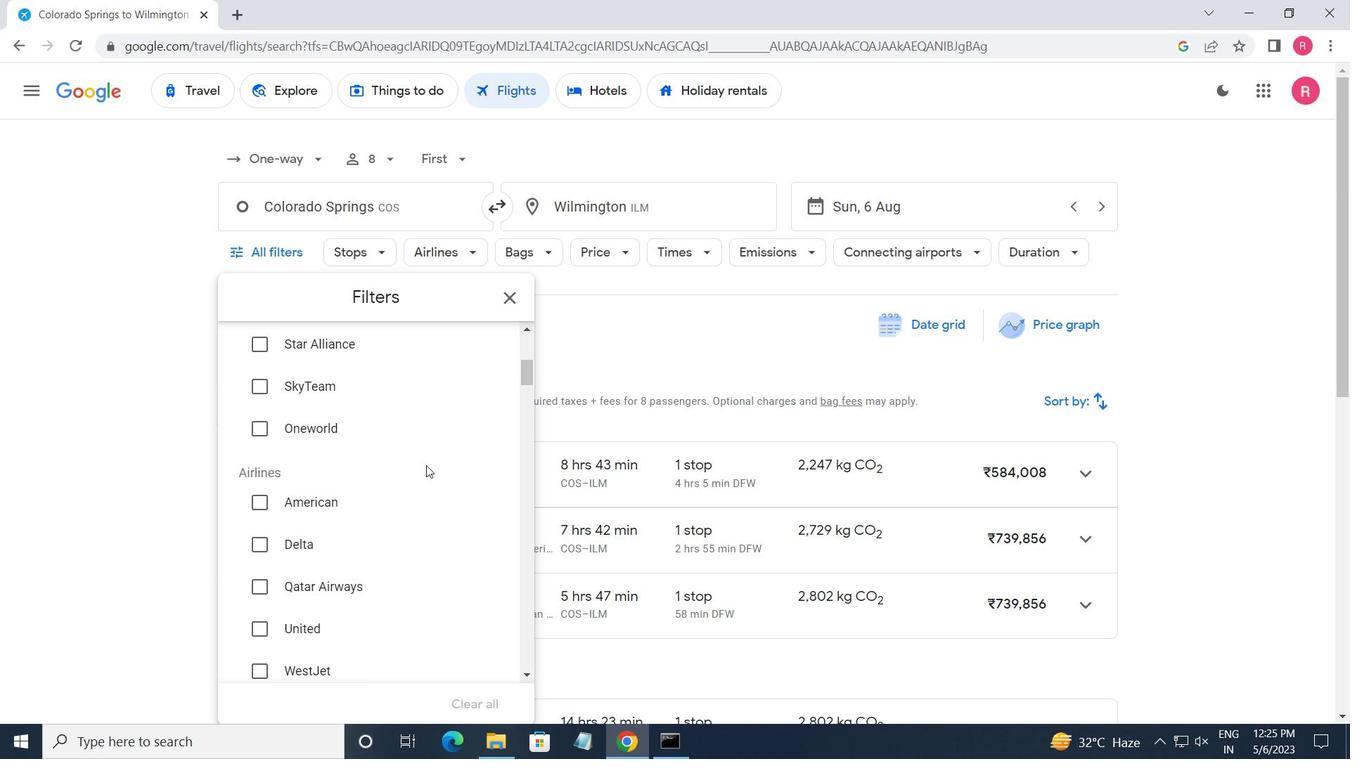 
Action: Mouse moved to (426, 470)
Screenshot: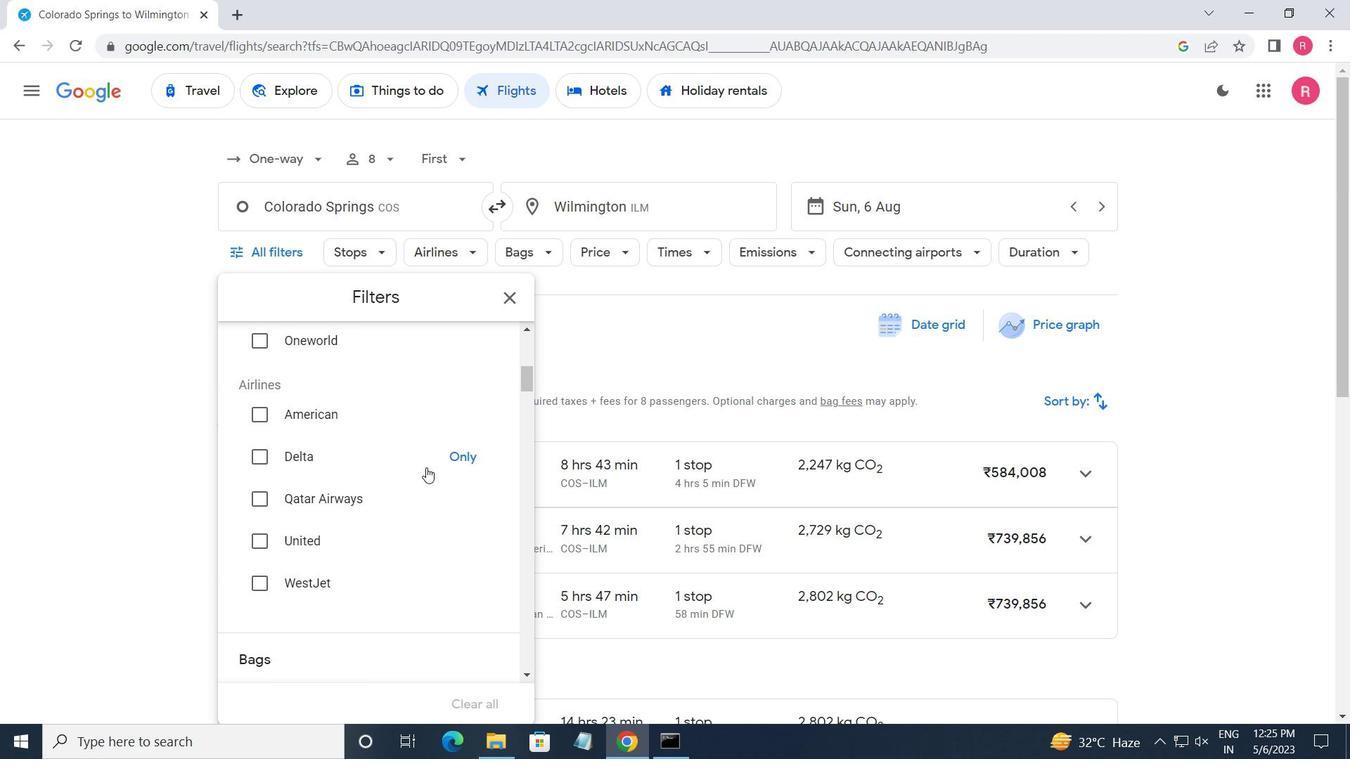 
Action: Mouse scrolled (426, 469) with delta (0, 0)
Screenshot: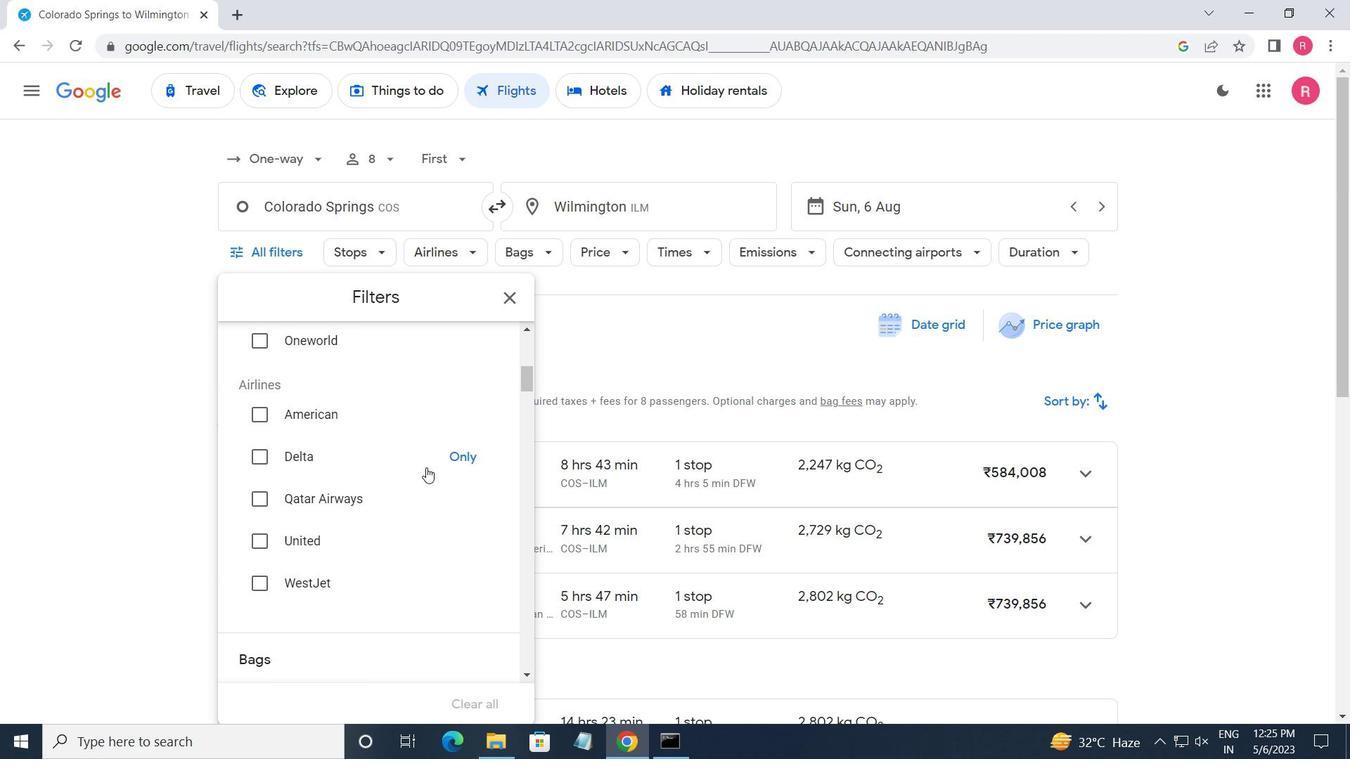 
Action: Mouse moved to (427, 473)
Screenshot: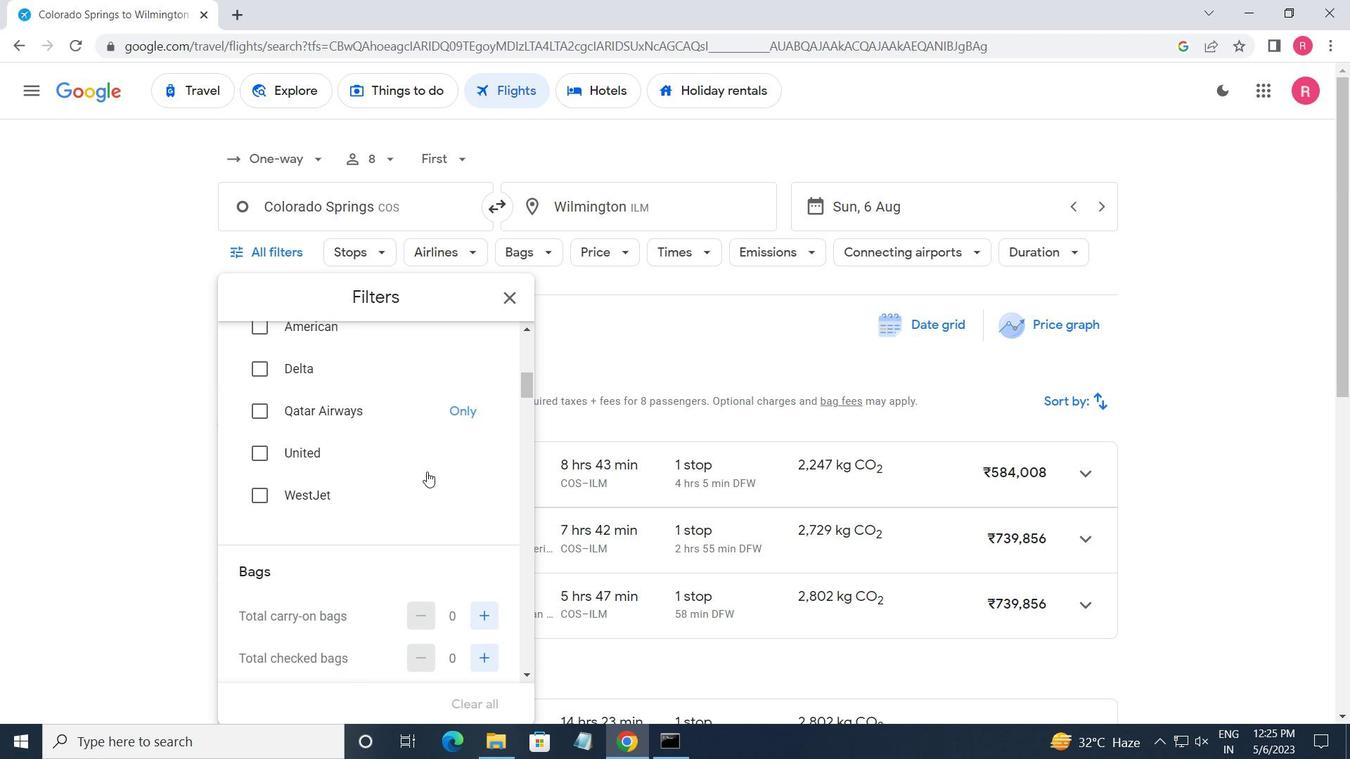 
Action: Mouse scrolled (427, 472) with delta (0, 0)
Screenshot: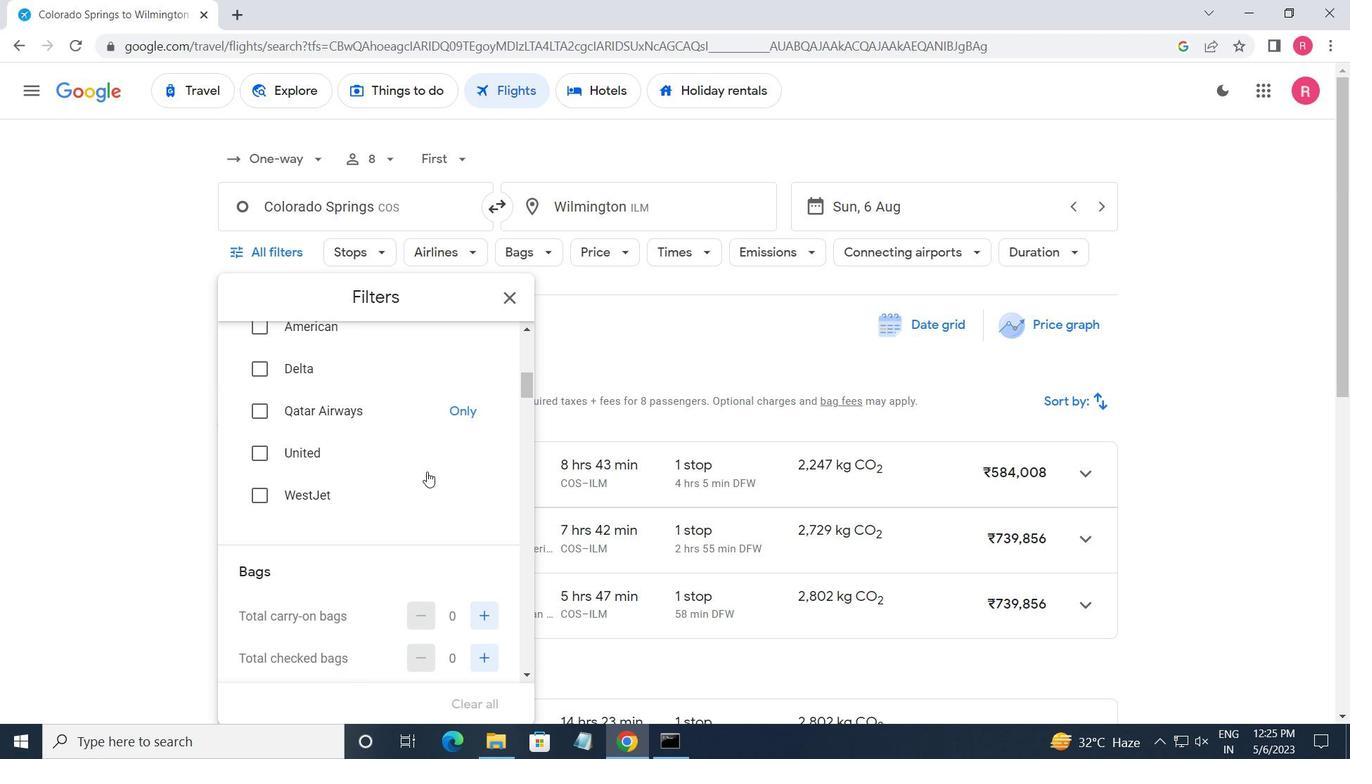 
Action: Mouse moved to (491, 564)
Screenshot: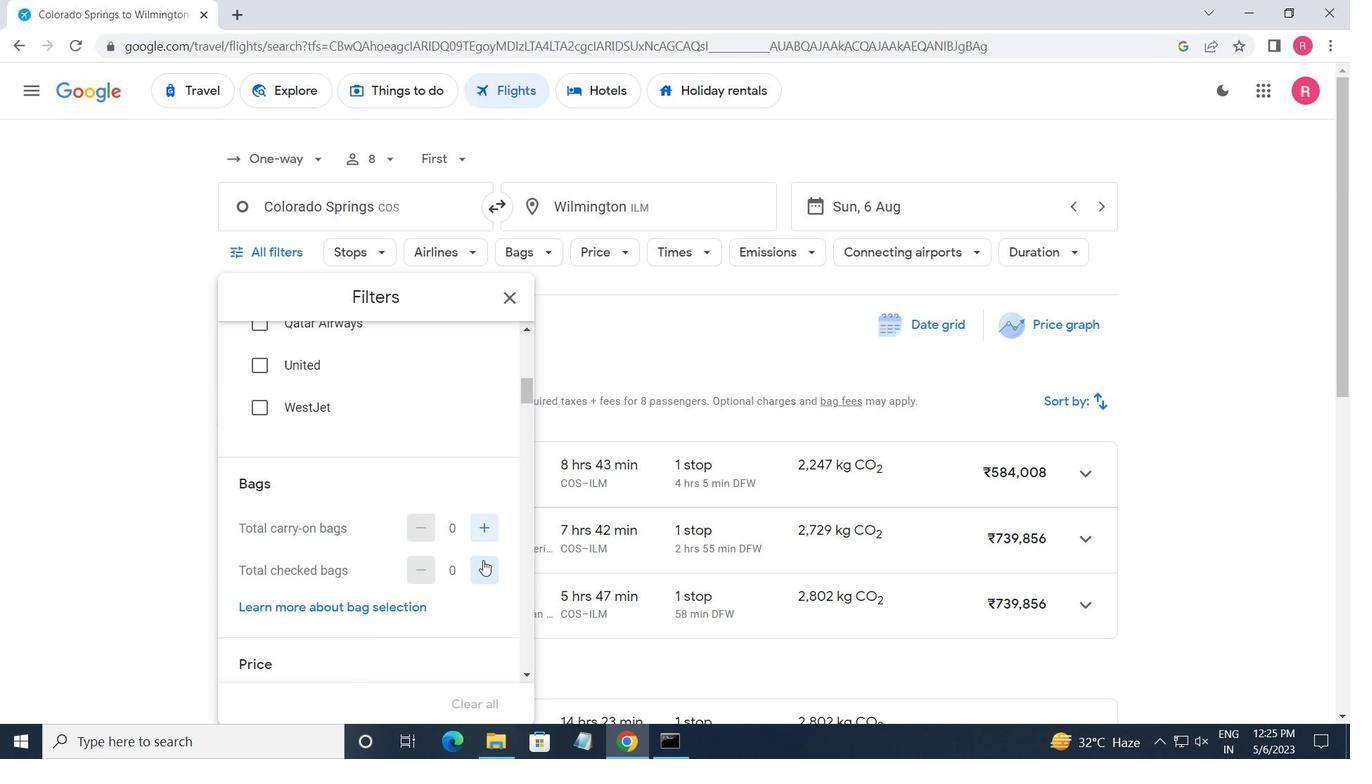 
Action: Mouse pressed left at (491, 564)
Screenshot: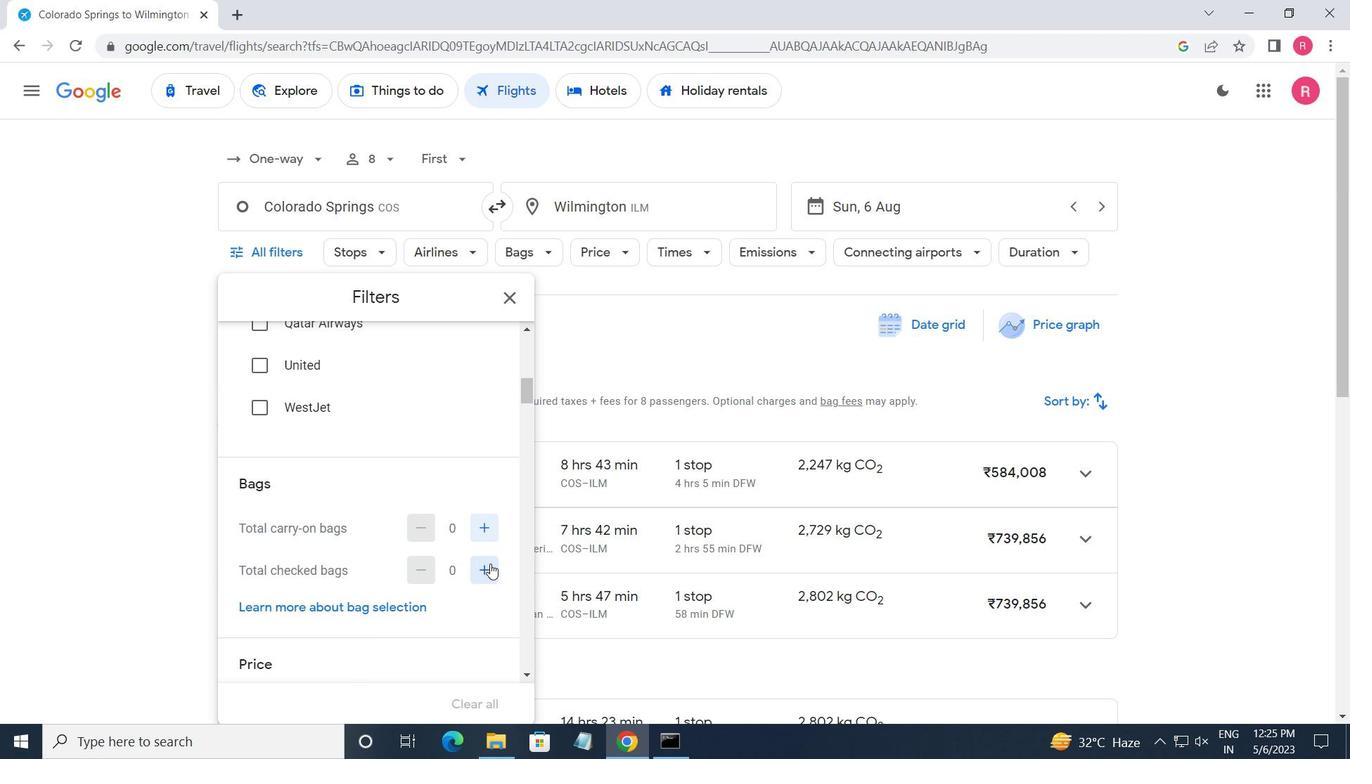 
Action: Mouse moved to (431, 462)
Screenshot: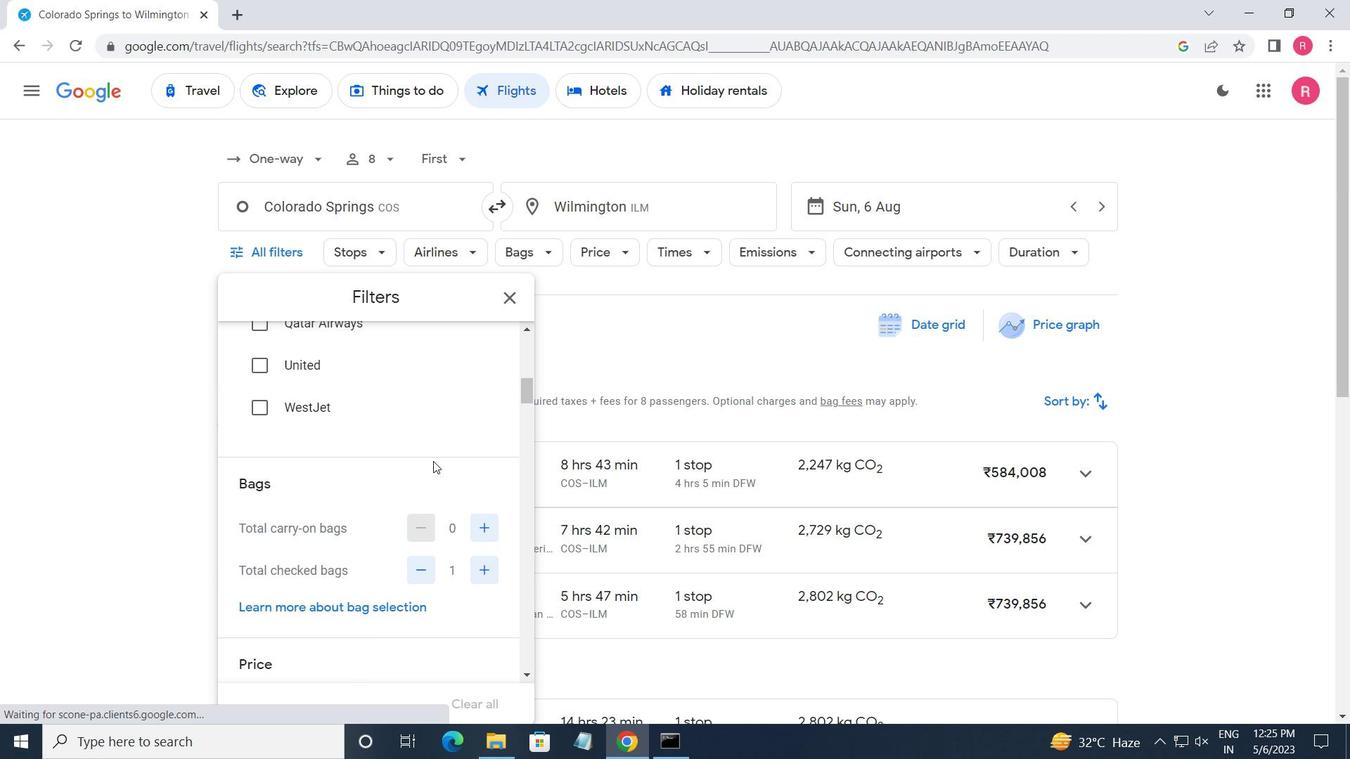 
Action: Mouse scrolled (431, 461) with delta (0, 0)
Screenshot: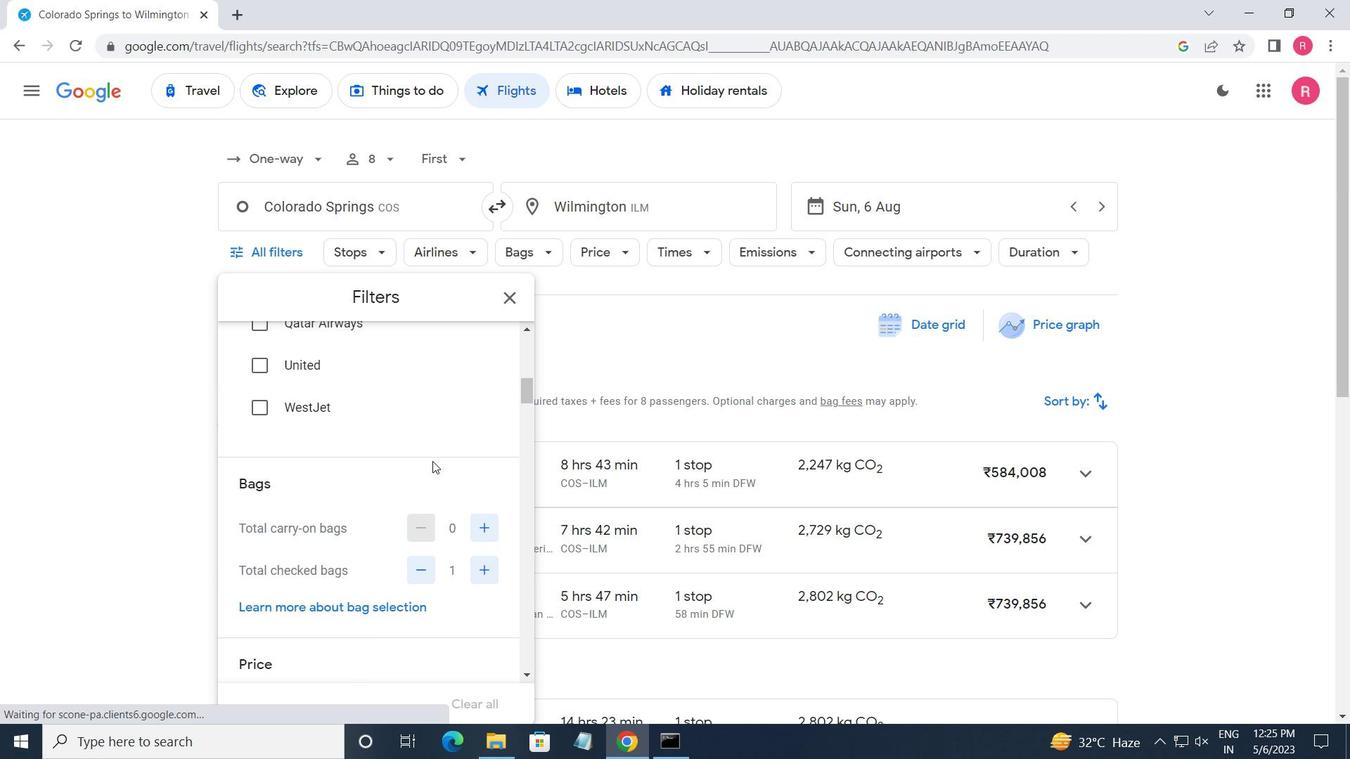 
Action: Mouse moved to (395, 524)
Screenshot: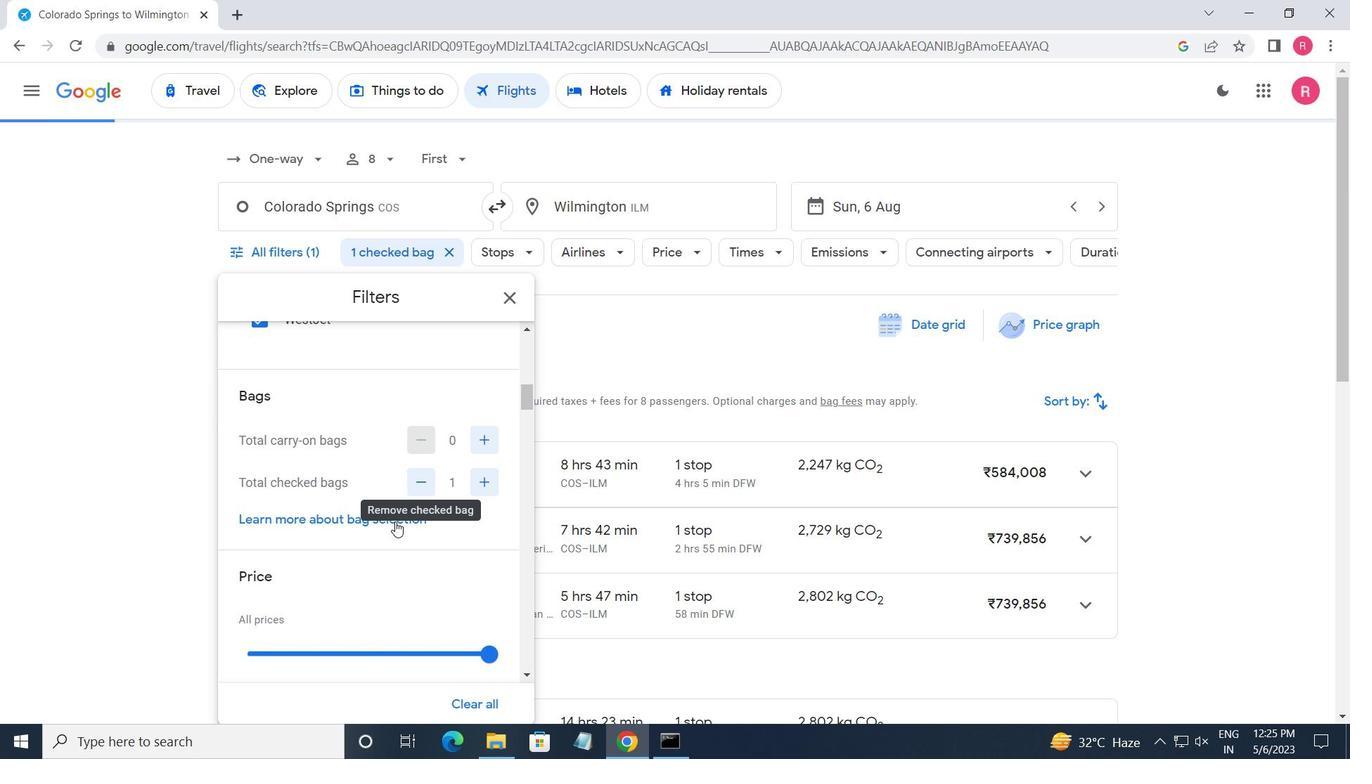 
Action: Mouse scrolled (395, 524) with delta (0, 0)
Screenshot: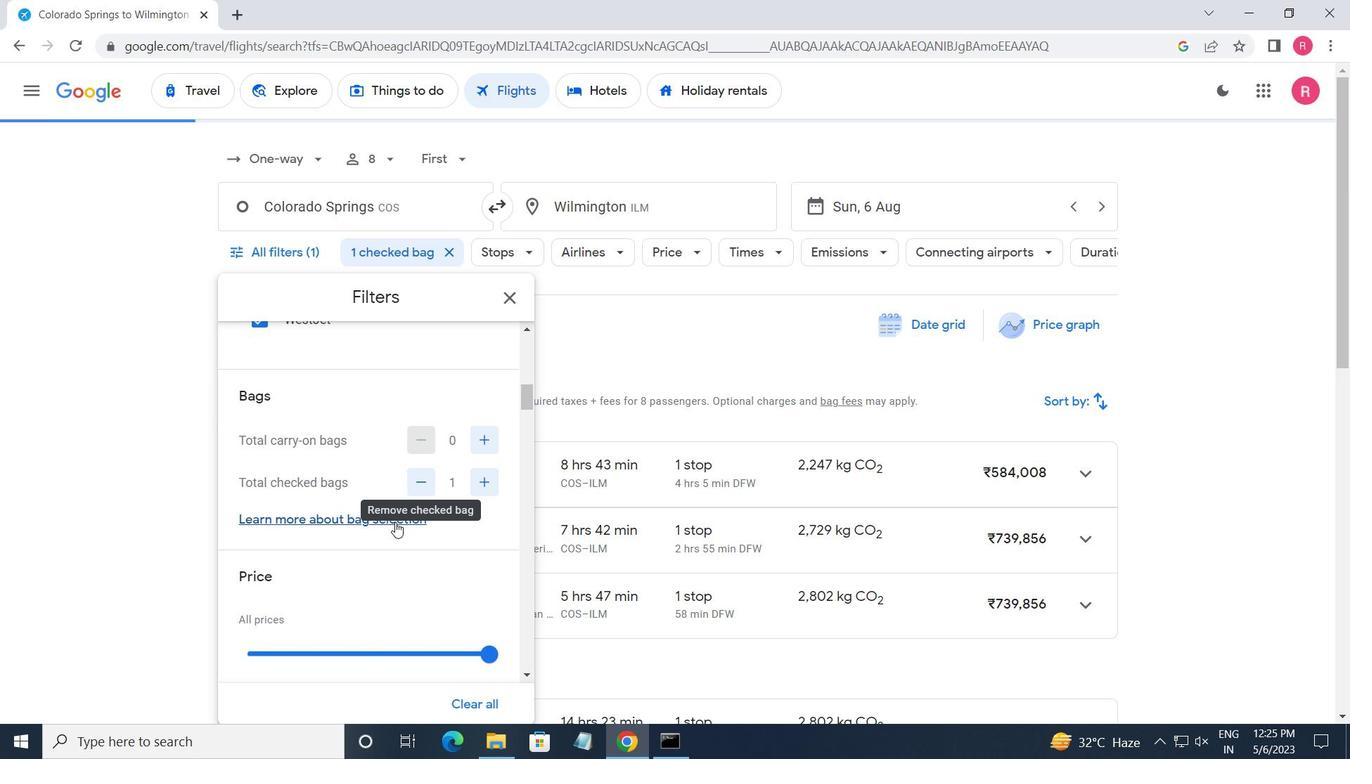 
Action: Mouse moved to (490, 571)
Screenshot: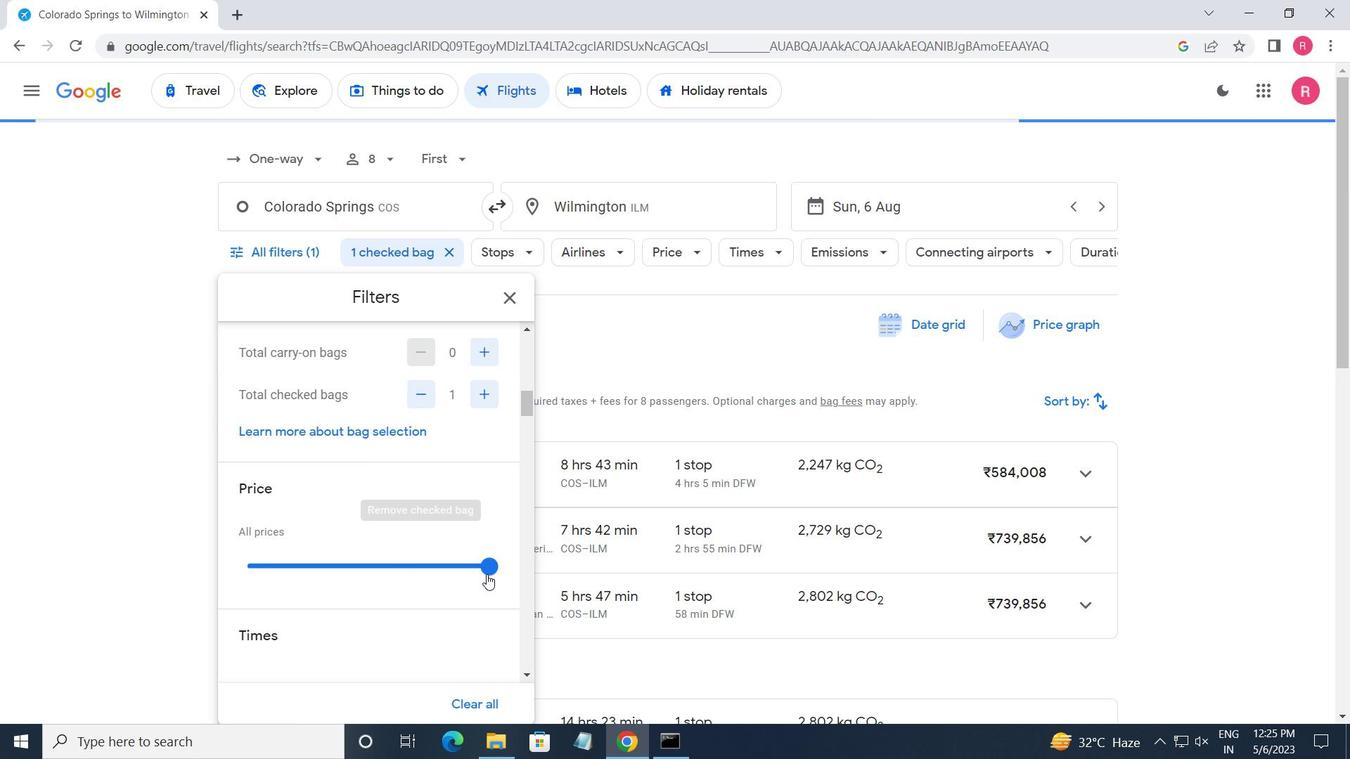 
Action: Mouse pressed left at (490, 571)
Screenshot: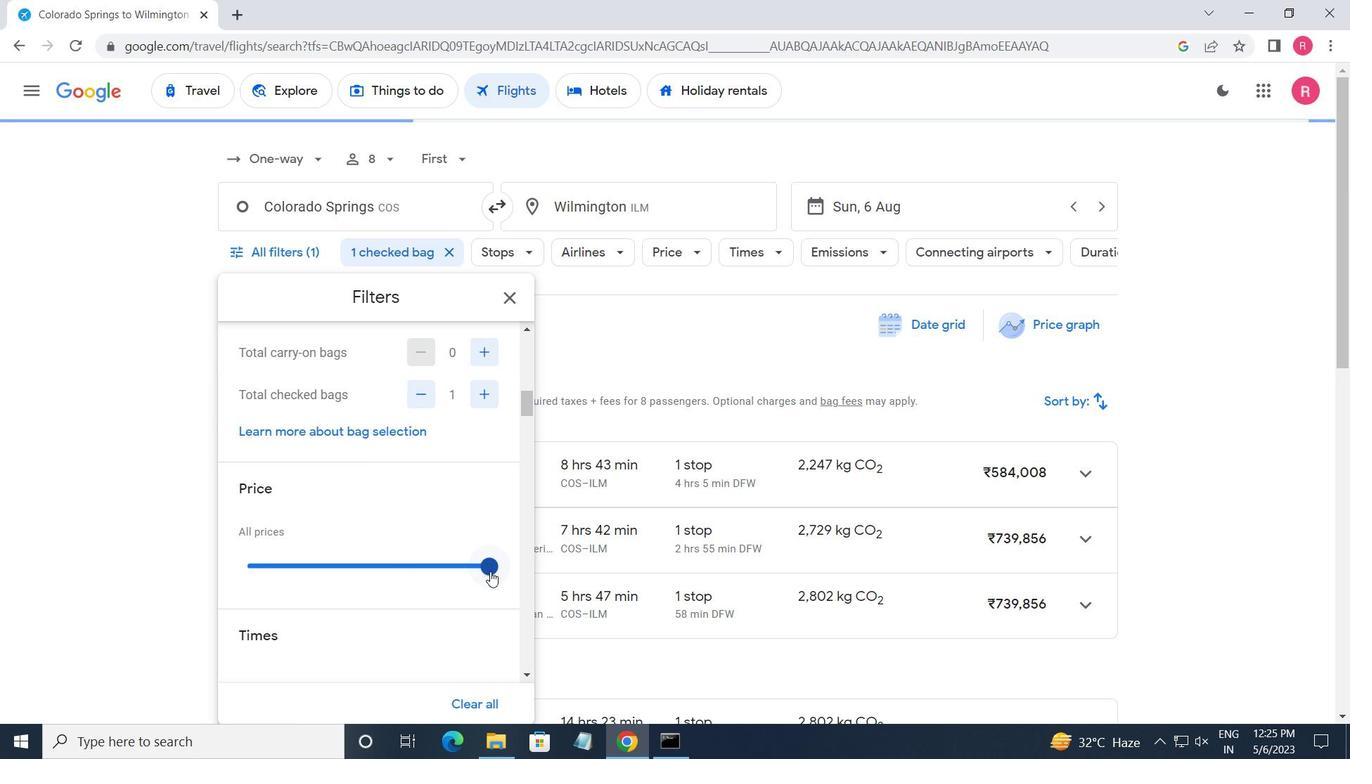 
Action: Mouse moved to (402, 503)
Screenshot: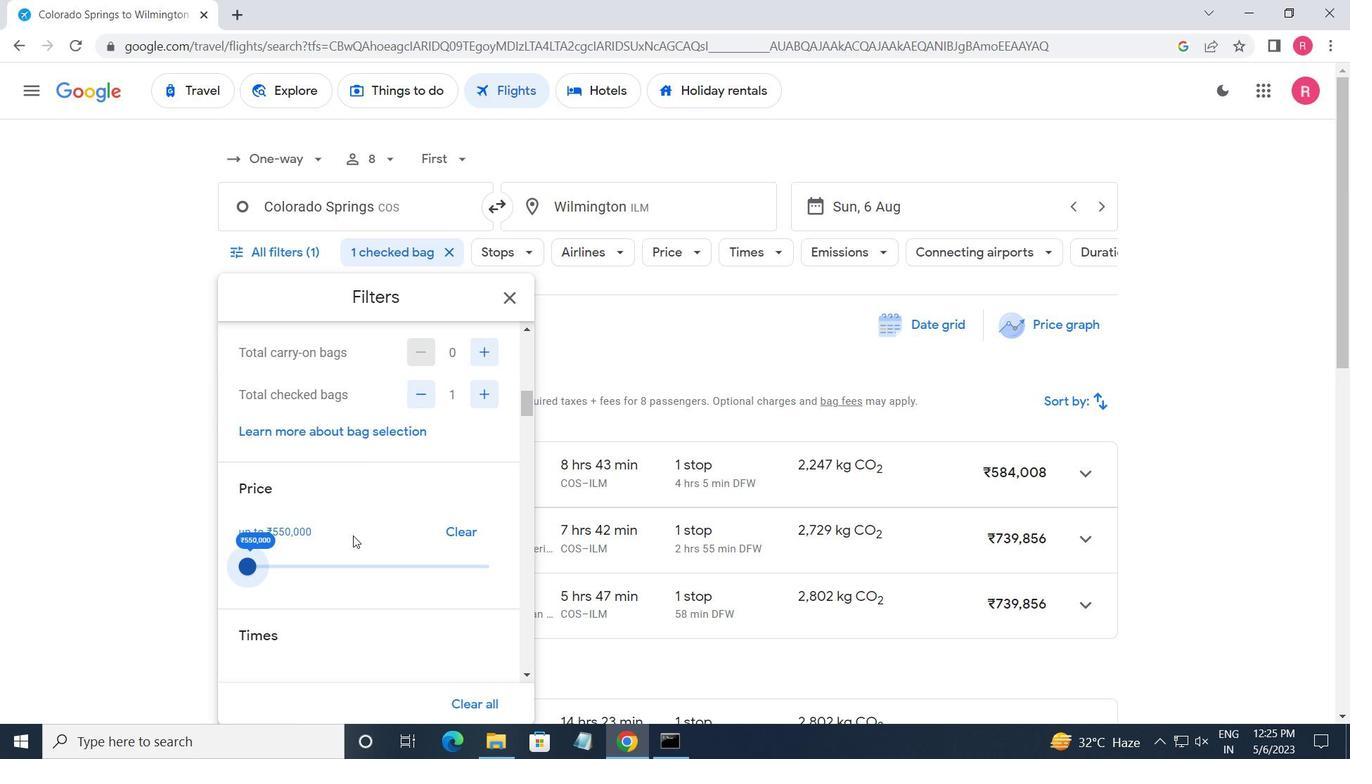 
Action: Mouse scrolled (402, 502) with delta (0, 0)
Screenshot: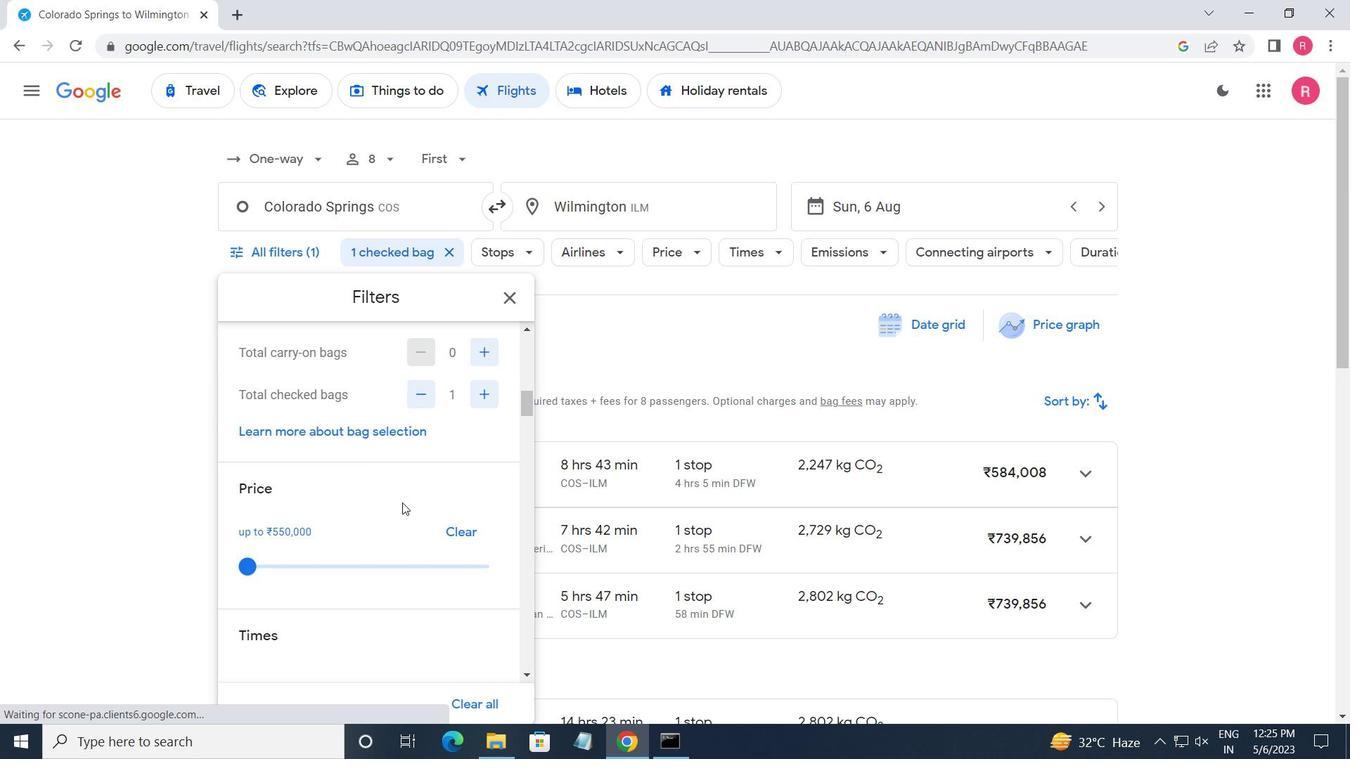 
Action: Mouse scrolled (402, 502) with delta (0, 0)
Screenshot: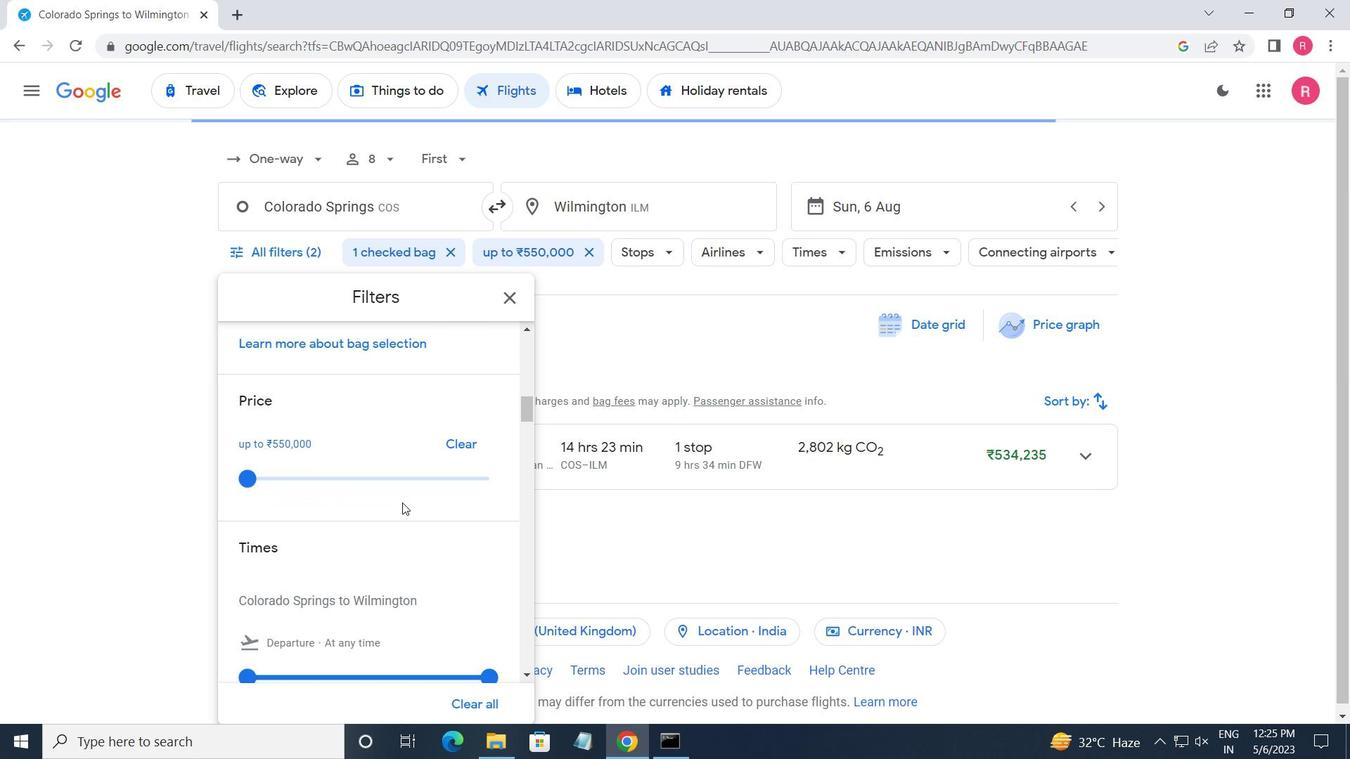 
Action: Mouse moved to (246, 583)
Screenshot: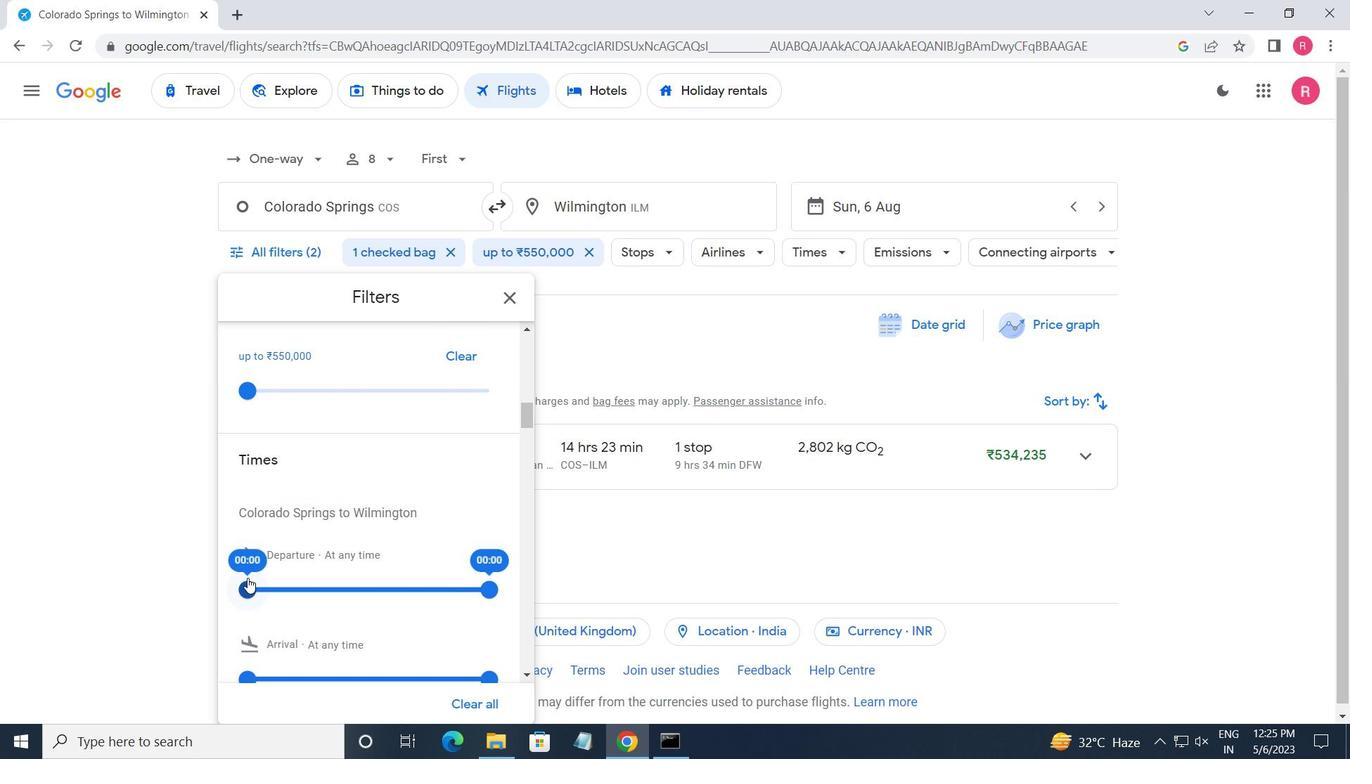 
Action: Mouse pressed left at (246, 583)
Screenshot: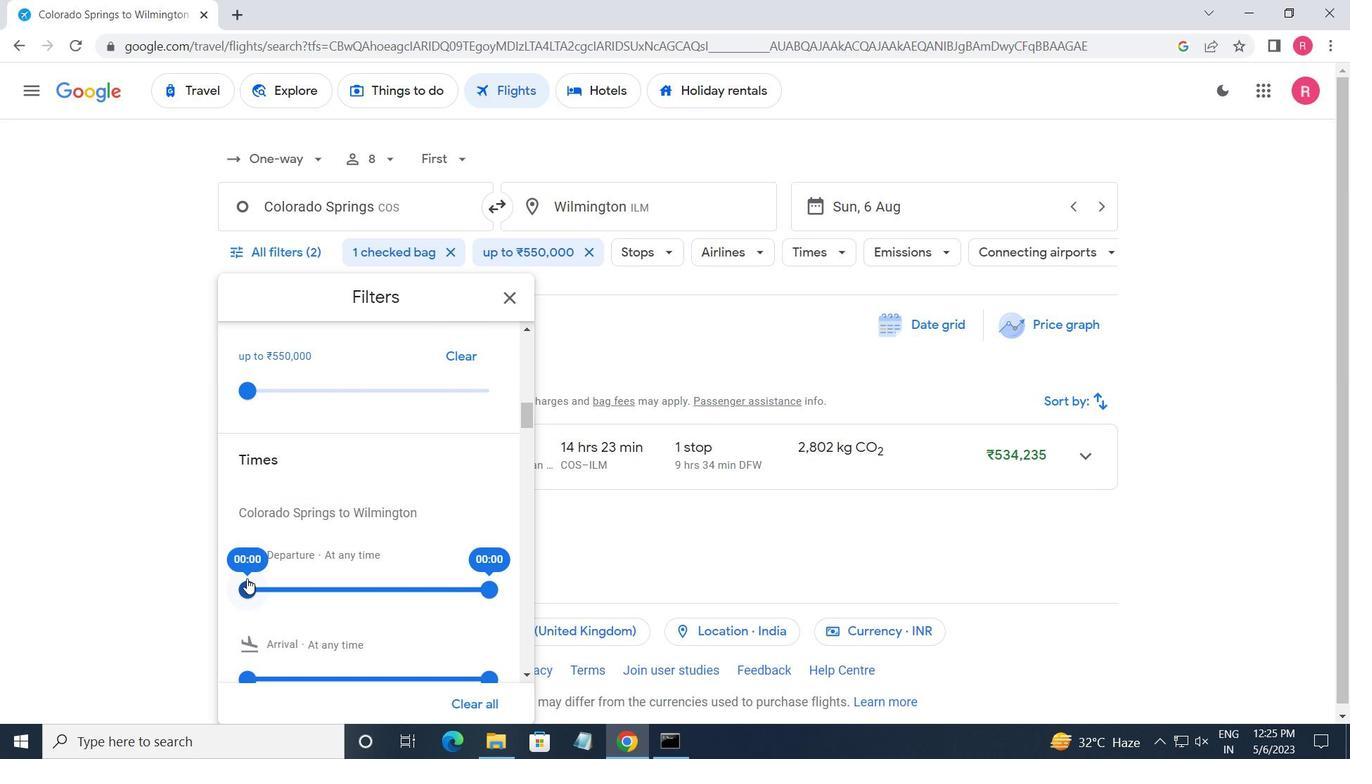 
Action: Mouse moved to (494, 593)
Screenshot: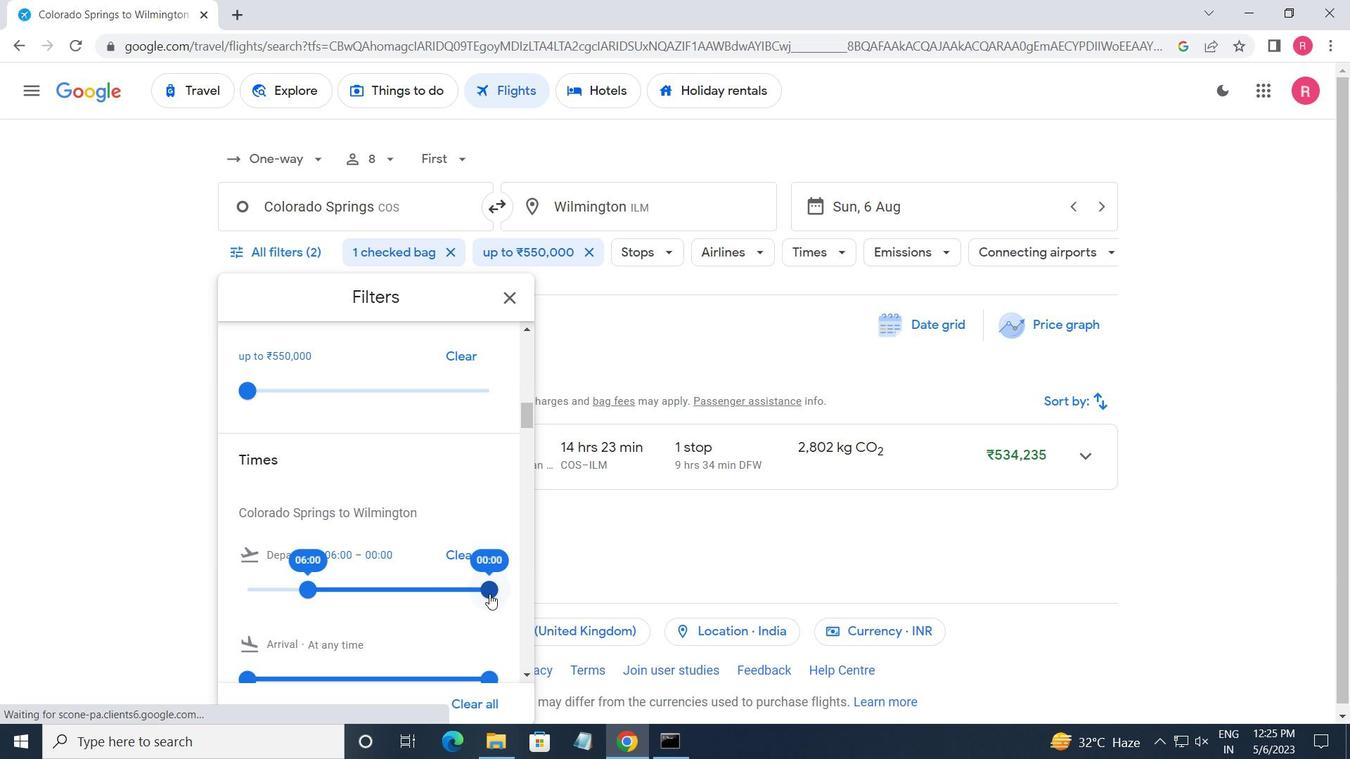 
Action: Mouse pressed left at (494, 593)
Screenshot: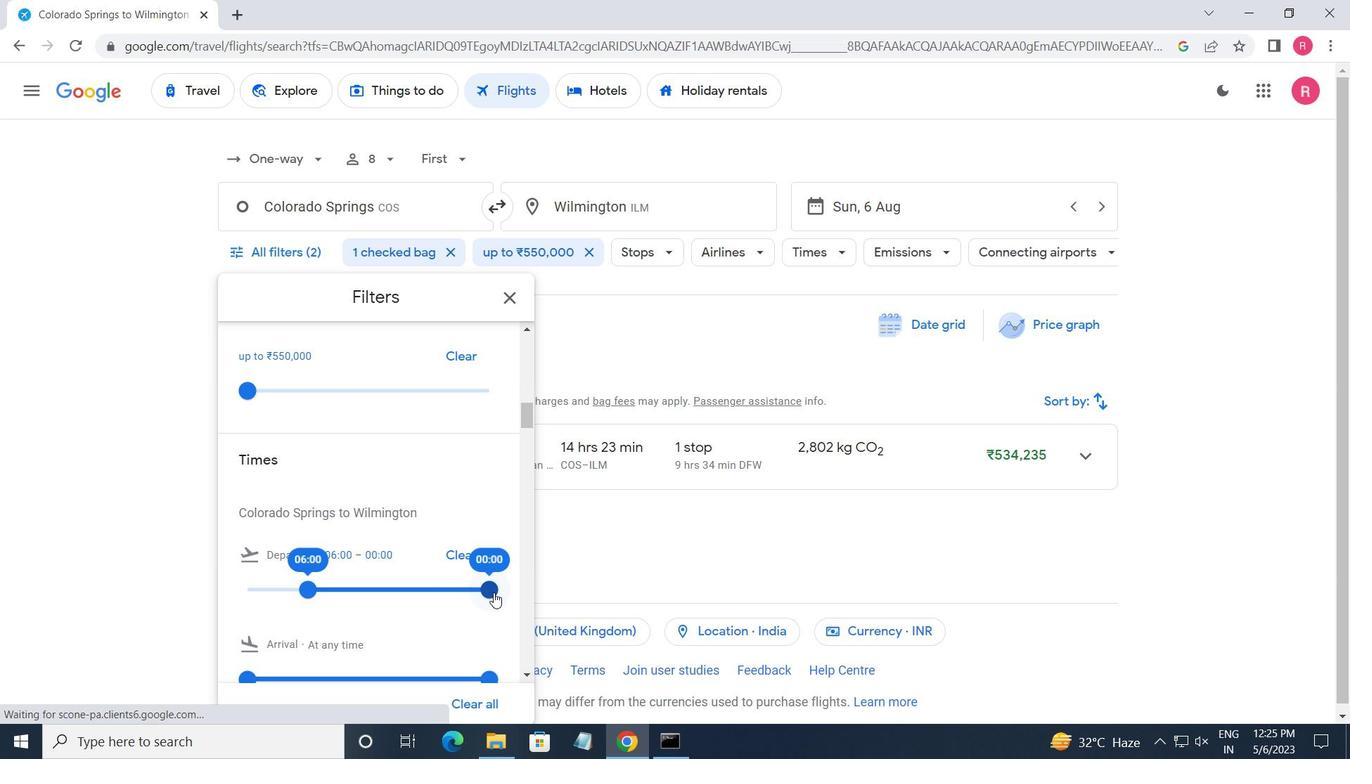 
Action: Mouse moved to (512, 298)
Screenshot: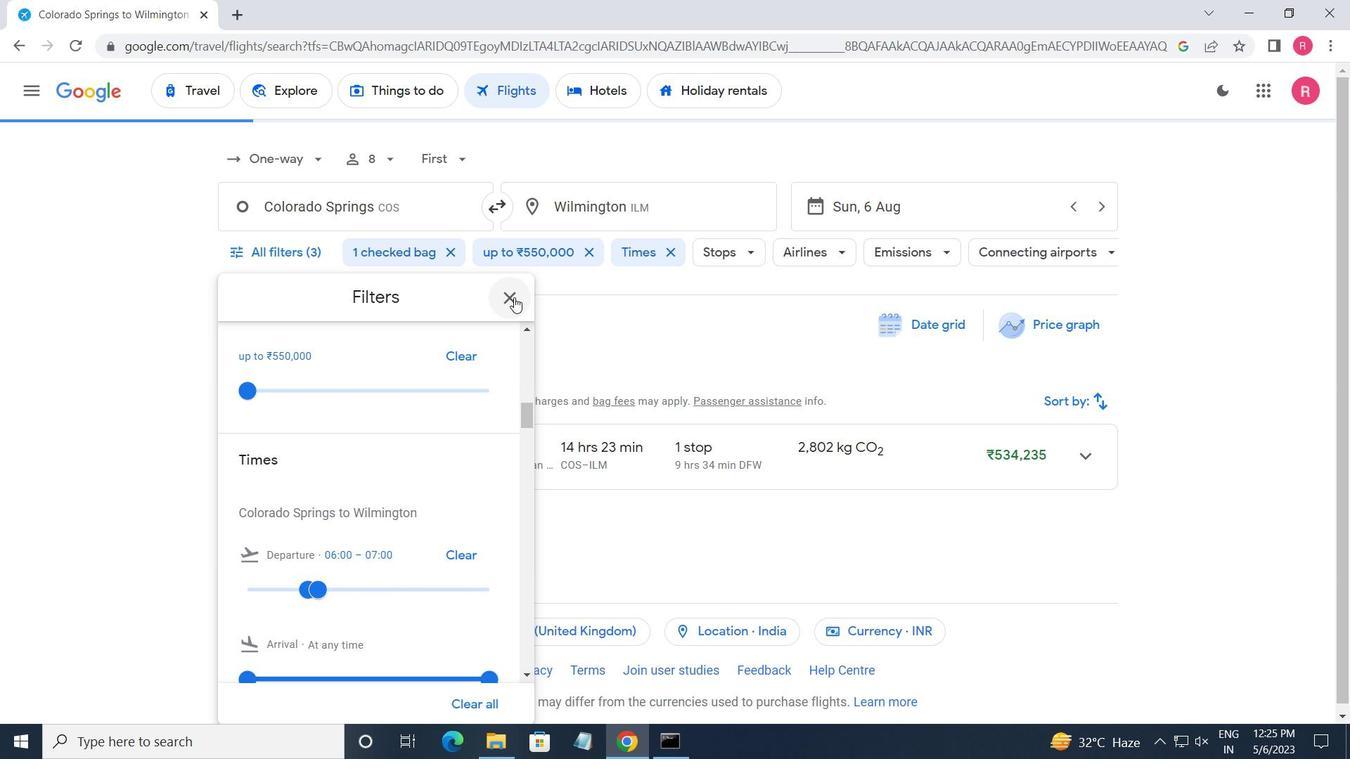 
Action: Mouse pressed left at (512, 298)
Screenshot: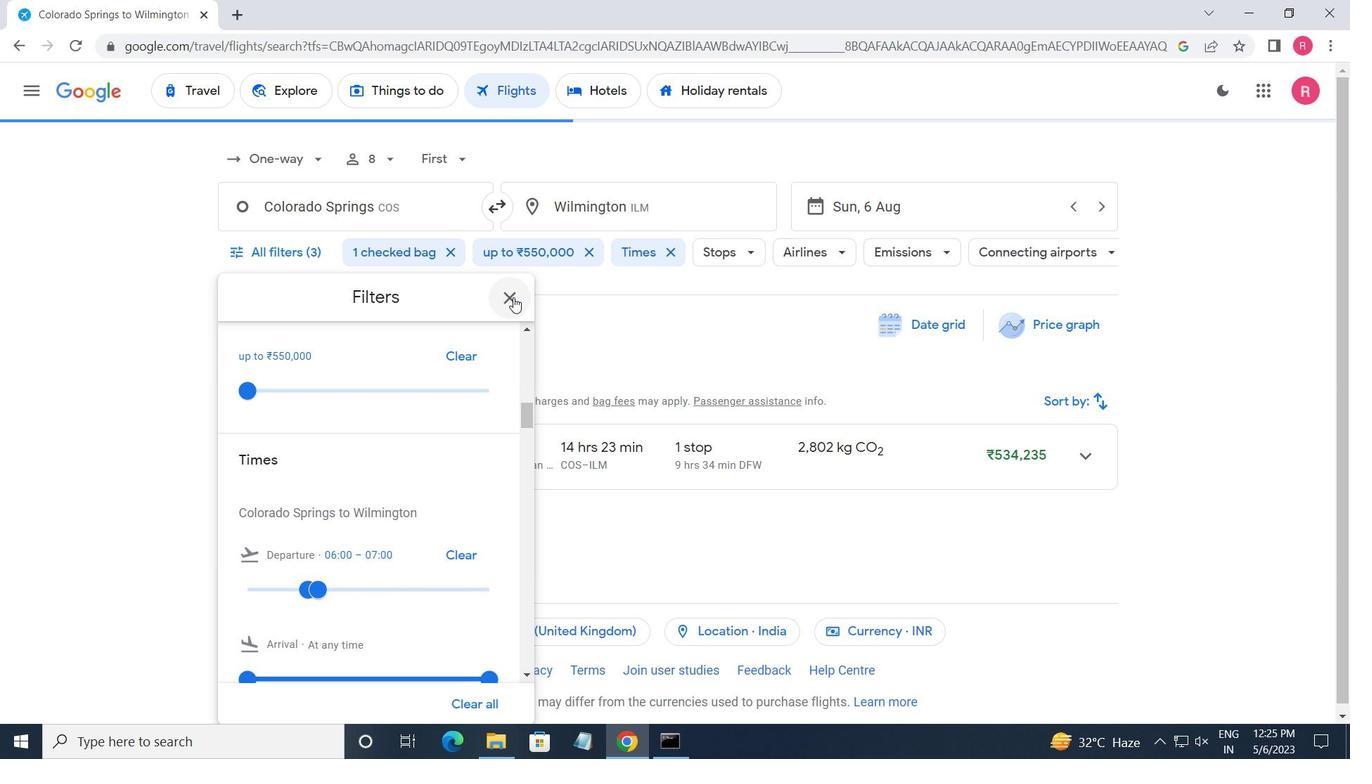 
Action: Mouse moved to (500, 303)
Screenshot: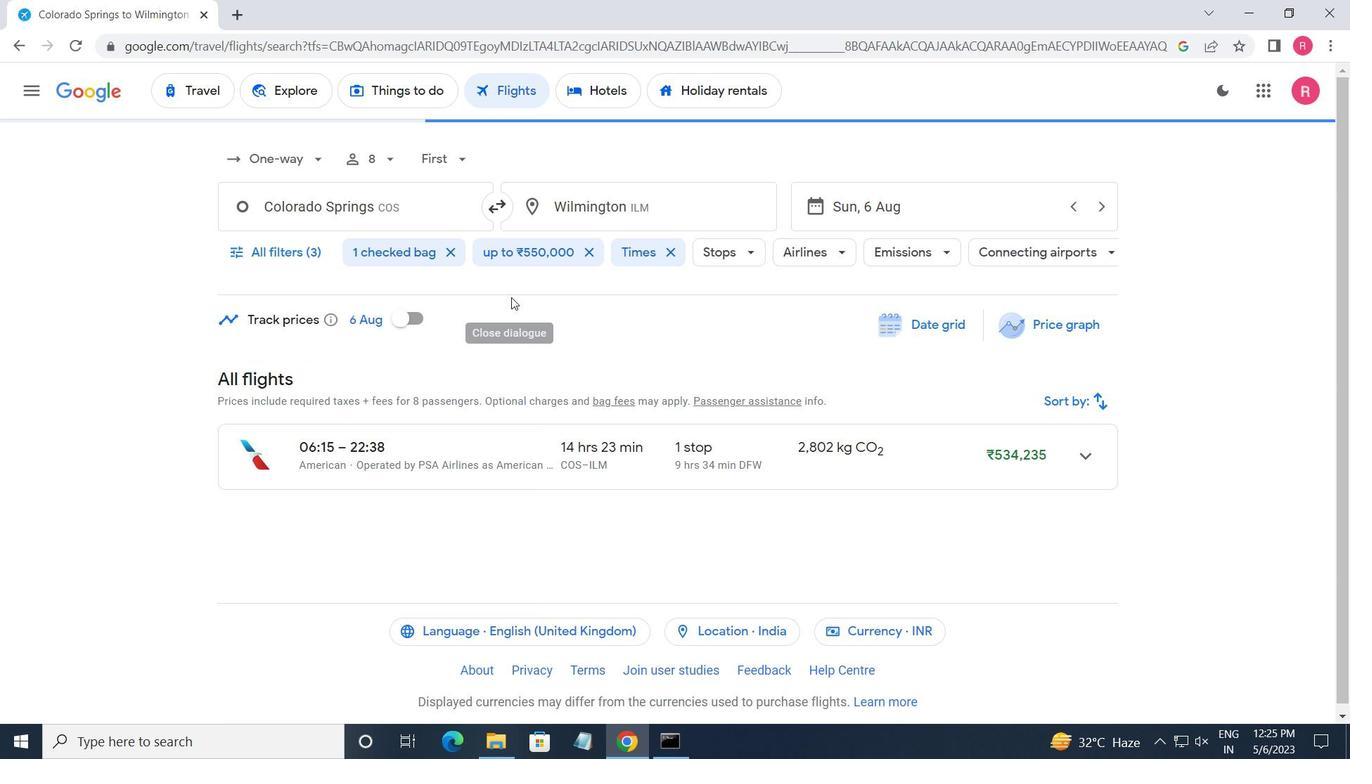 
